 Task: Look for space in Beloit, United States from 8th August, 2023 to 15th August, 2023 for 9 adults in price range Rs.10000 to Rs.14000. Place can be shared room with 5 bedrooms having 9 beds and 5 bathrooms. Property type can be house, flat, guest house. Amenities needed are: wifi, TV, free parkinig on premises, gym, breakfast. Booking option can be shelf check-in. Required host language is English.
Action: Mouse moved to (445, 89)
Screenshot: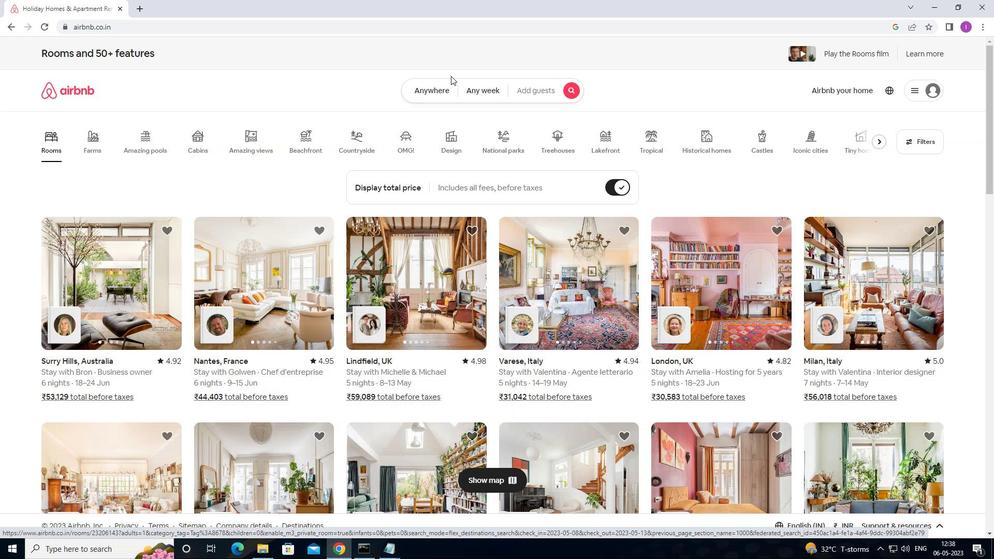 
Action: Mouse pressed left at (445, 89)
Screenshot: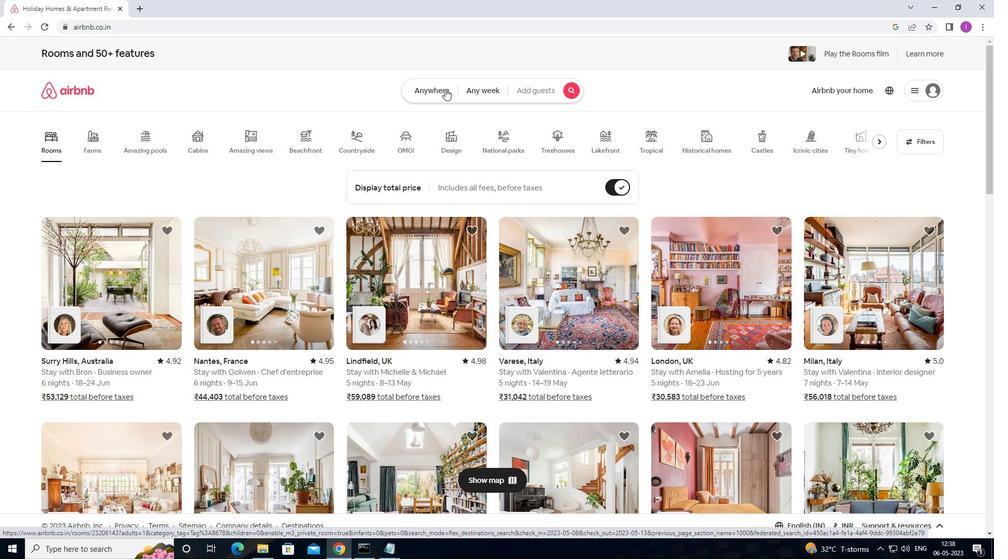 
Action: Mouse moved to (336, 127)
Screenshot: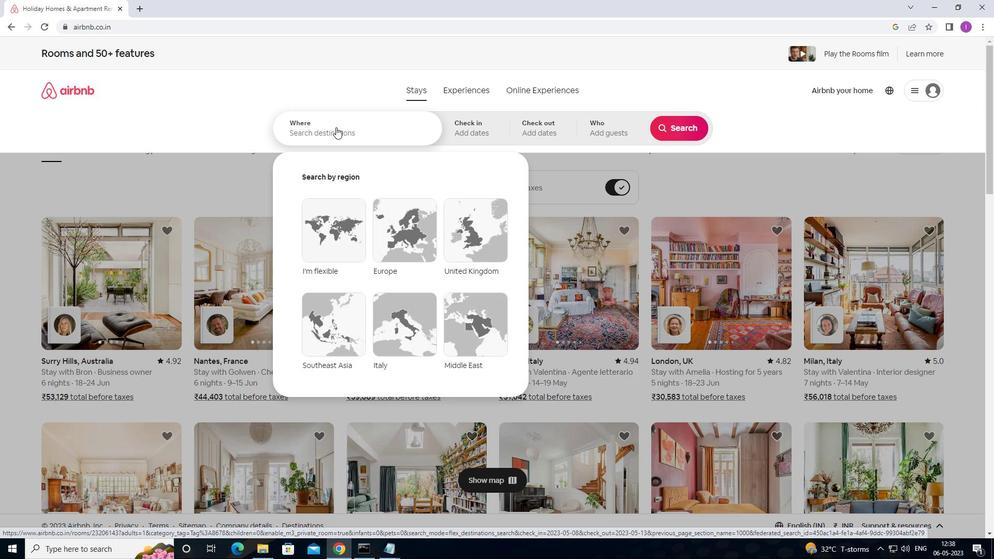 
Action: Mouse pressed left at (336, 127)
Screenshot: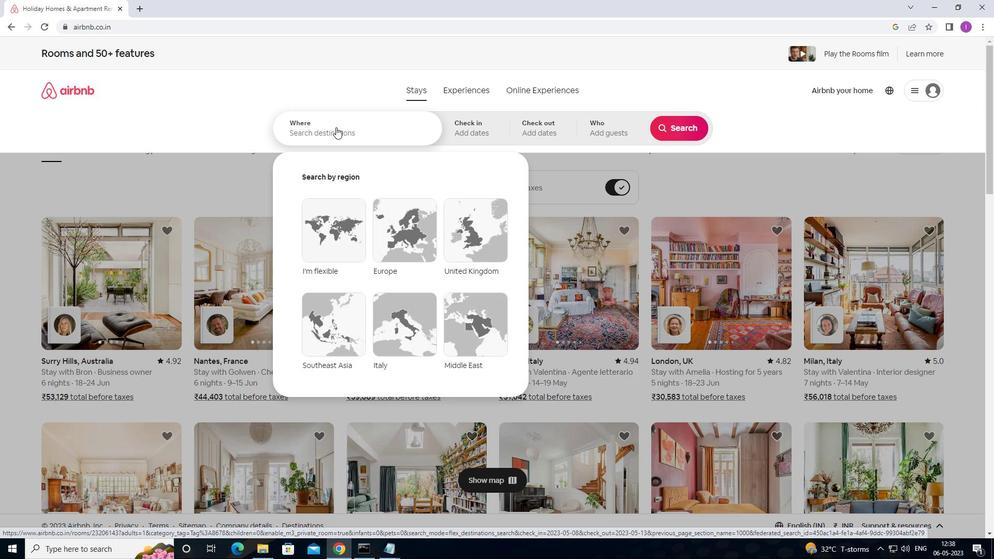 
Action: Mouse moved to (363, 124)
Screenshot: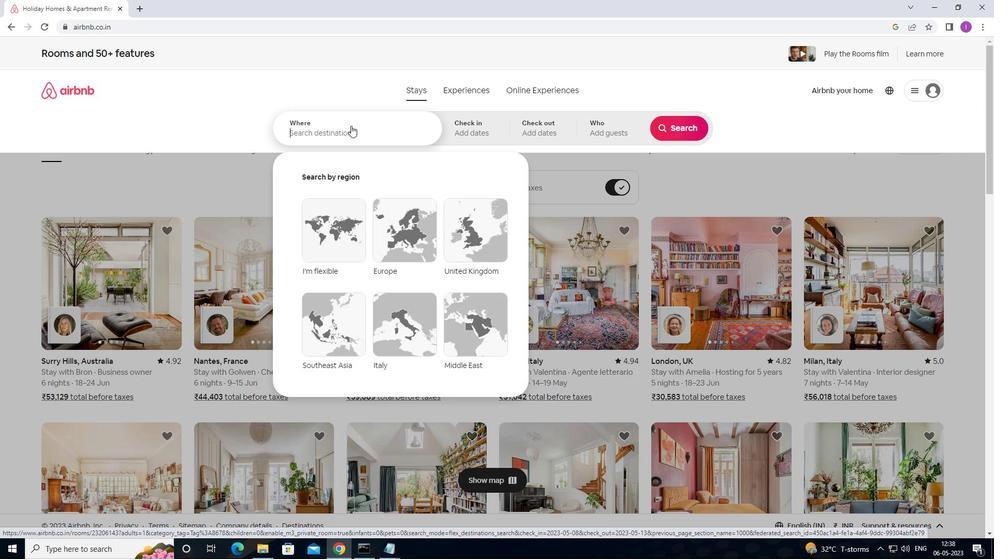
Action: Key pressed <Key.shift>BELOIT,<Key.shift>UNITED<Key.space>STATES
Screenshot: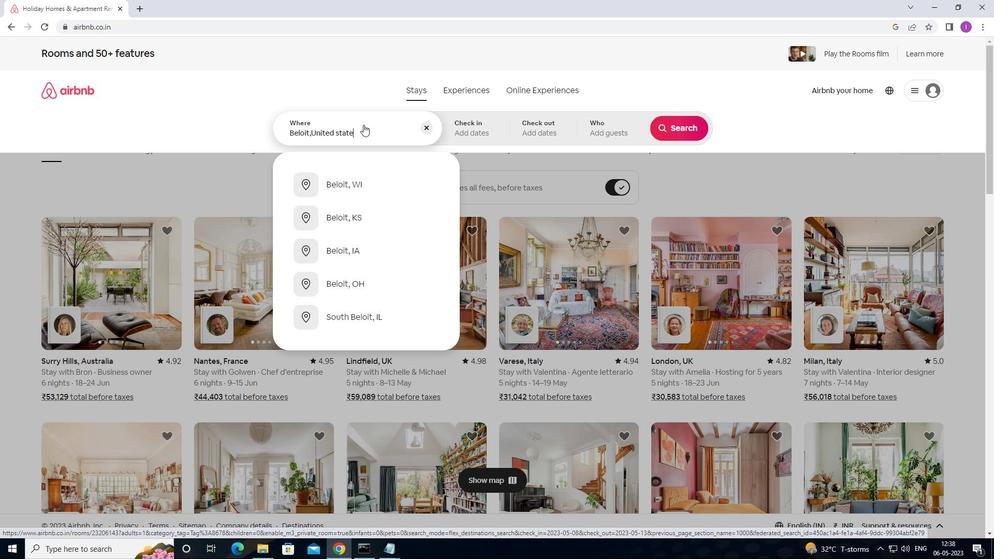 
Action: Mouse moved to (484, 129)
Screenshot: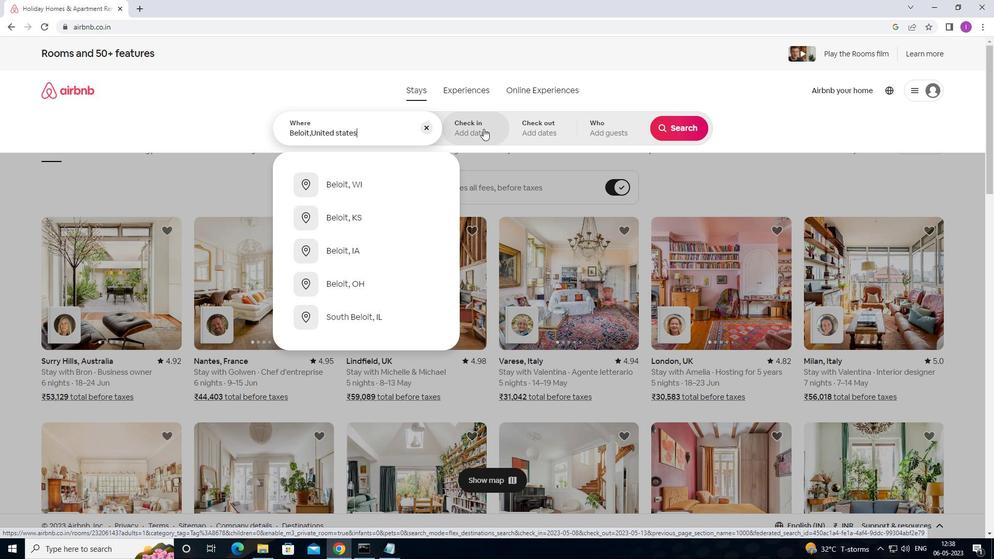 
Action: Mouse pressed left at (484, 129)
Screenshot: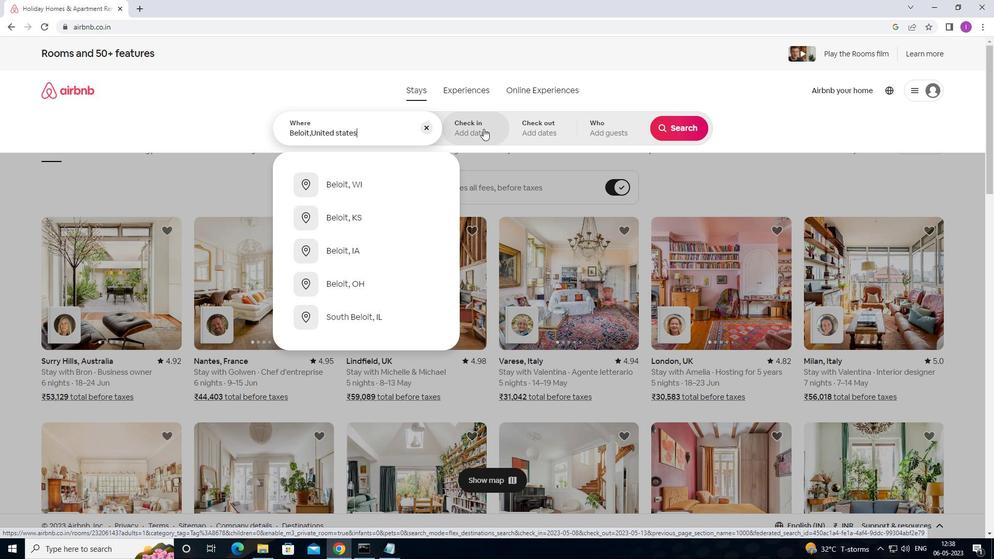 
Action: Mouse moved to (676, 210)
Screenshot: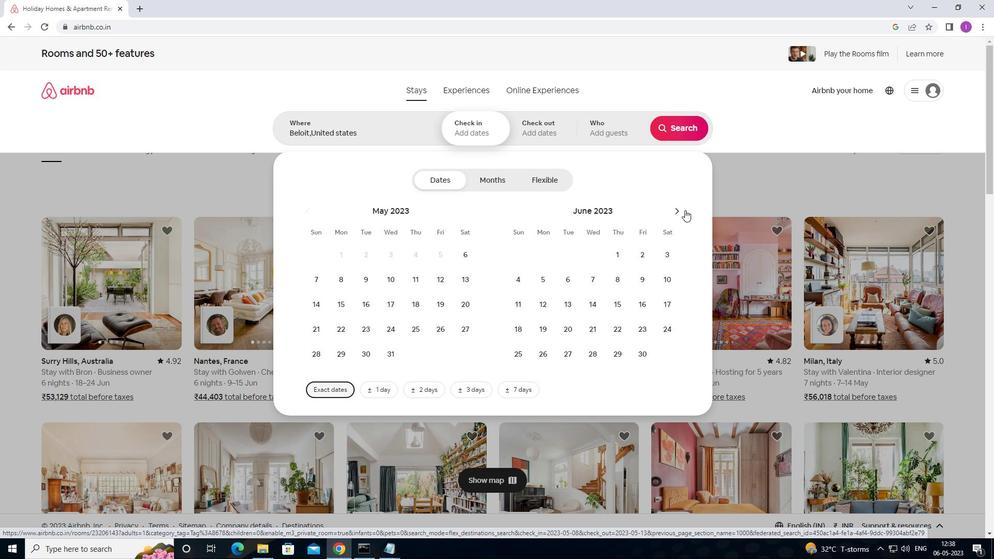 
Action: Mouse pressed left at (676, 210)
Screenshot: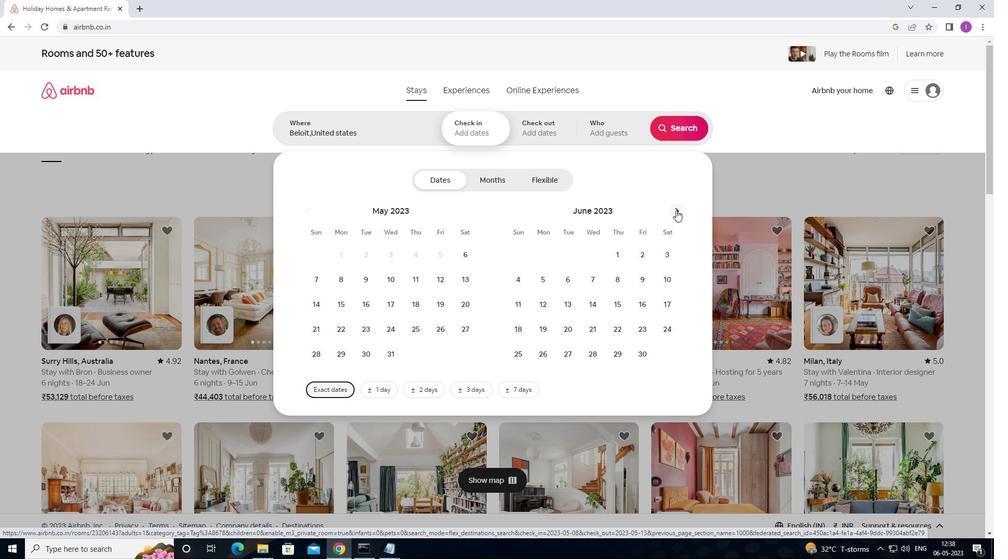
Action: Mouse moved to (673, 208)
Screenshot: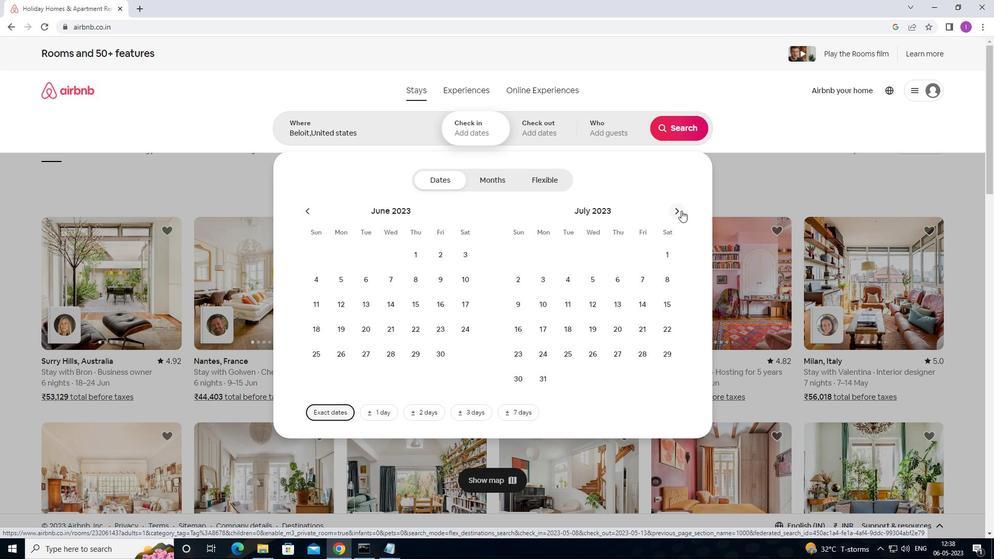 
Action: Mouse pressed left at (673, 208)
Screenshot: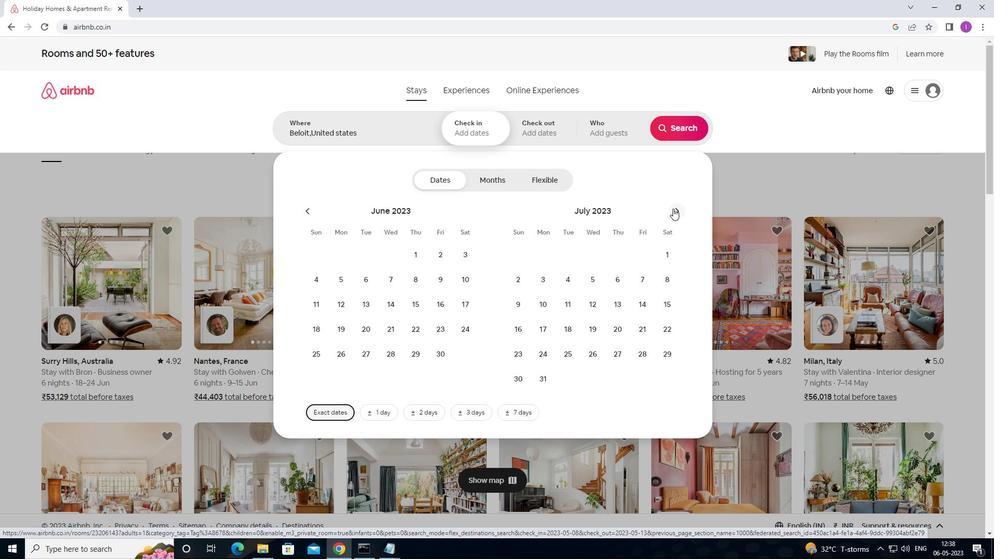 
Action: Mouse moved to (571, 280)
Screenshot: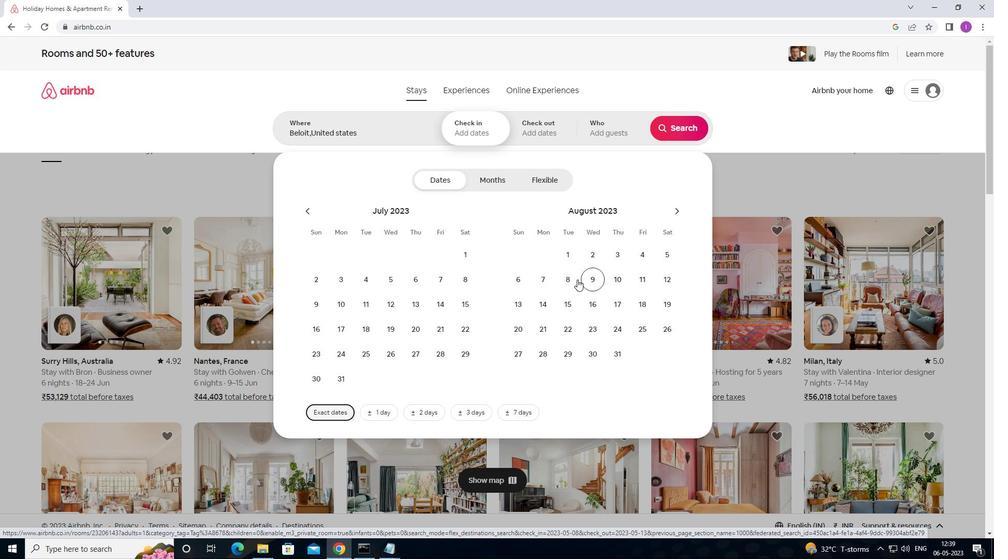 
Action: Mouse pressed left at (571, 280)
Screenshot: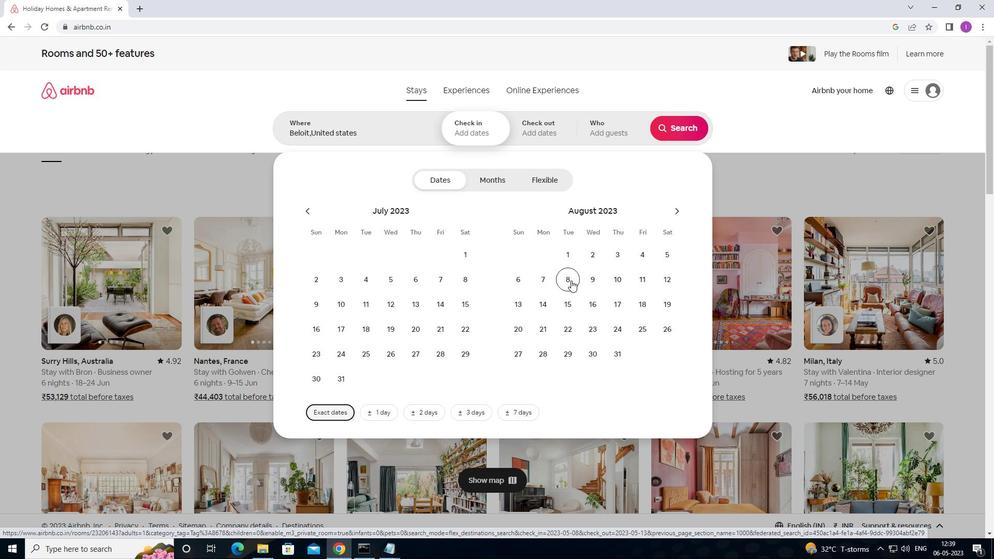 
Action: Mouse moved to (568, 302)
Screenshot: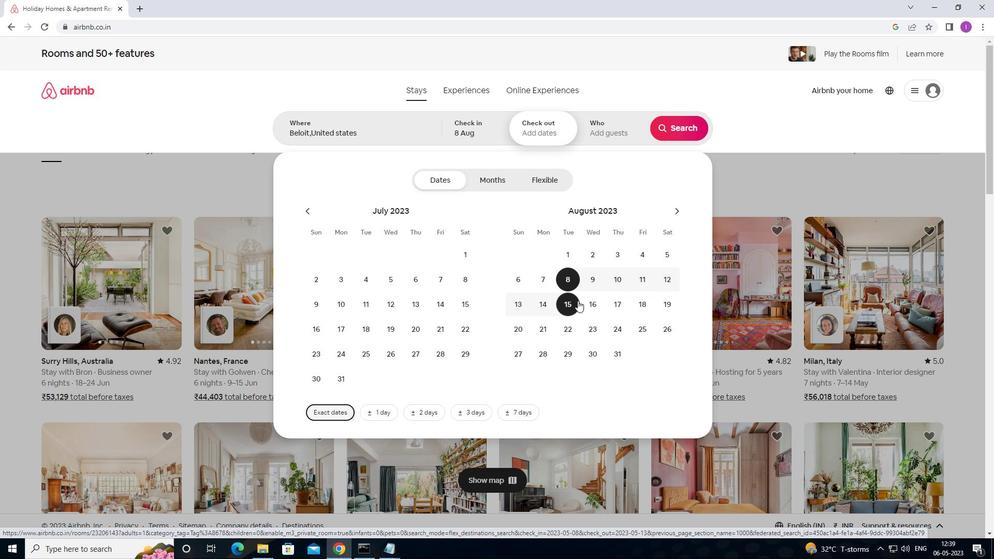 
Action: Mouse pressed left at (568, 302)
Screenshot: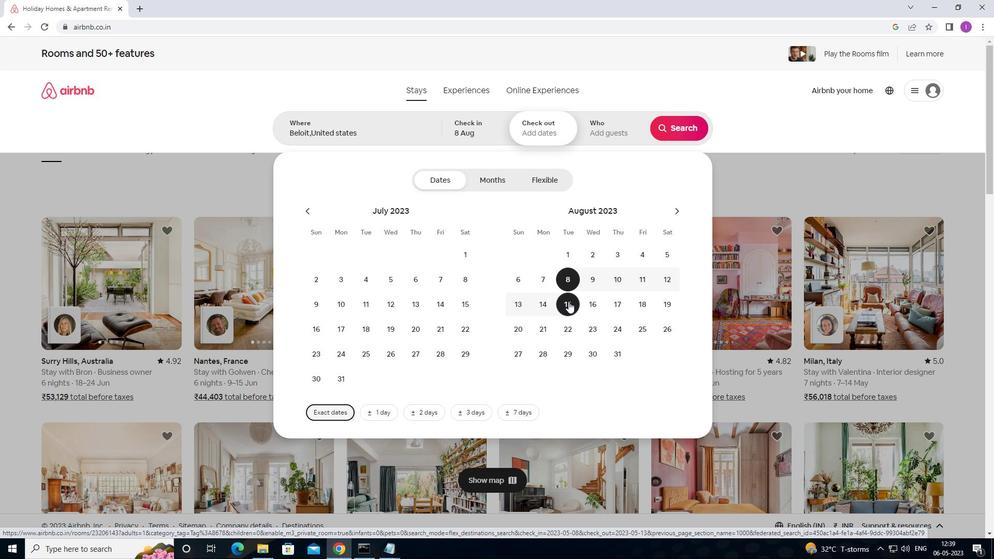 
Action: Mouse moved to (619, 136)
Screenshot: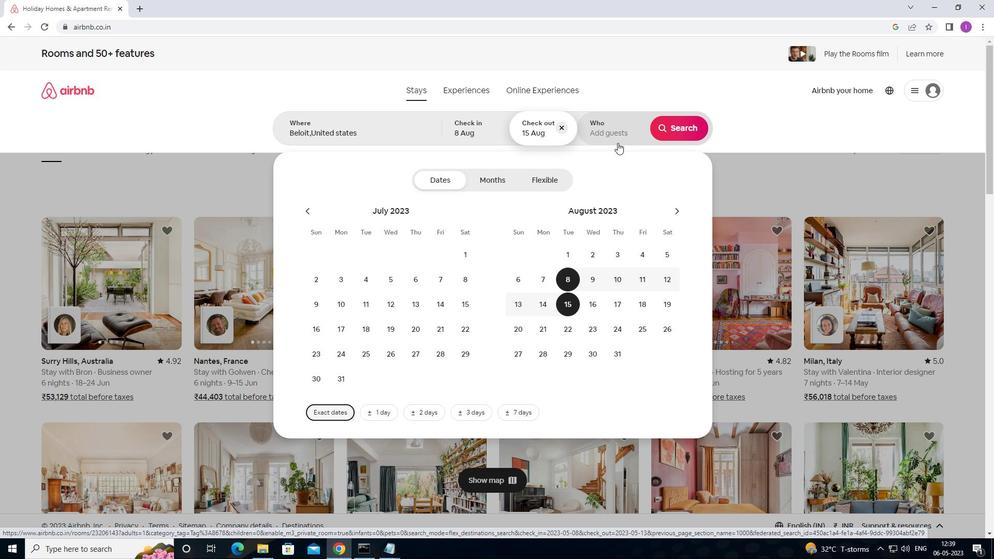 
Action: Mouse pressed left at (619, 136)
Screenshot: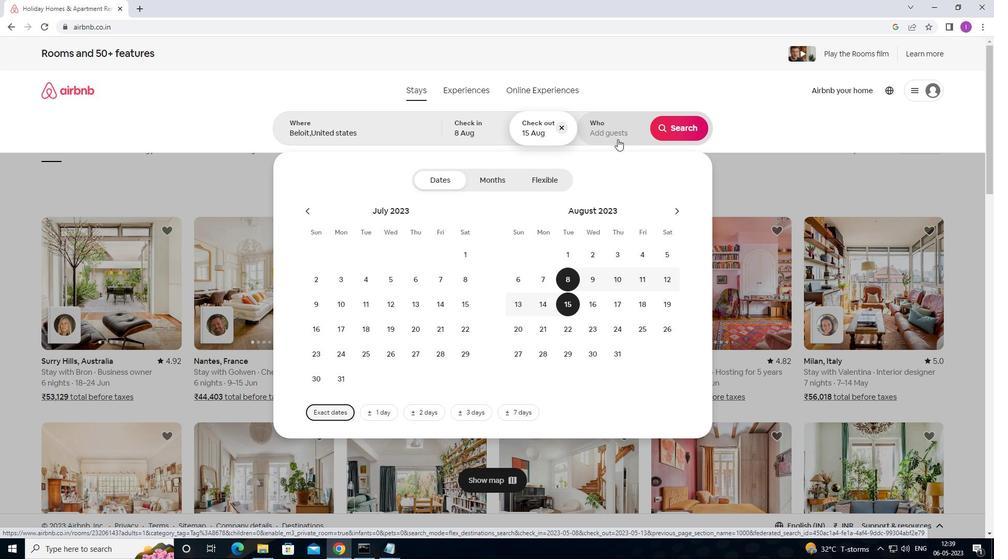 
Action: Mouse moved to (674, 183)
Screenshot: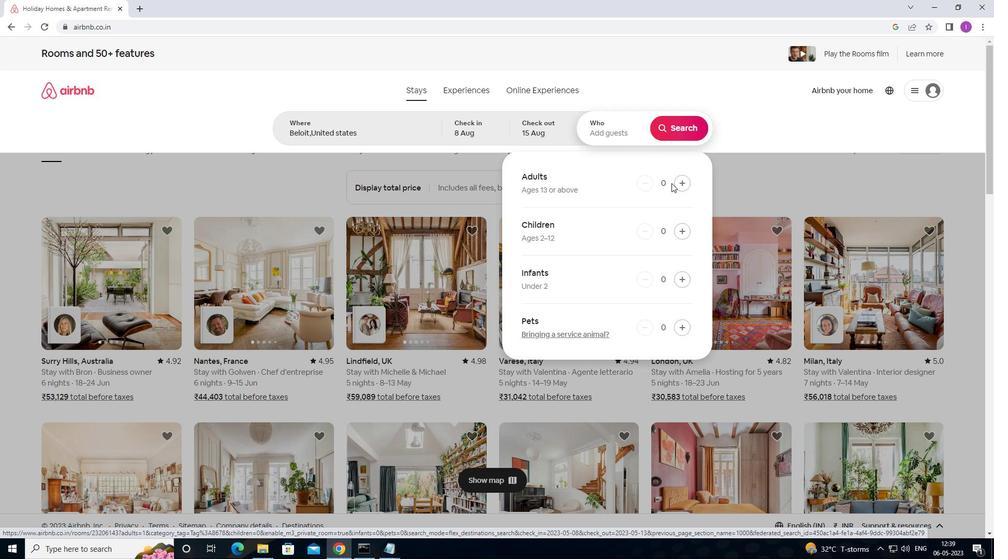 
Action: Mouse pressed left at (674, 183)
Screenshot: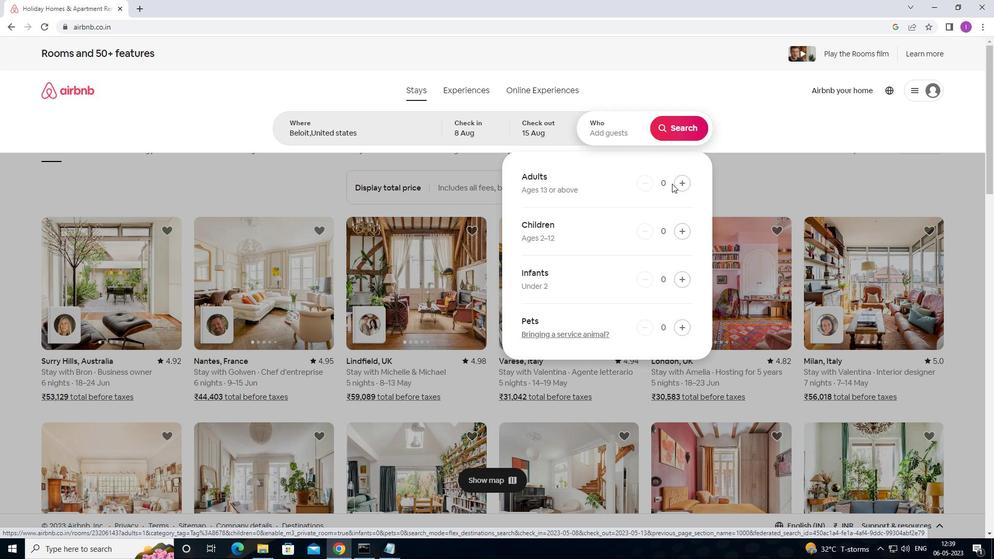 
Action: Mouse moved to (679, 181)
Screenshot: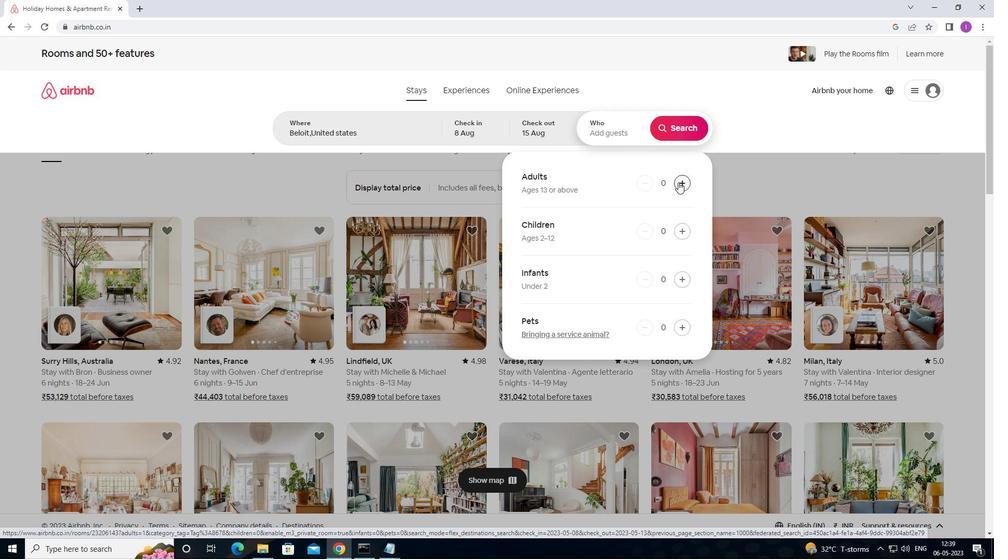 
Action: Mouse pressed left at (679, 181)
Screenshot: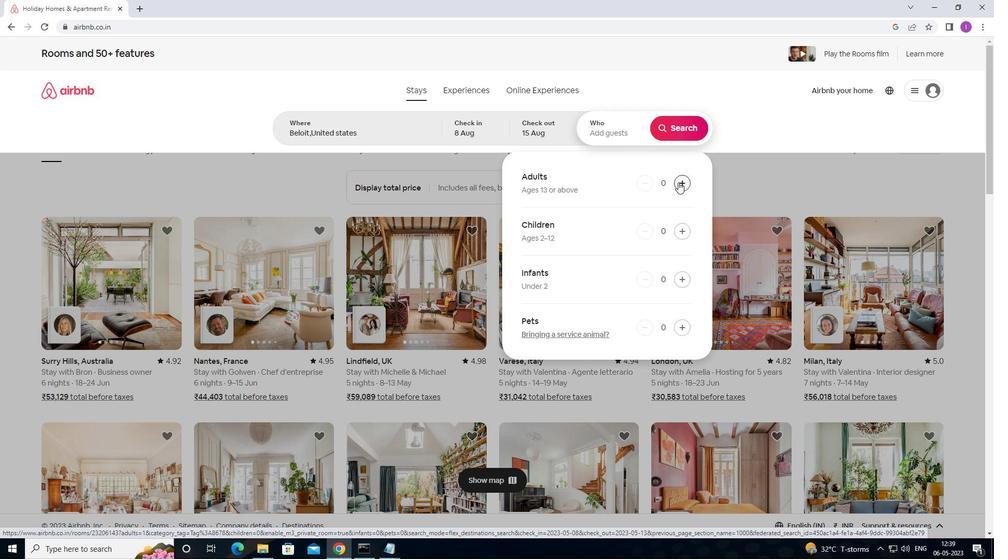 
Action: Mouse moved to (679, 181)
Screenshot: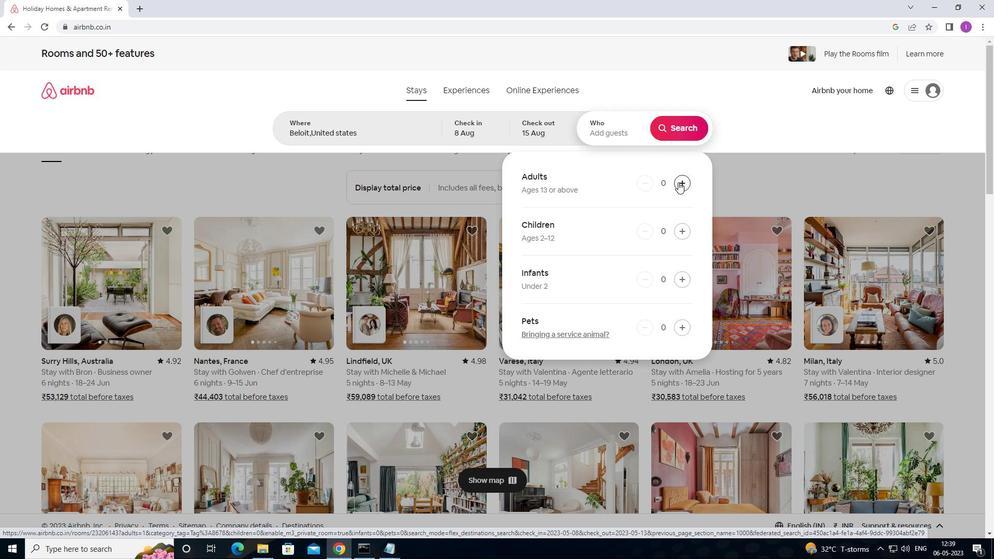 
Action: Mouse pressed left at (679, 181)
Screenshot: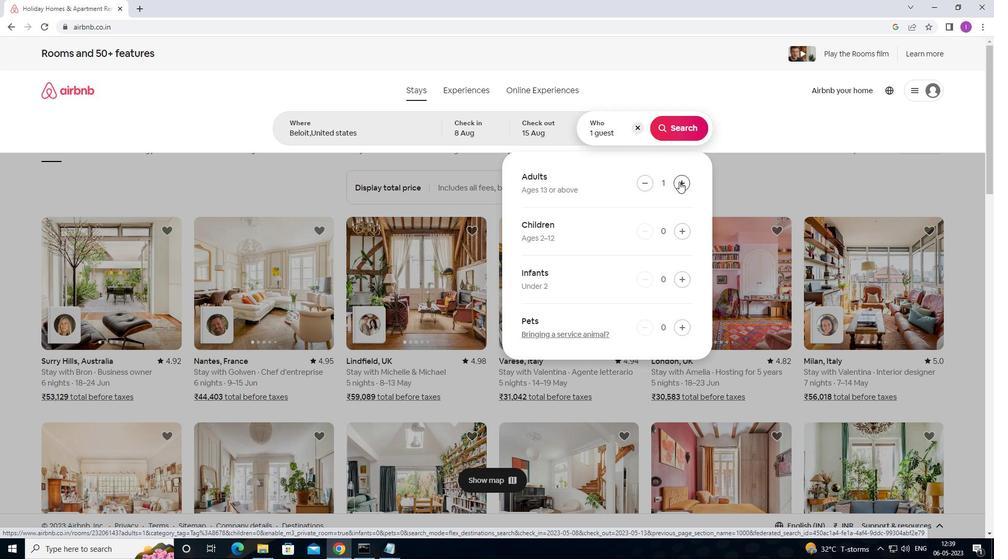 
Action: Mouse pressed left at (679, 181)
Screenshot: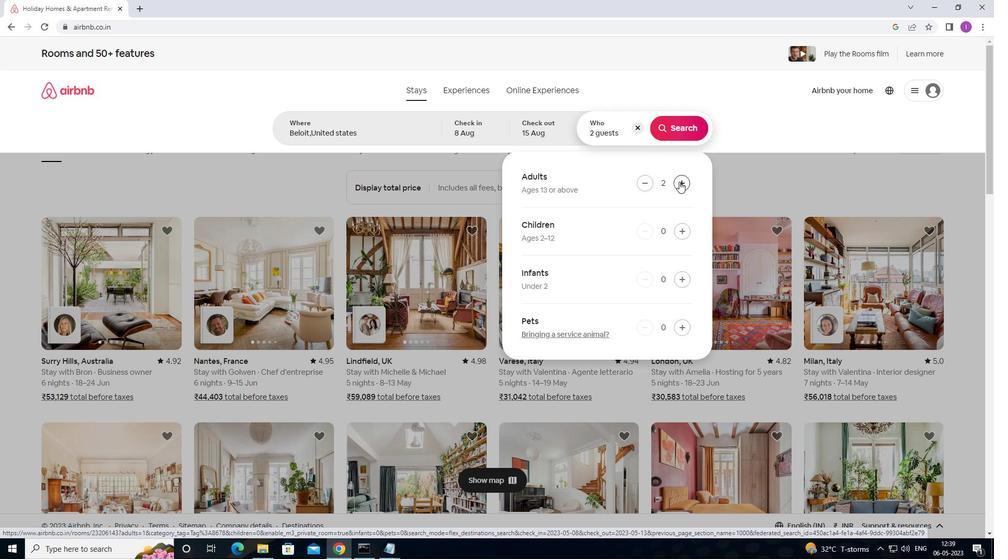 
Action: Mouse pressed left at (679, 181)
Screenshot: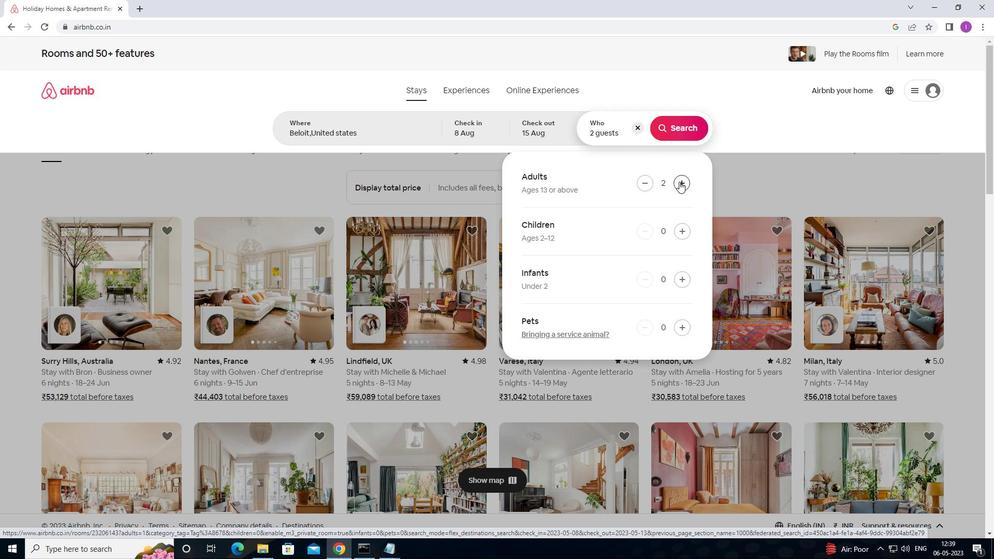 
Action: Mouse pressed left at (679, 181)
Screenshot: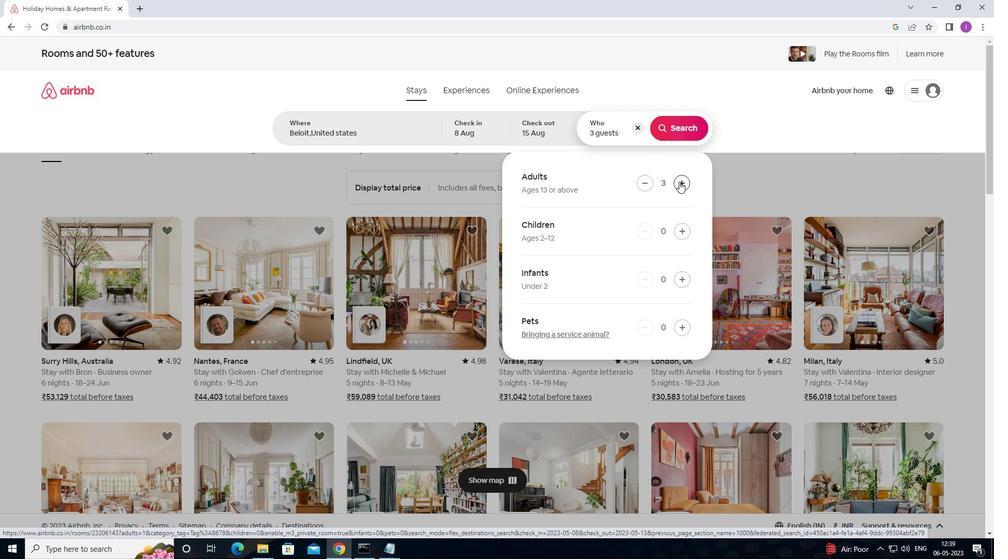 
Action: Mouse pressed left at (679, 181)
Screenshot: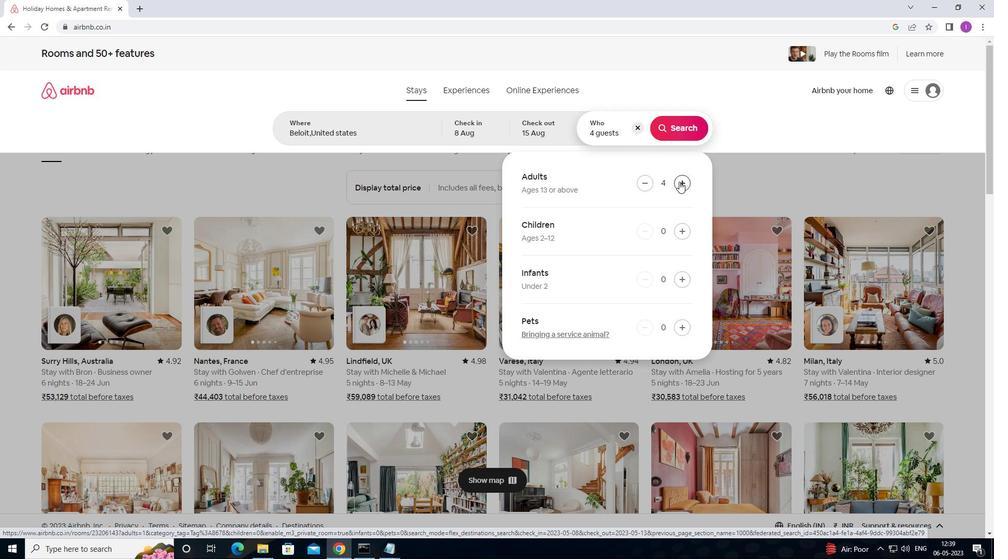
Action: Mouse pressed left at (679, 181)
Screenshot: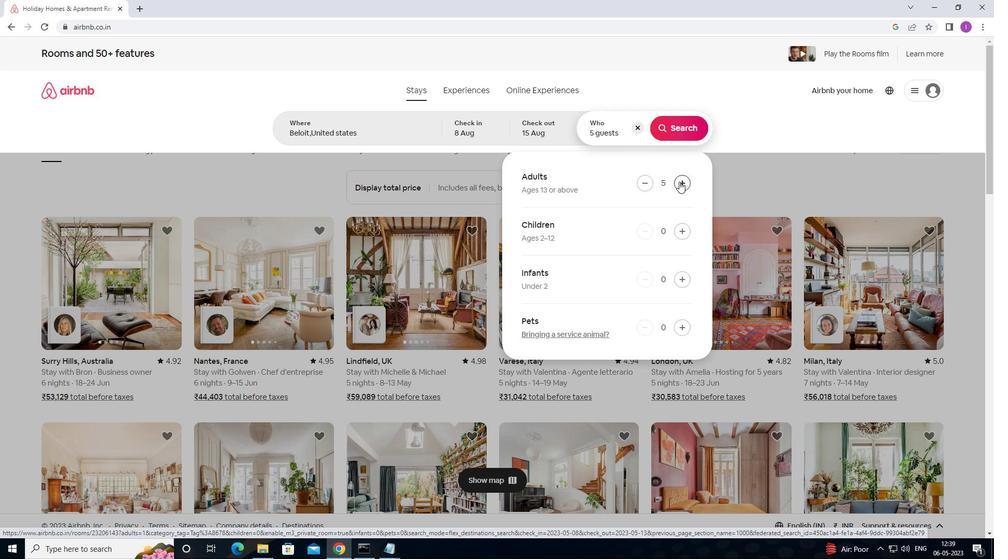 
Action: Mouse pressed left at (679, 181)
Screenshot: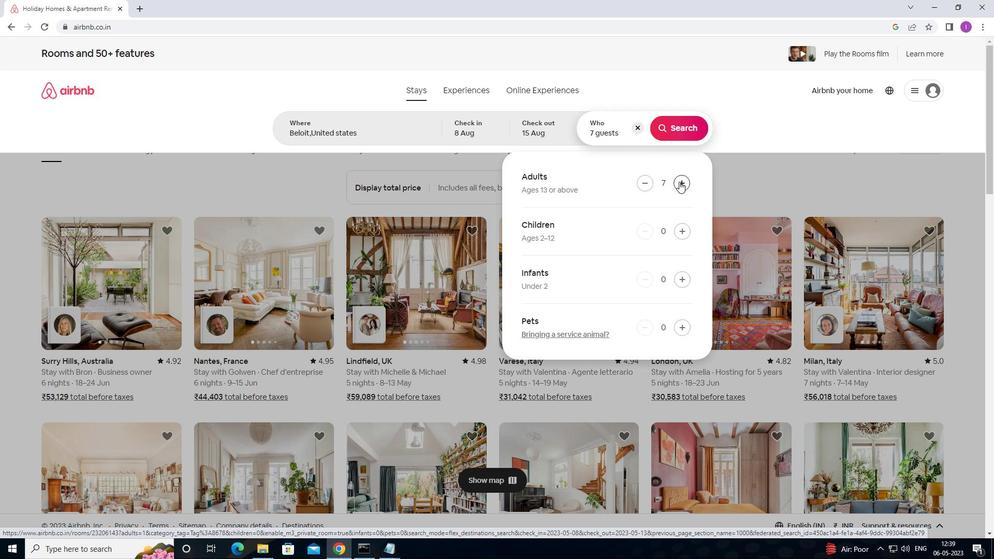 
Action: Mouse pressed left at (679, 181)
Screenshot: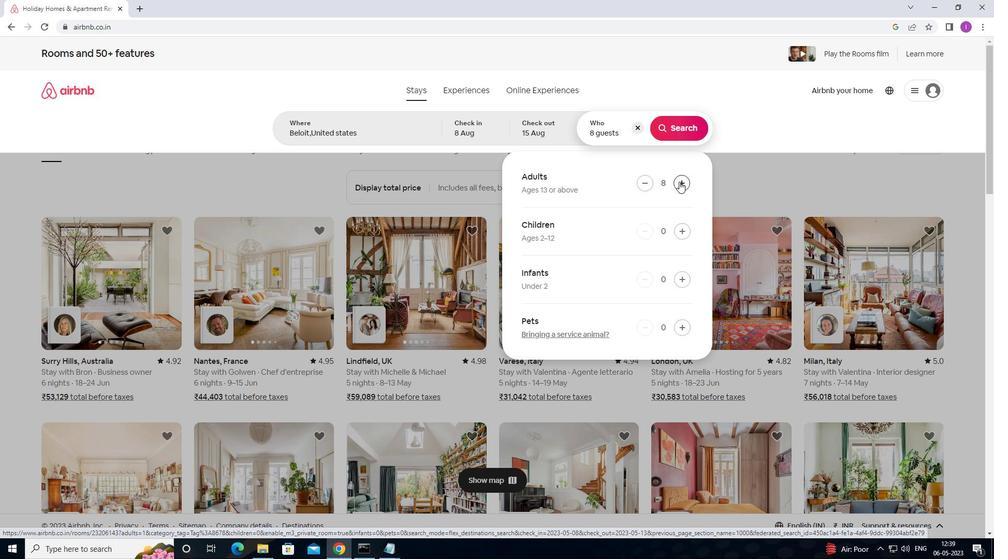 
Action: Mouse moved to (691, 136)
Screenshot: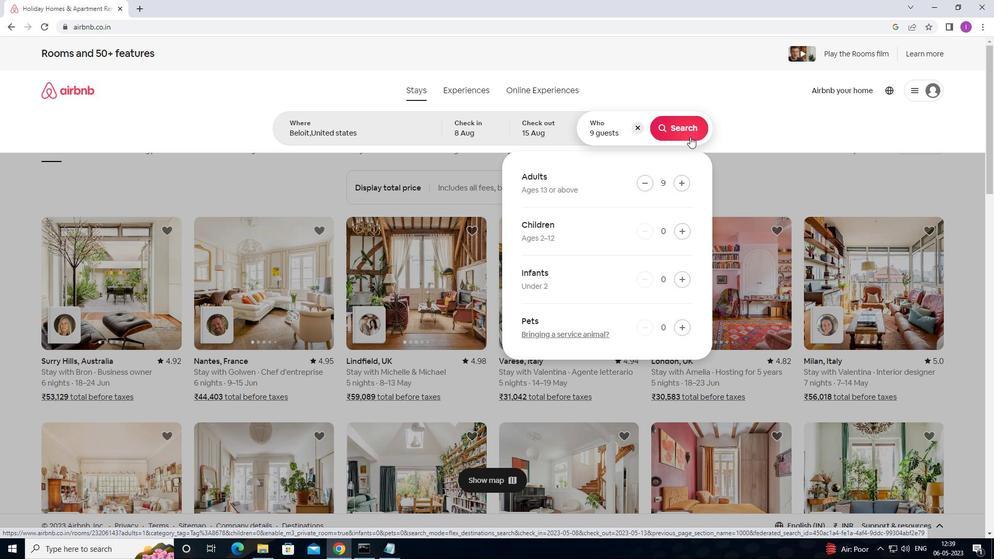 
Action: Mouse pressed left at (691, 136)
Screenshot: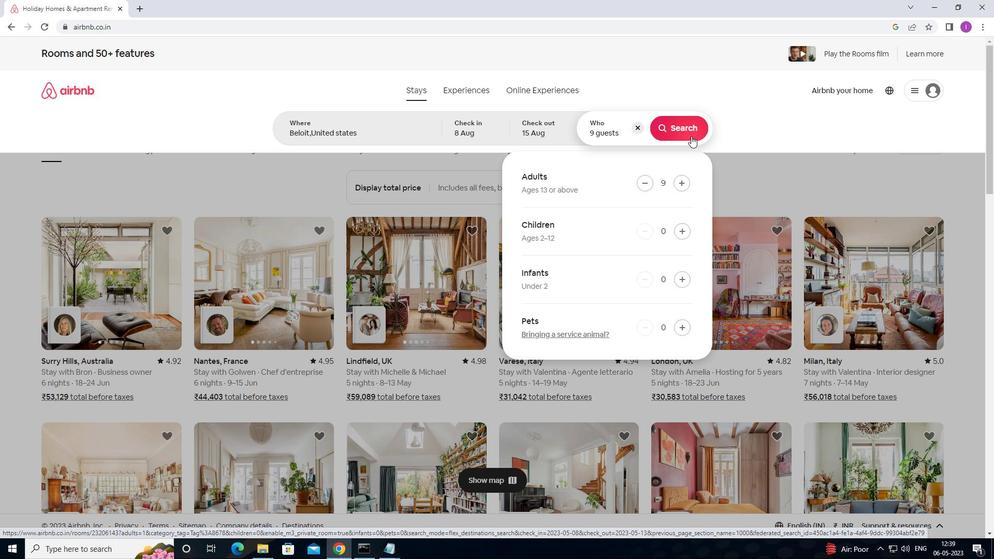 
Action: Mouse moved to (946, 96)
Screenshot: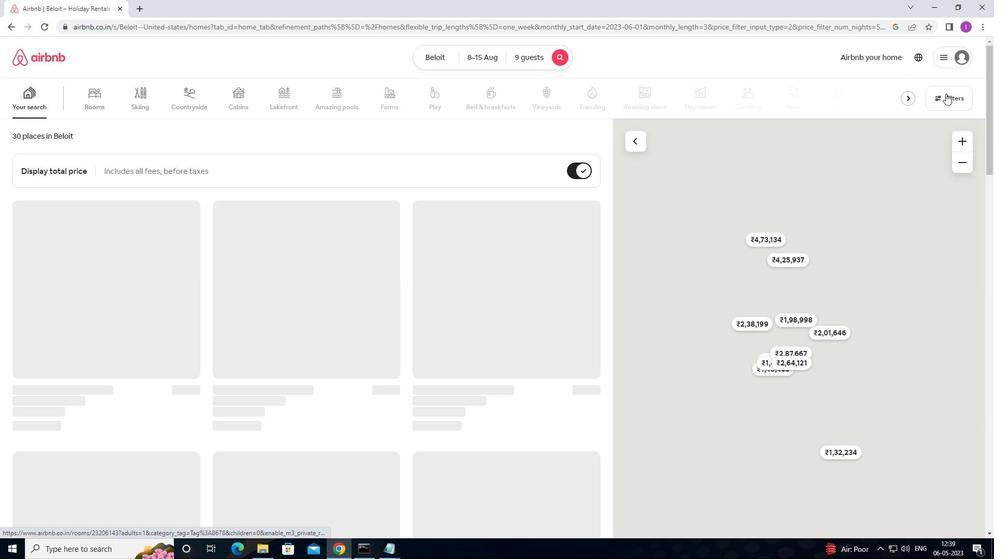
Action: Mouse pressed left at (946, 96)
Screenshot: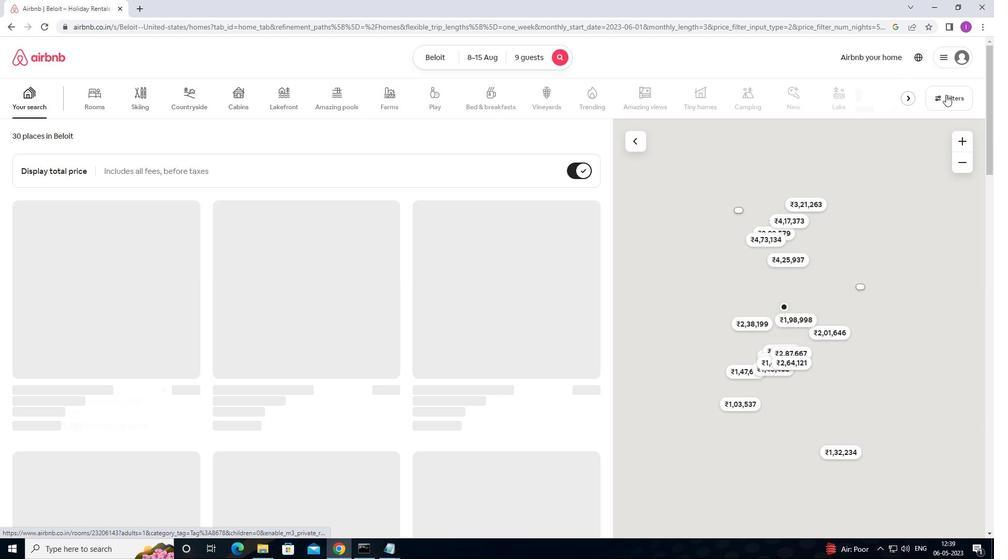 
Action: Mouse moved to (381, 349)
Screenshot: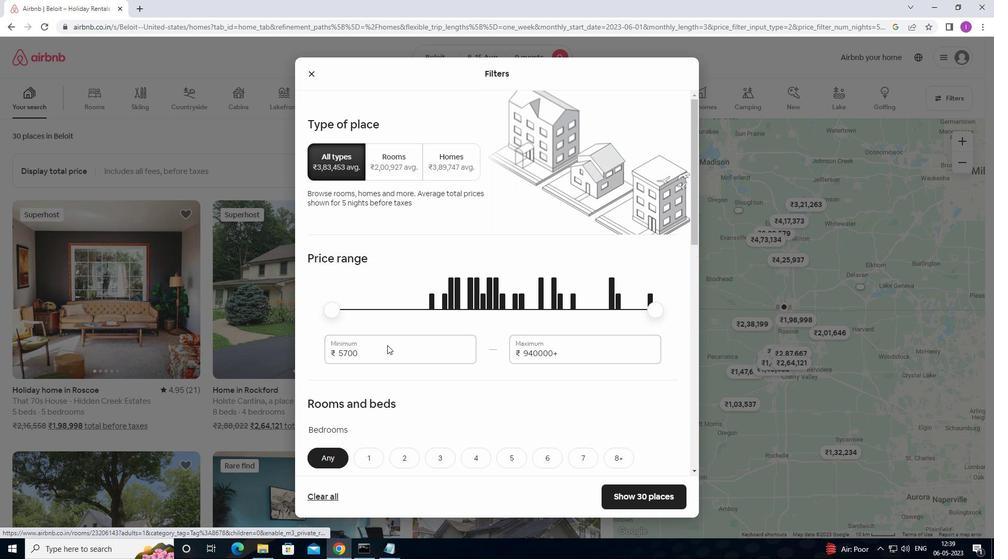 
Action: Mouse pressed left at (381, 349)
Screenshot: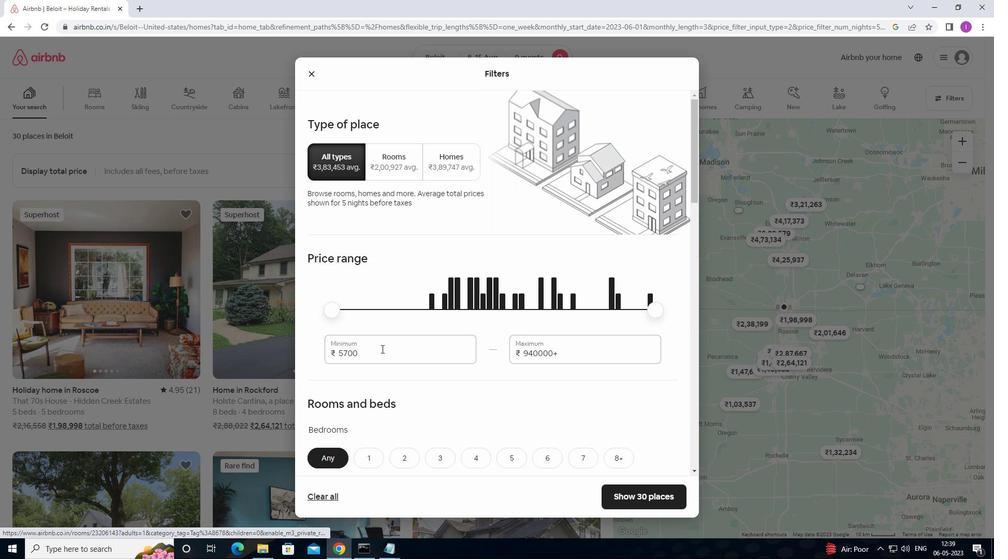 
Action: Mouse moved to (552, 295)
Screenshot: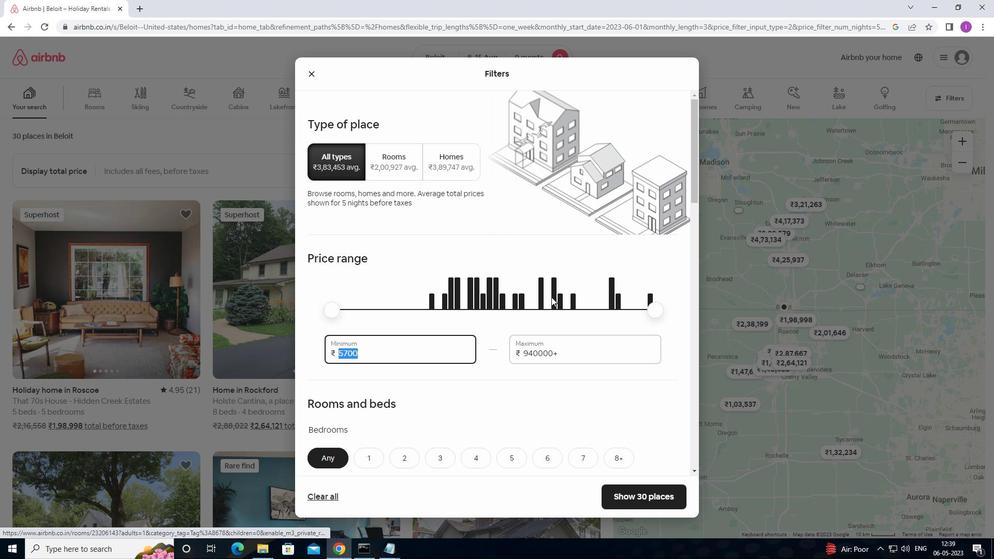
Action: Key pressed 1
Screenshot: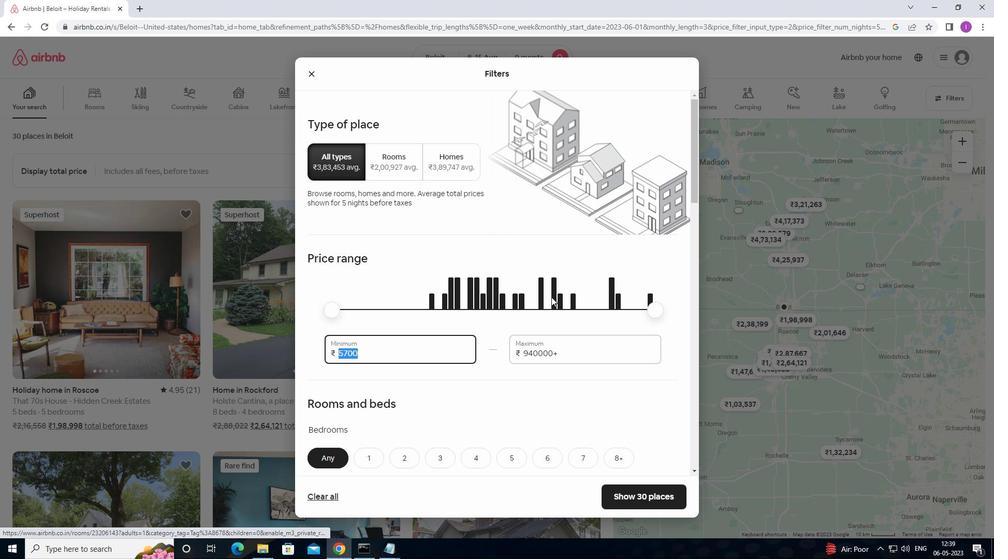 
Action: Mouse moved to (554, 292)
Screenshot: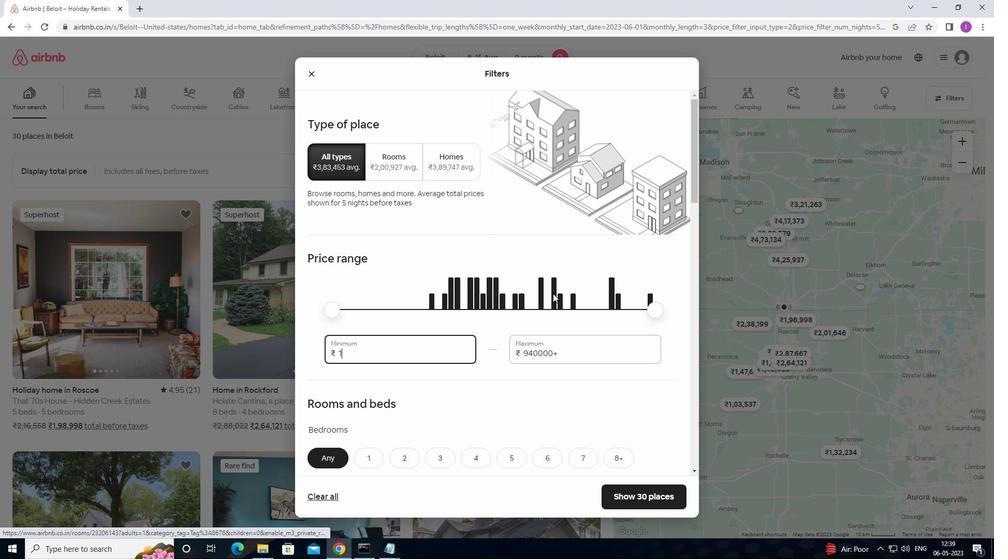 
Action: Key pressed 0
Screenshot: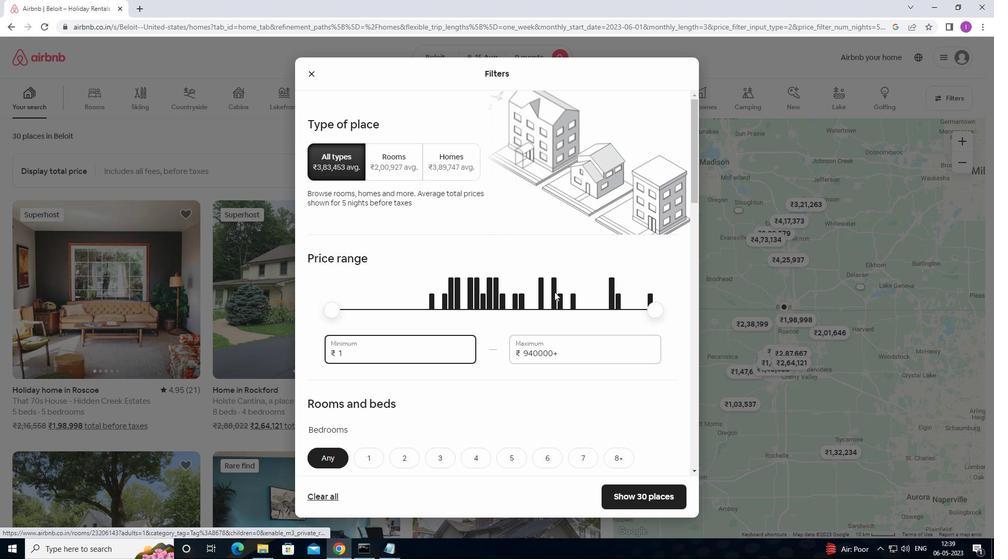 
Action: Mouse moved to (554, 291)
Screenshot: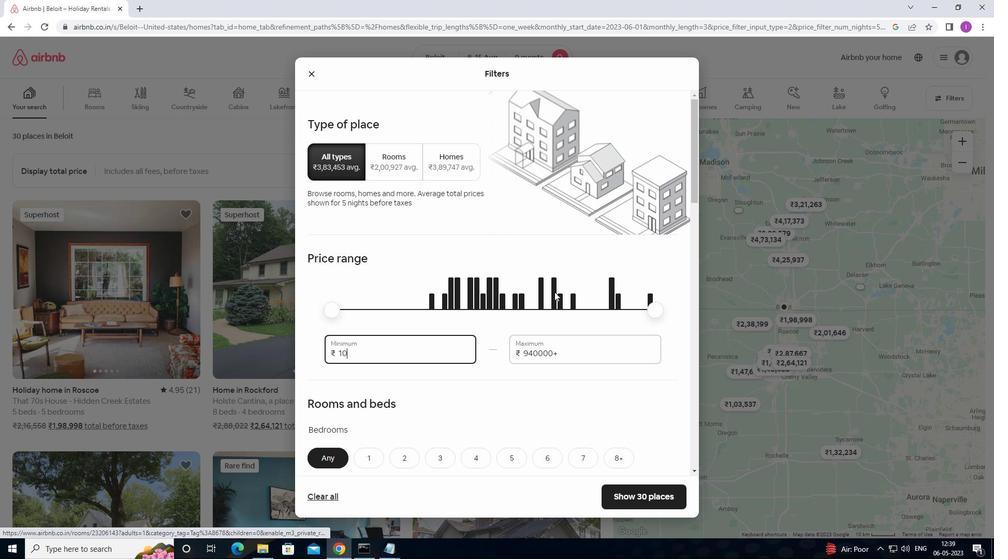 
Action: Key pressed 0
Screenshot: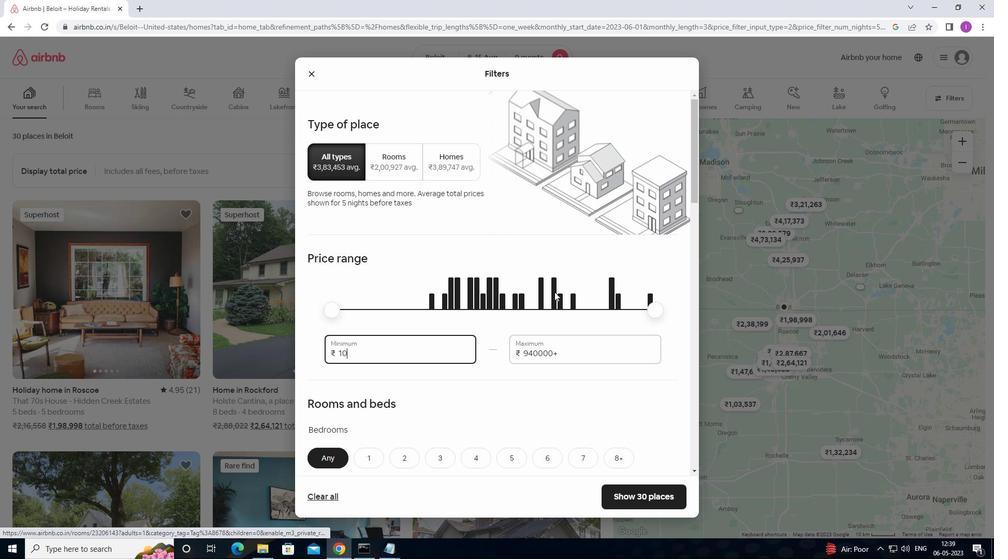 
Action: Mouse moved to (555, 291)
Screenshot: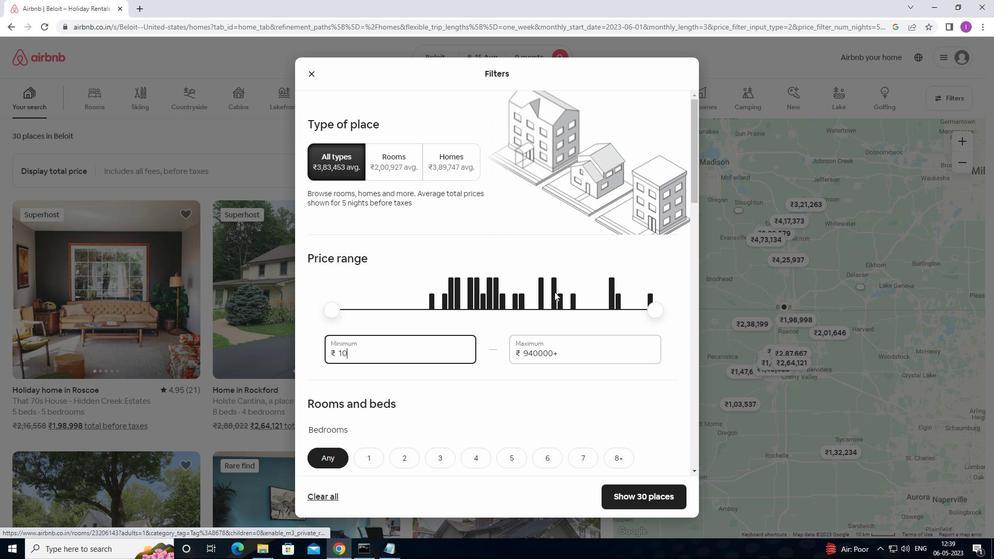 
Action: Key pressed 0
Screenshot: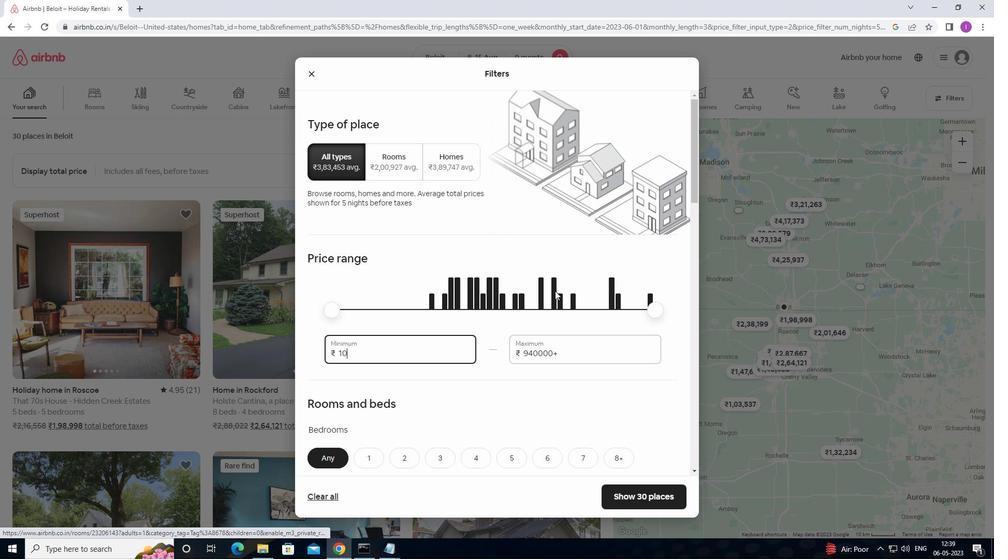 
Action: Mouse moved to (590, 285)
Screenshot: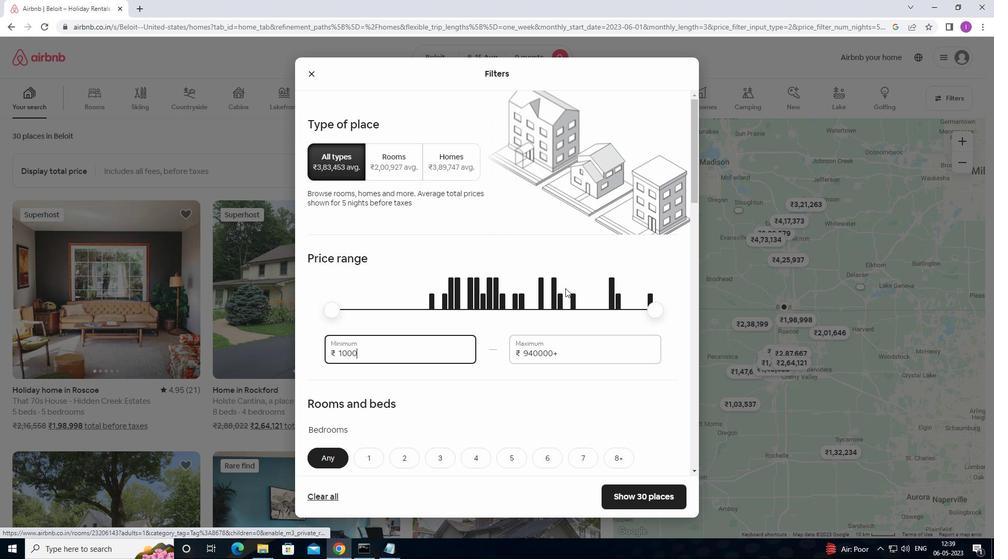 
Action: Key pressed 0
Screenshot: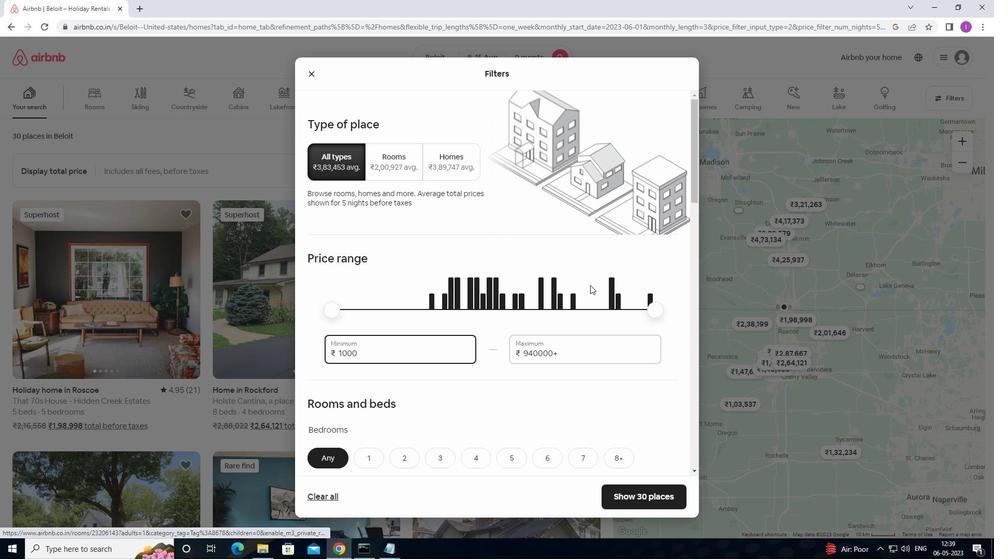 
Action: Mouse moved to (567, 354)
Screenshot: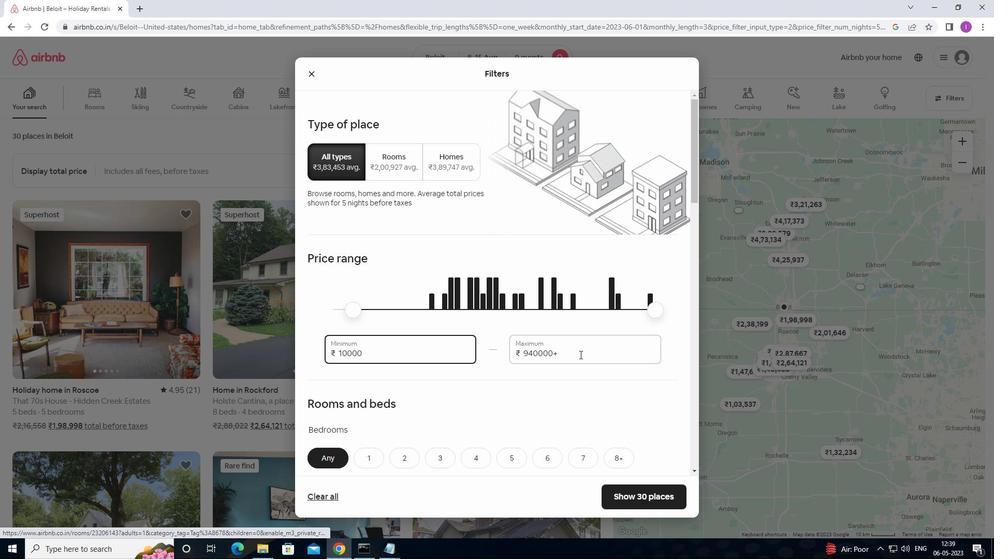 
Action: Mouse pressed left at (567, 354)
Screenshot: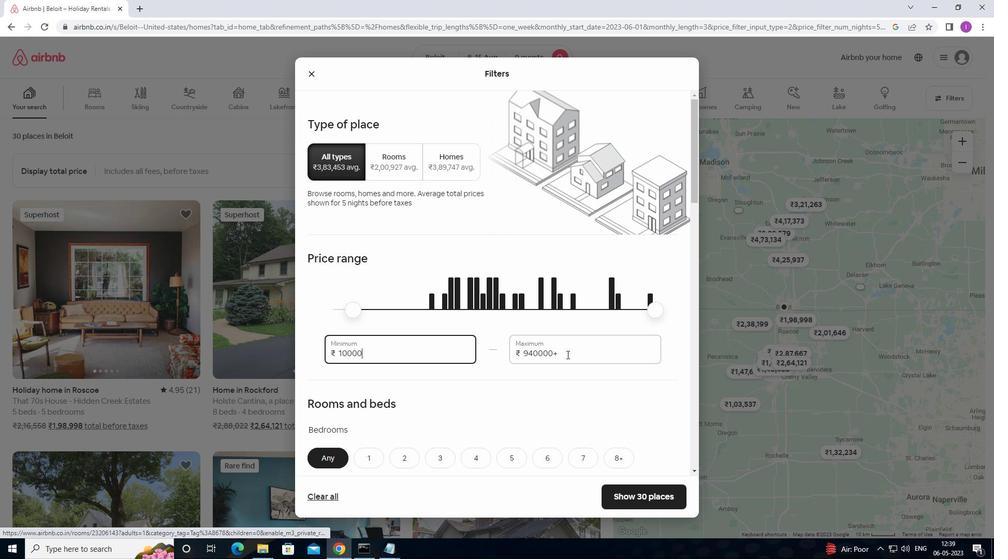 
Action: Mouse moved to (514, 357)
Screenshot: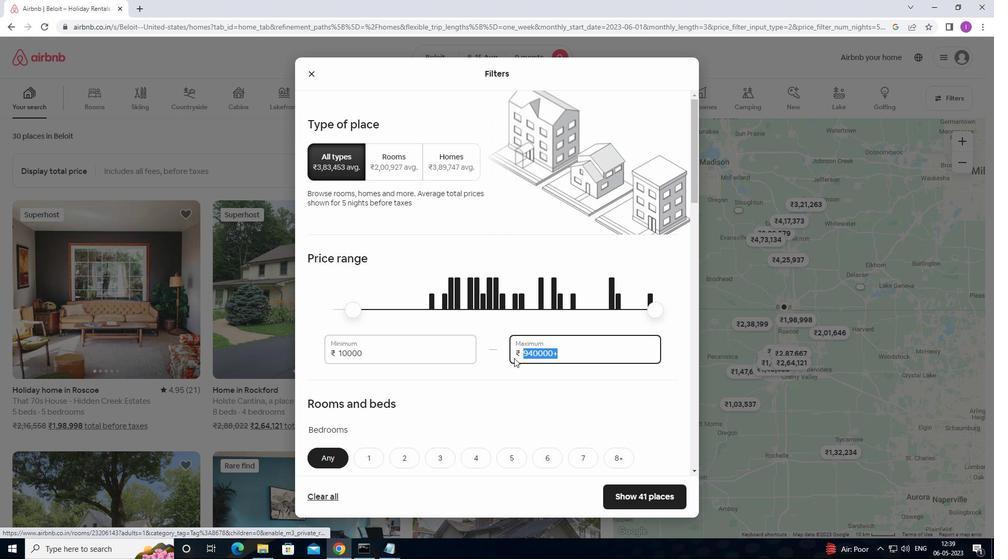 
Action: Key pressed 1
Screenshot: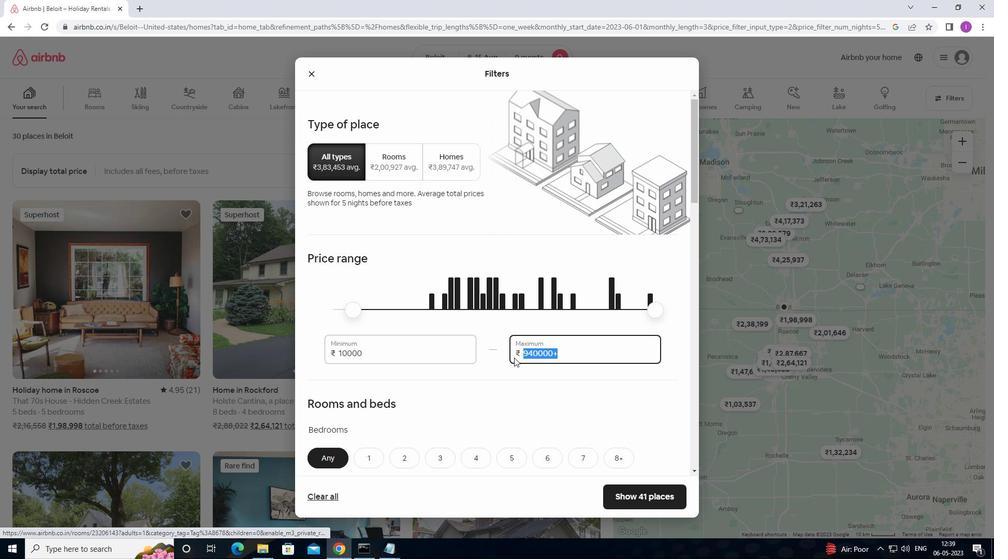 
Action: Mouse moved to (514, 354)
Screenshot: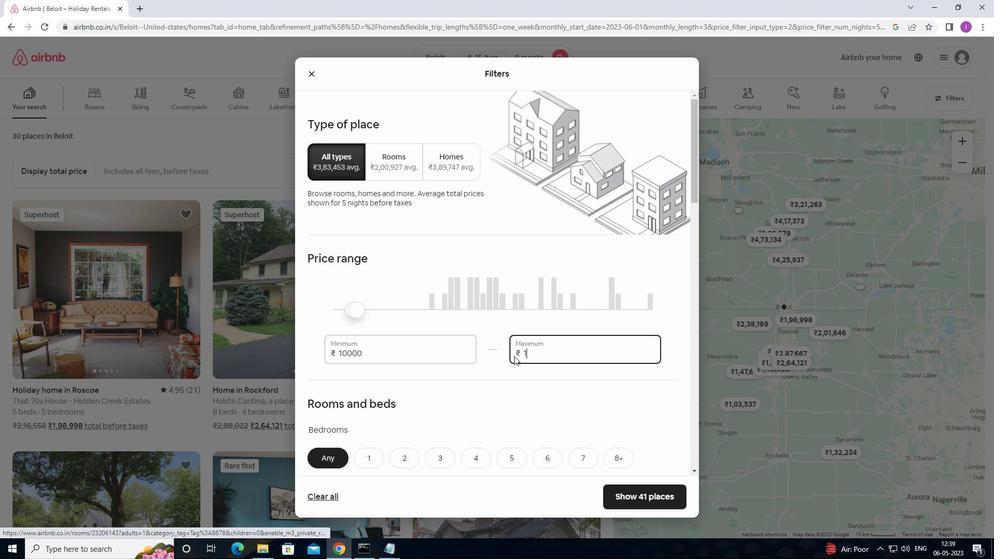 
Action: Key pressed 4
Screenshot: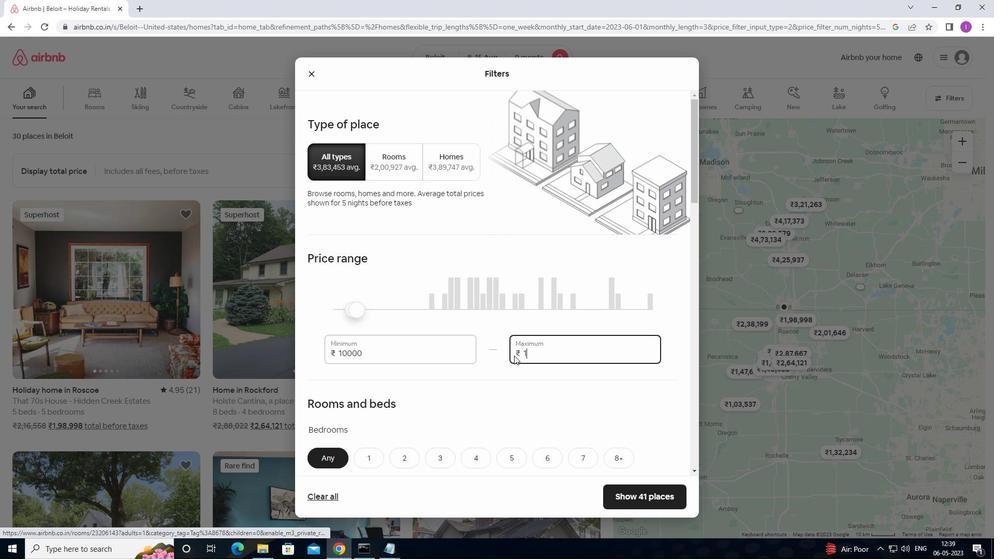 
Action: Mouse moved to (516, 352)
Screenshot: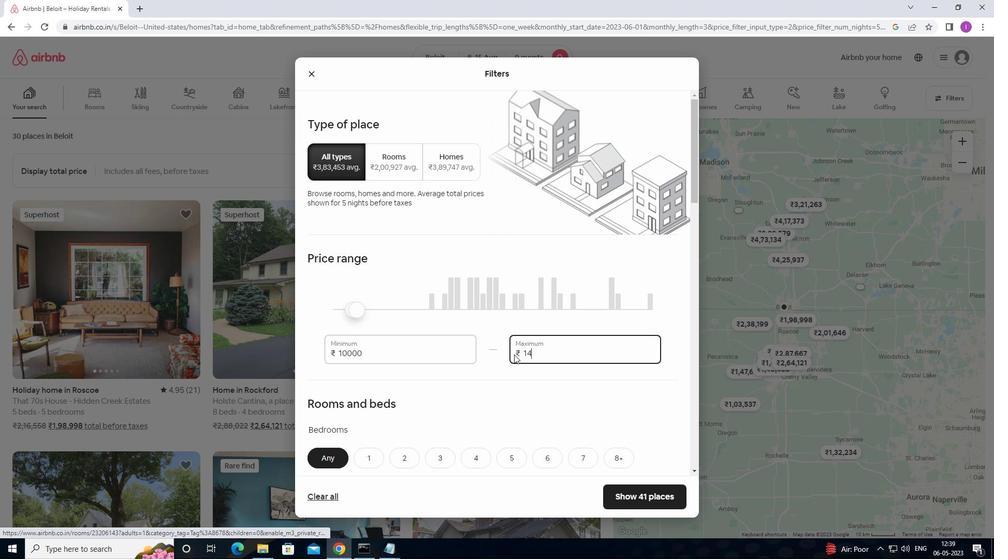 
Action: Key pressed 0
Screenshot: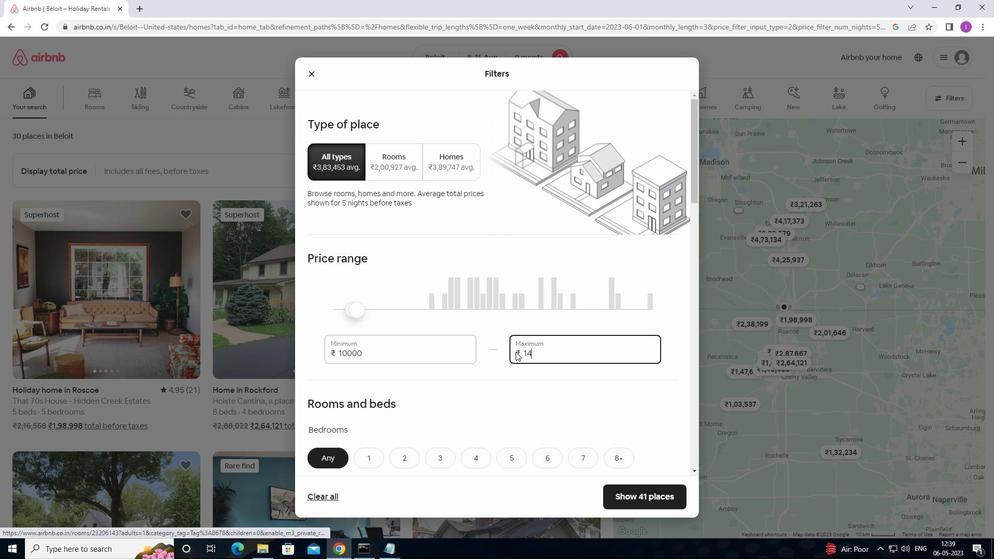 
Action: Mouse moved to (517, 351)
Screenshot: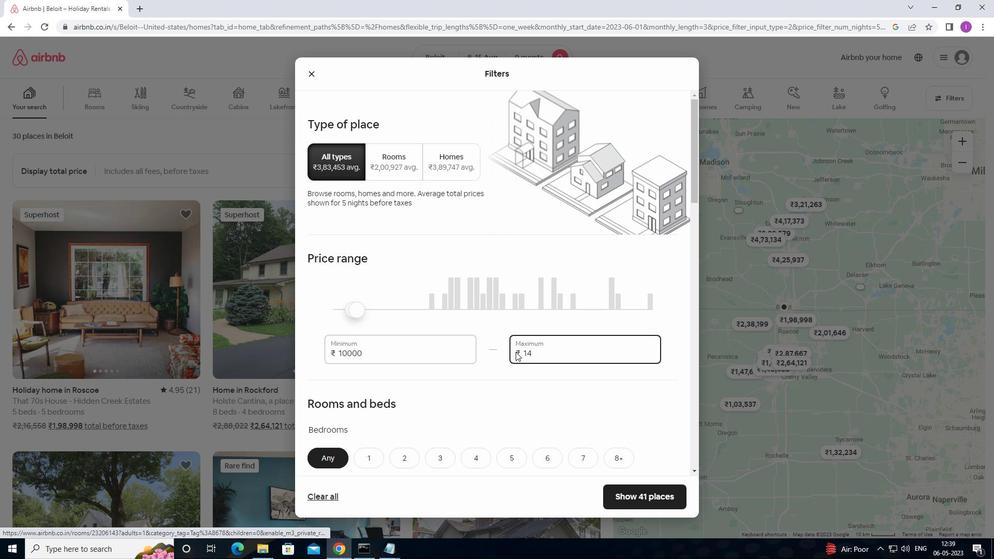 
Action: Key pressed 0
Screenshot: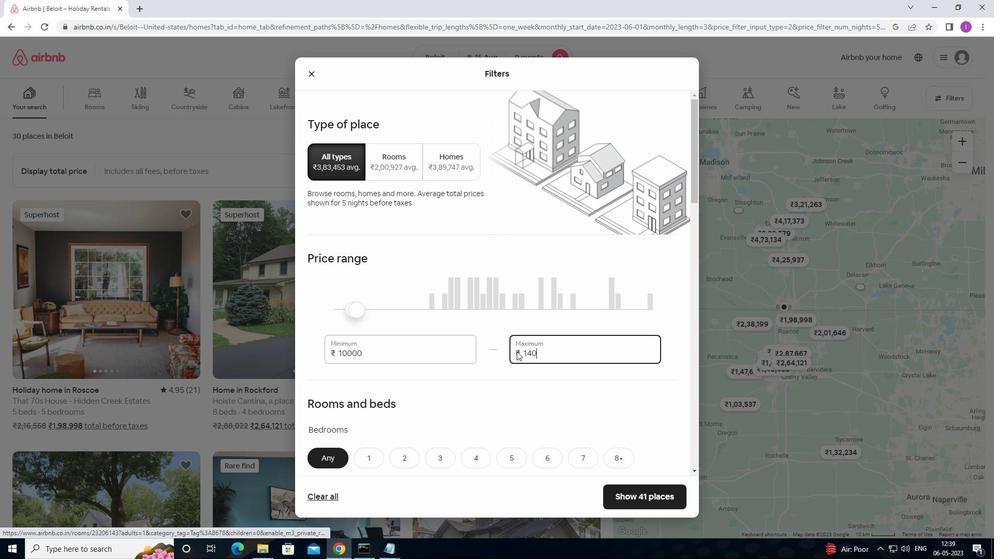 
Action: Mouse moved to (519, 350)
Screenshot: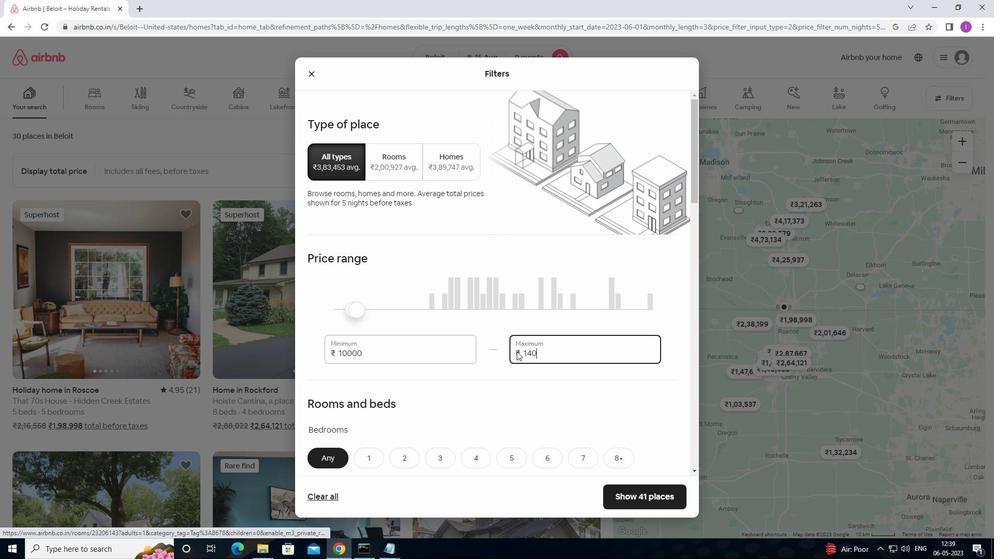 
Action: Key pressed 0
Screenshot: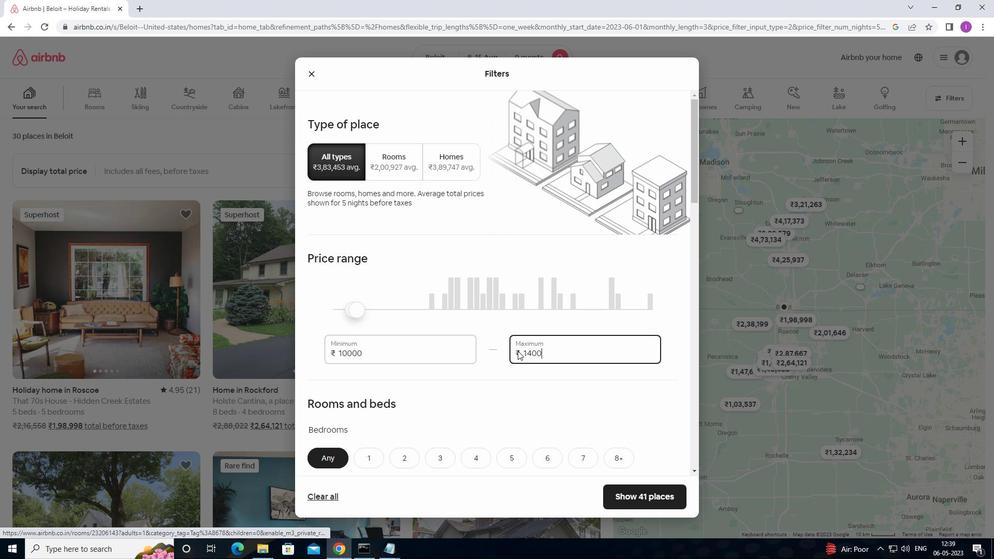 
Action: Mouse moved to (533, 348)
Screenshot: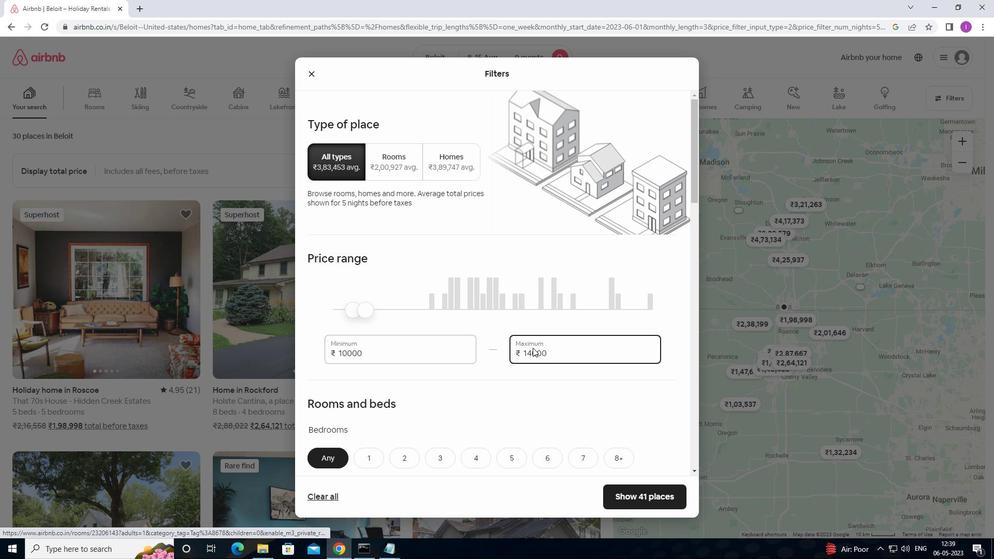 
Action: Mouse scrolled (533, 347) with delta (0, 0)
Screenshot: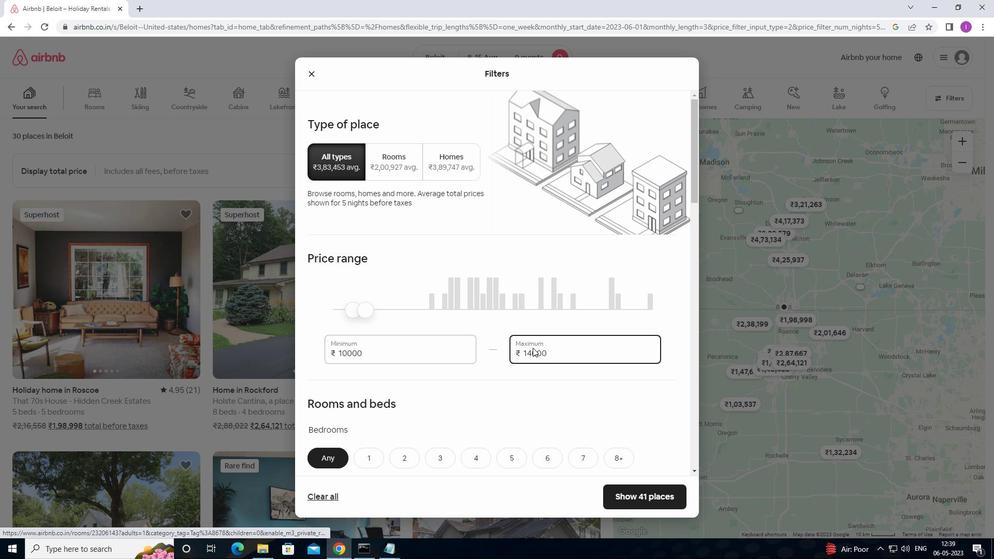 
Action: Mouse scrolled (533, 347) with delta (0, 0)
Screenshot: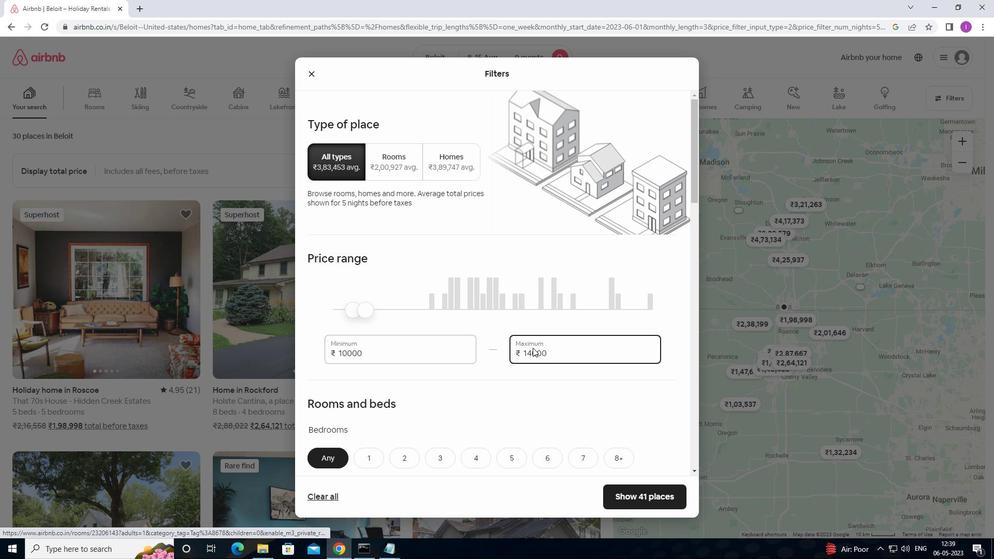 
Action: Mouse scrolled (533, 347) with delta (0, 0)
Screenshot: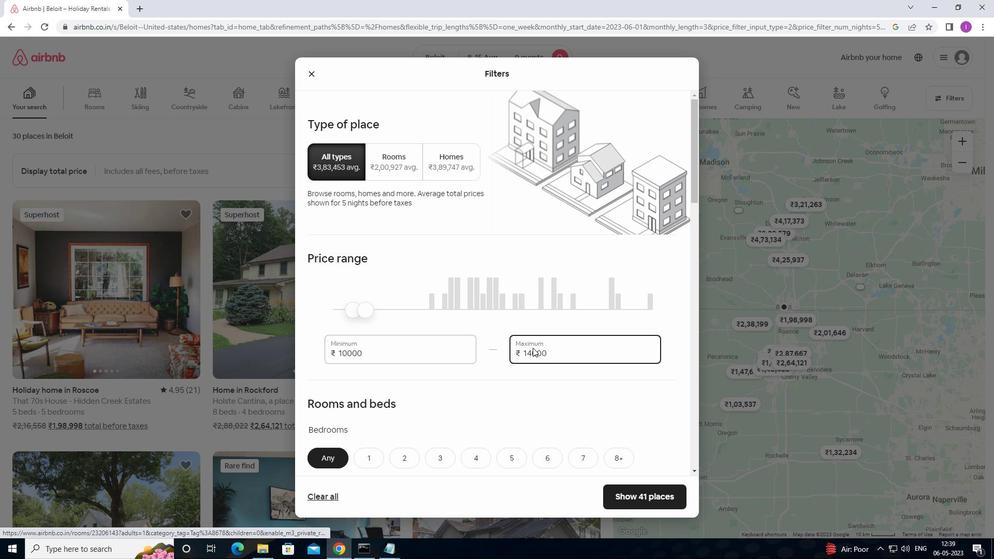 
Action: Mouse scrolled (533, 347) with delta (0, 0)
Screenshot: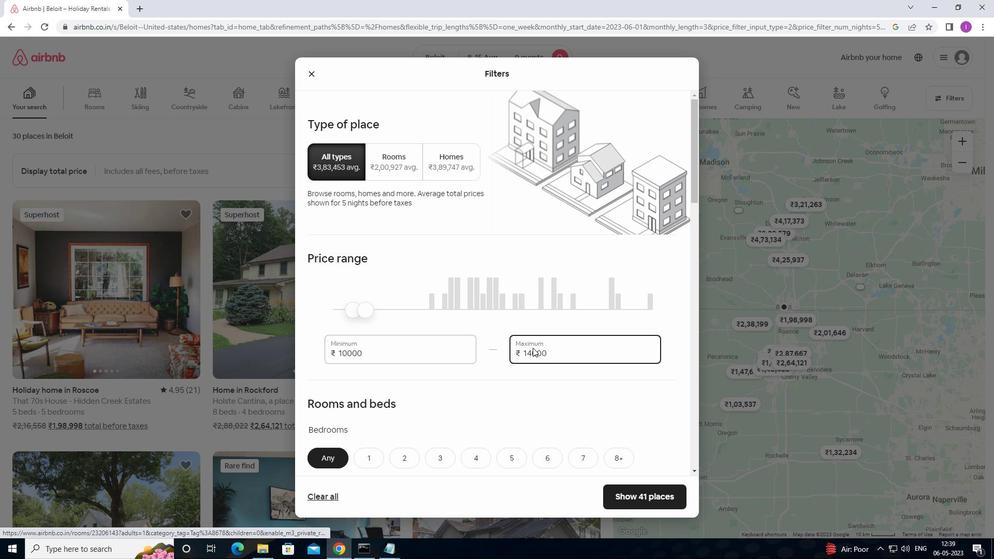 
Action: Mouse moved to (485, 350)
Screenshot: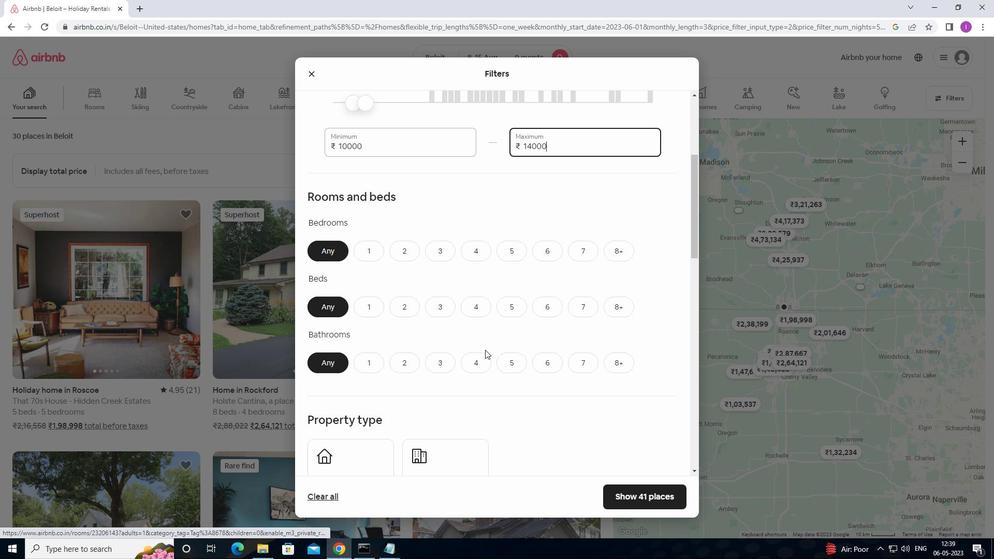
Action: Mouse scrolled (485, 349) with delta (0, 0)
Screenshot: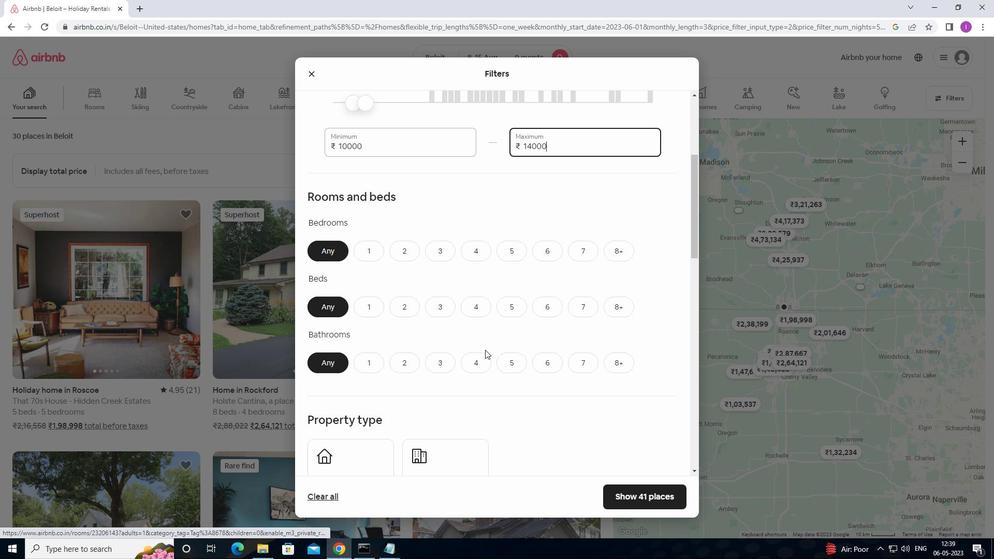 
Action: Mouse moved to (516, 195)
Screenshot: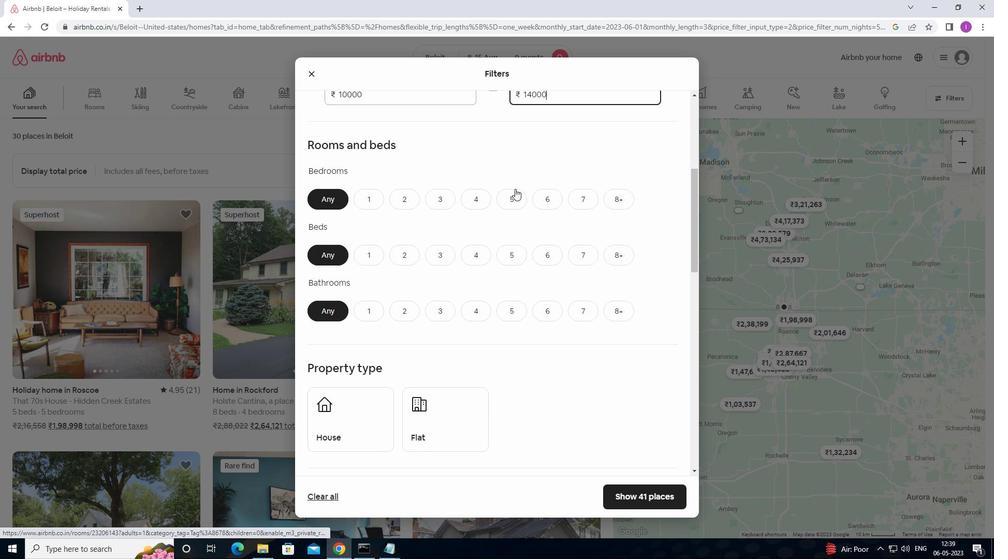 
Action: Mouse pressed left at (516, 195)
Screenshot: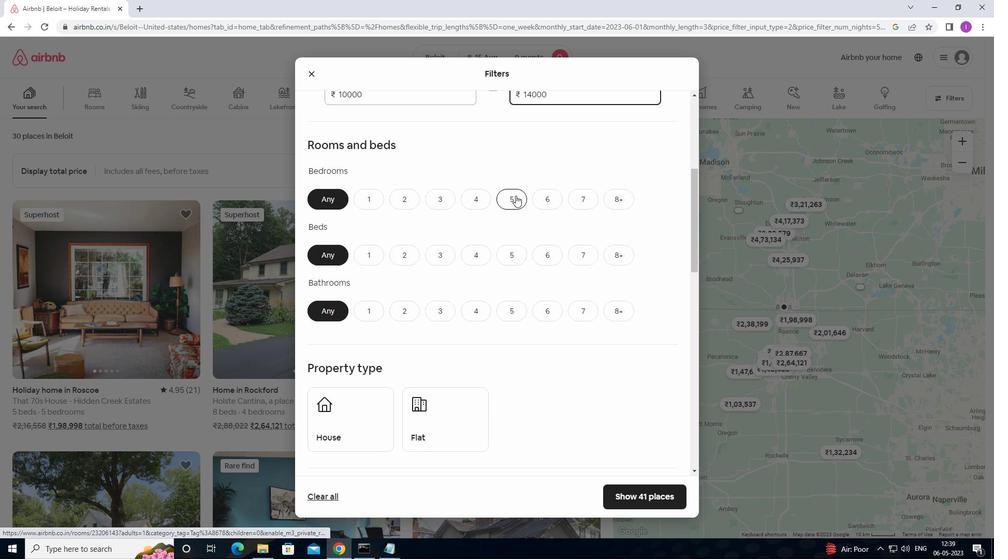 
Action: Mouse moved to (619, 258)
Screenshot: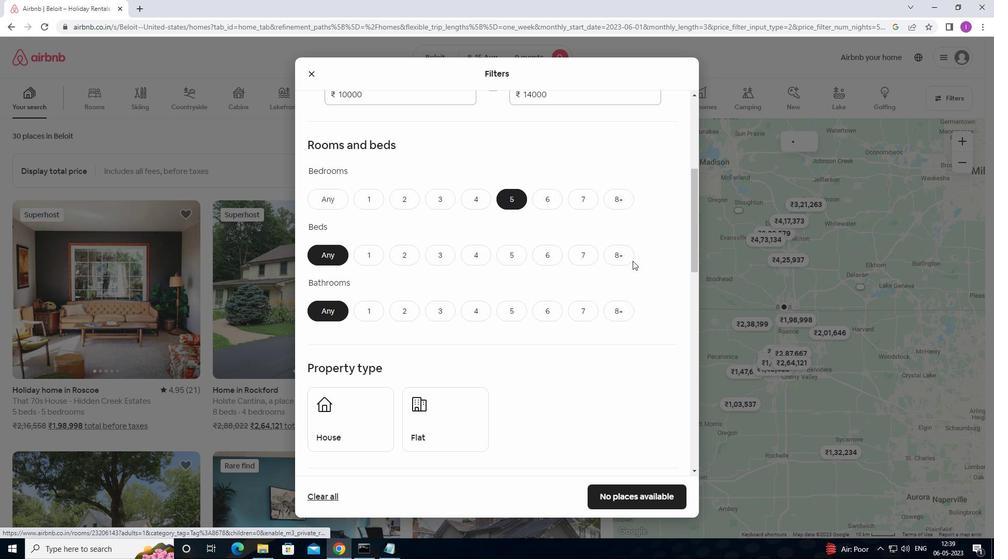 
Action: Mouse pressed left at (619, 258)
Screenshot: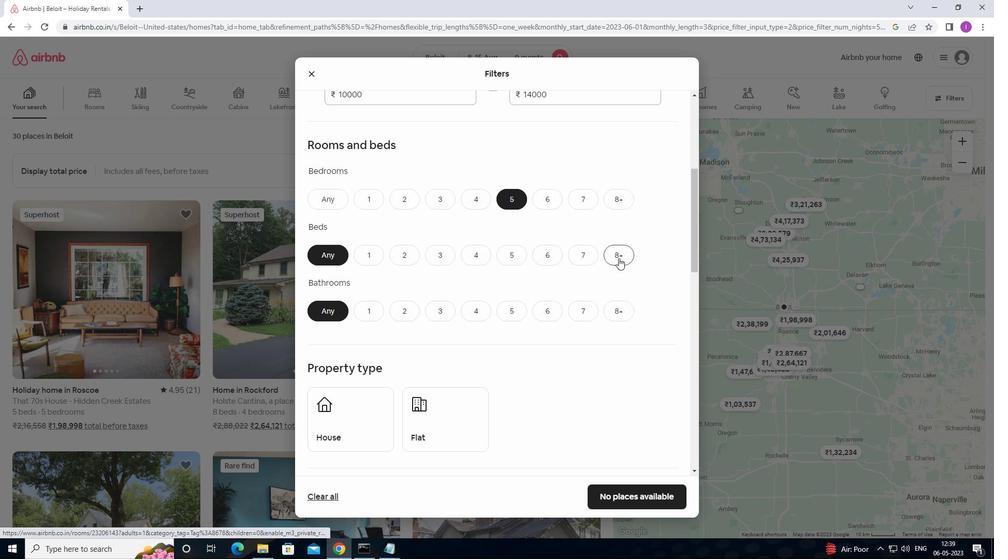 
Action: Mouse moved to (510, 317)
Screenshot: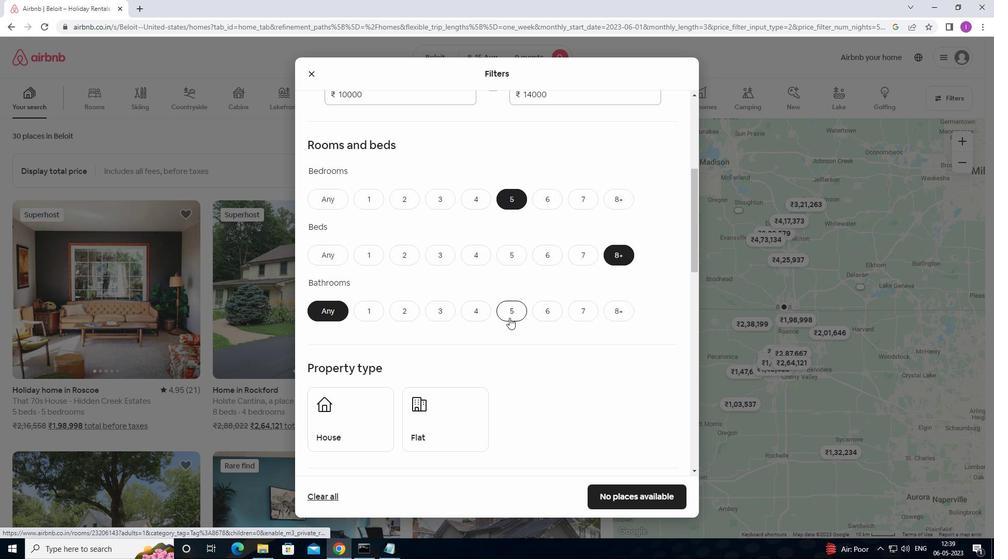 
Action: Mouse pressed left at (510, 317)
Screenshot: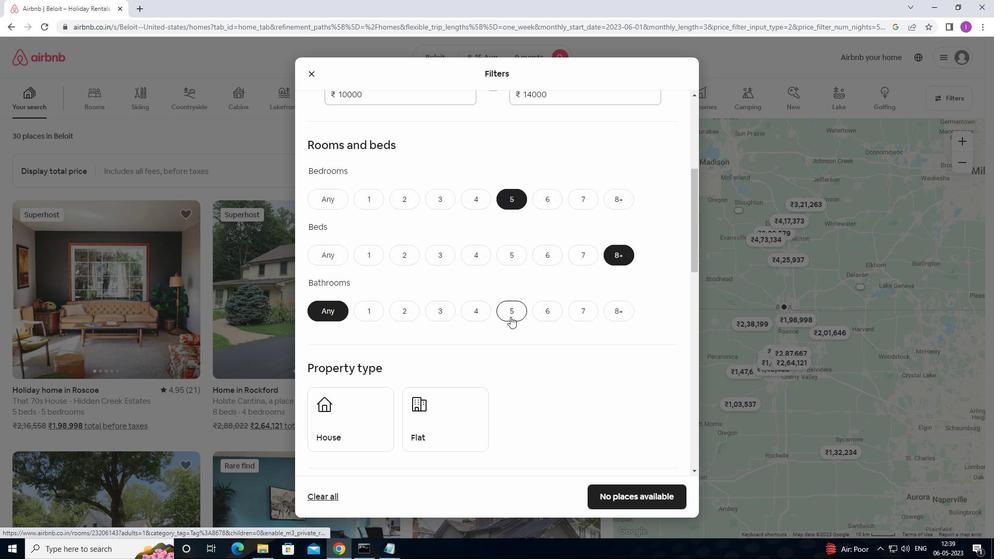 
Action: Mouse moved to (515, 332)
Screenshot: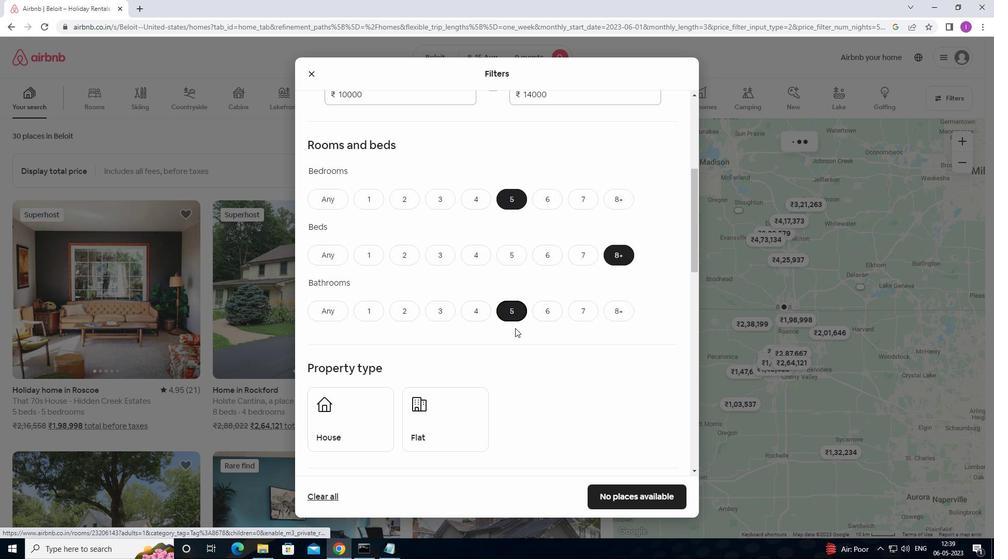 
Action: Mouse scrolled (515, 331) with delta (0, 0)
Screenshot: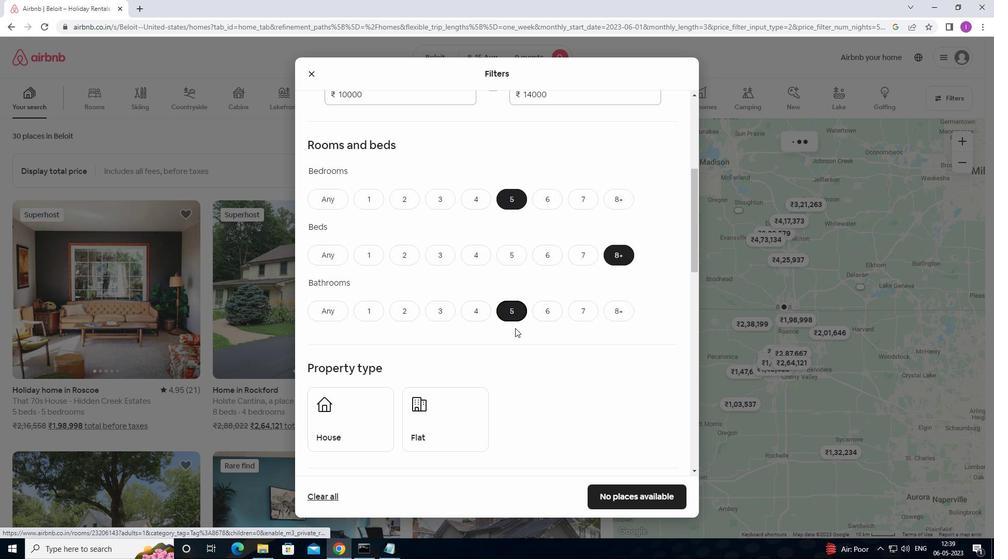 
Action: Mouse moved to (515, 333)
Screenshot: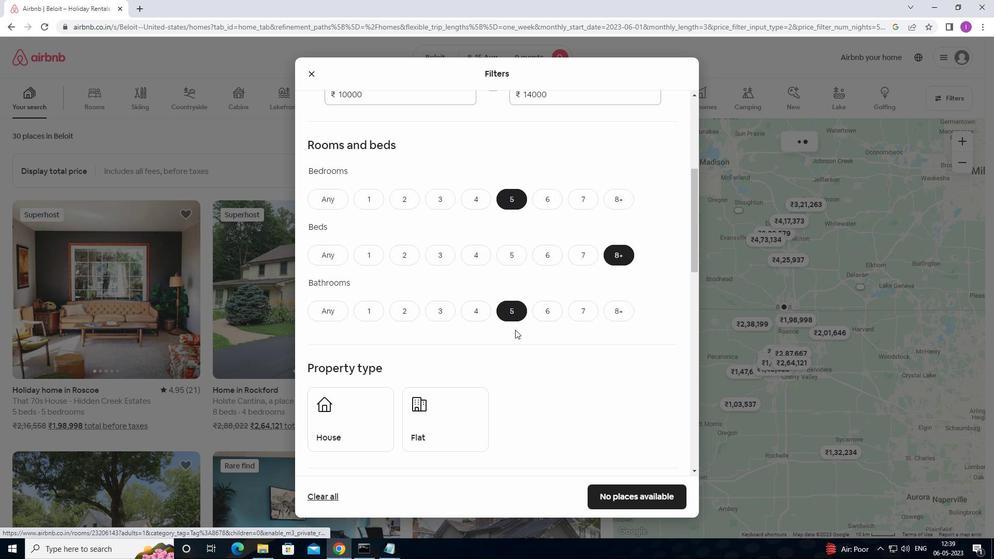 
Action: Mouse scrolled (515, 332) with delta (0, 0)
Screenshot: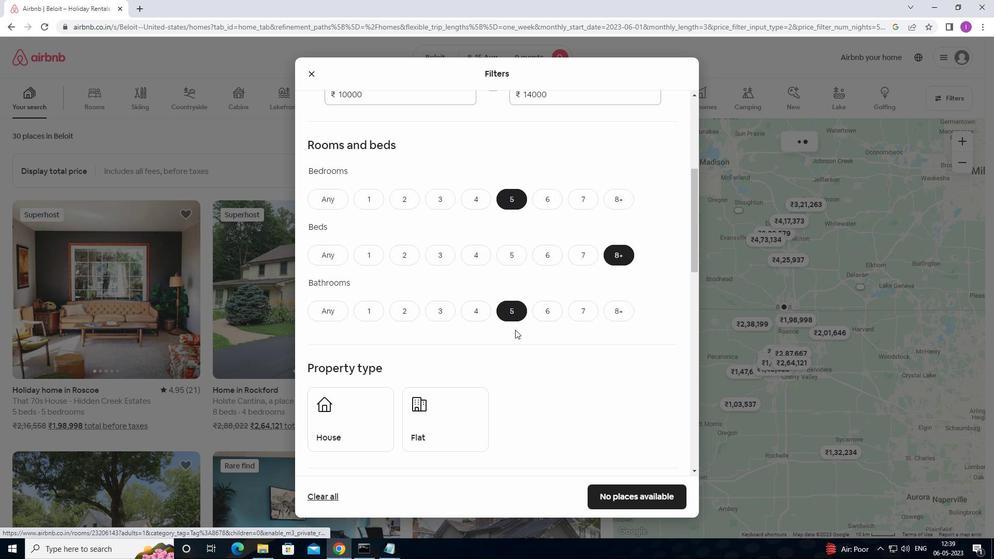 
Action: Mouse moved to (379, 331)
Screenshot: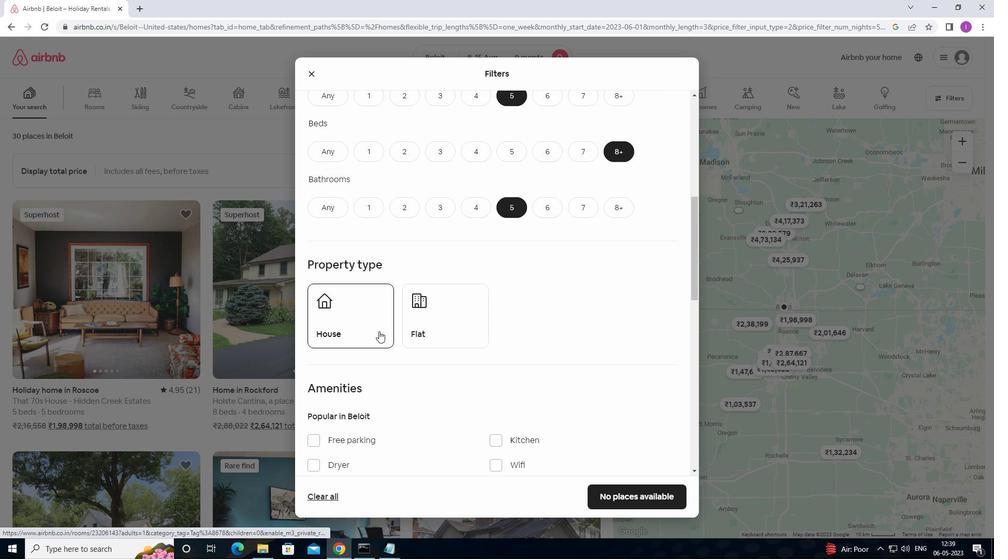 
Action: Mouse pressed left at (379, 331)
Screenshot: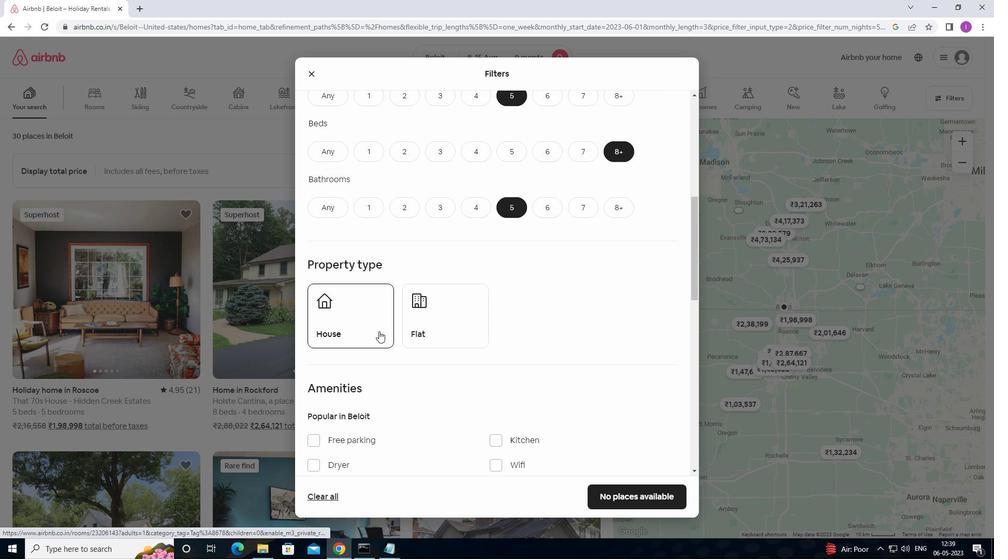 
Action: Mouse moved to (466, 326)
Screenshot: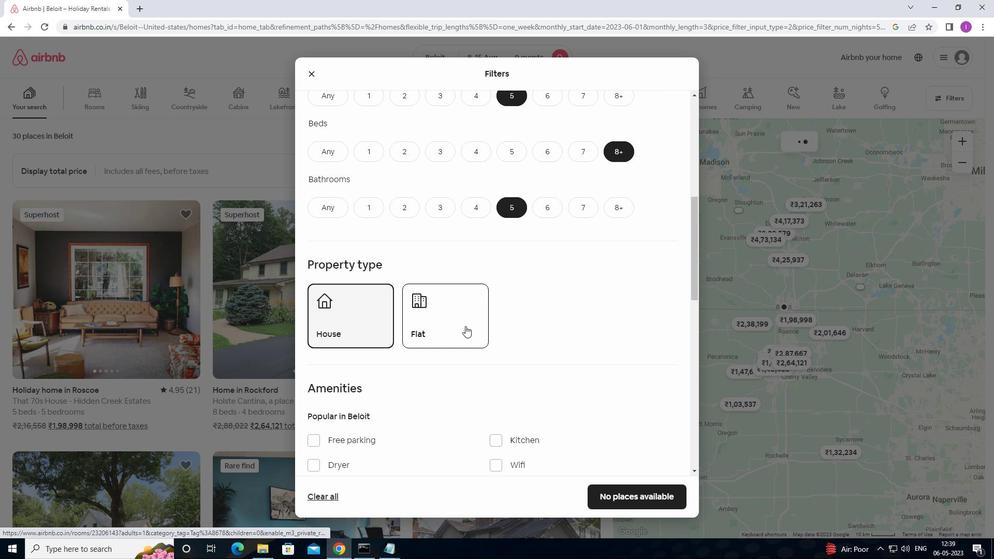 
Action: Mouse pressed left at (466, 326)
Screenshot: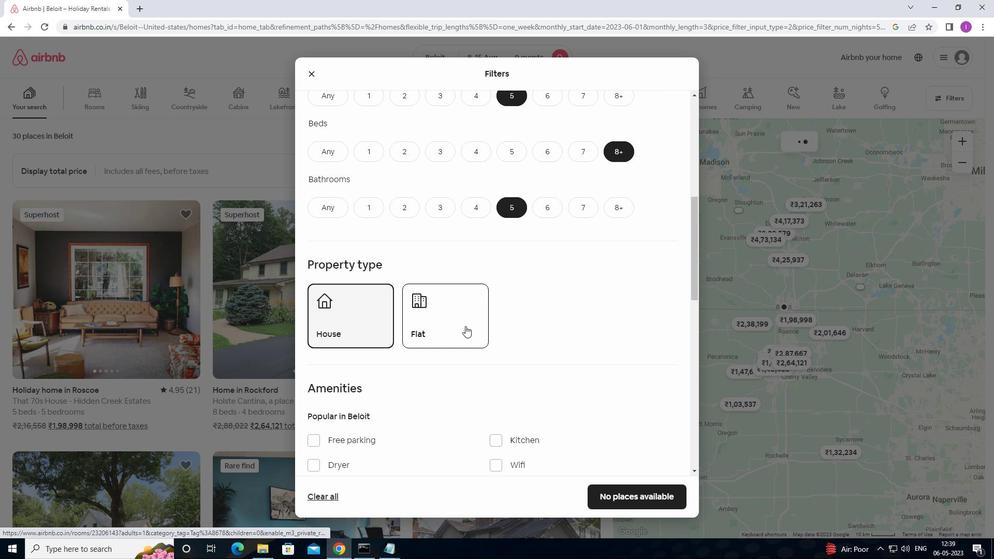 
Action: Mouse moved to (483, 321)
Screenshot: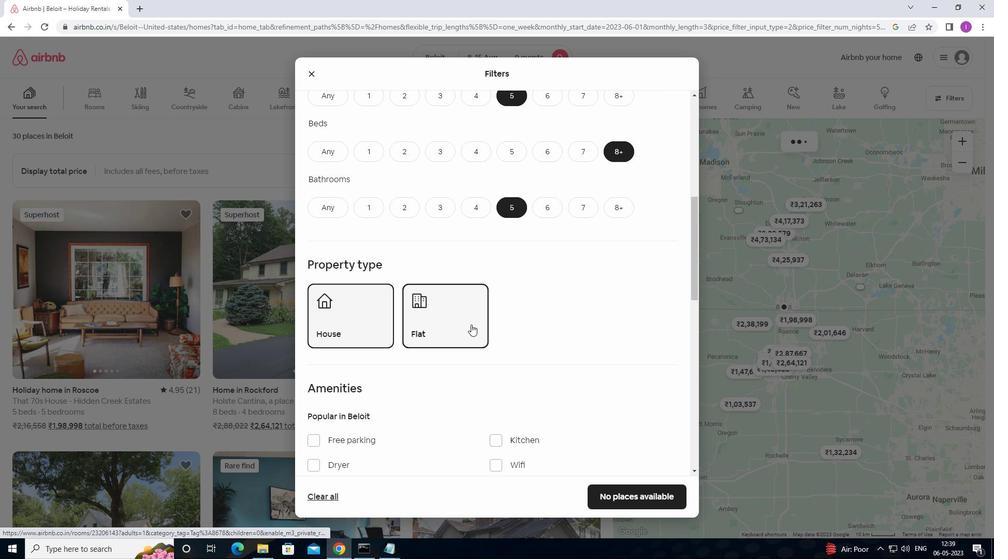 
Action: Mouse scrolled (483, 321) with delta (0, 0)
Screenshot: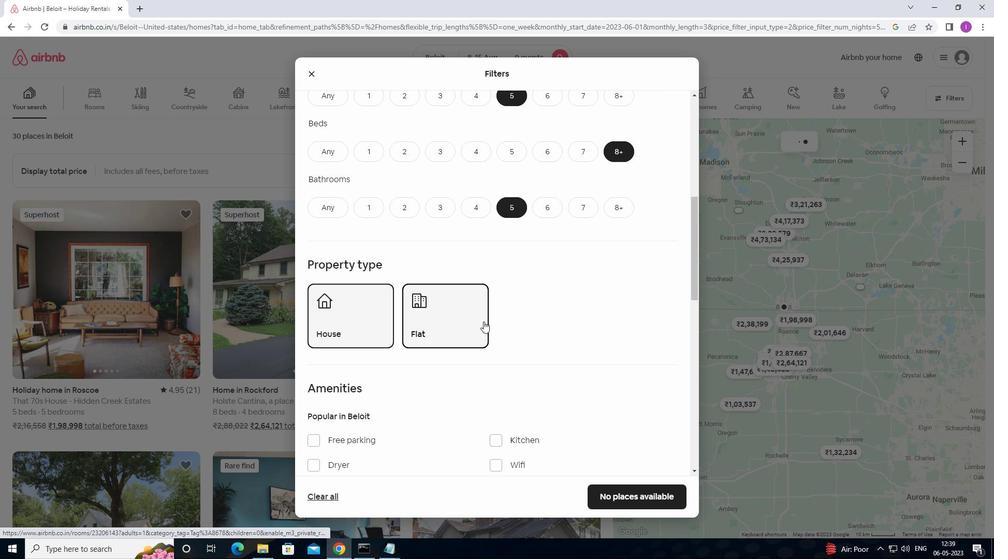 
Action: Mouse moved to (485, 323)
Screenshot: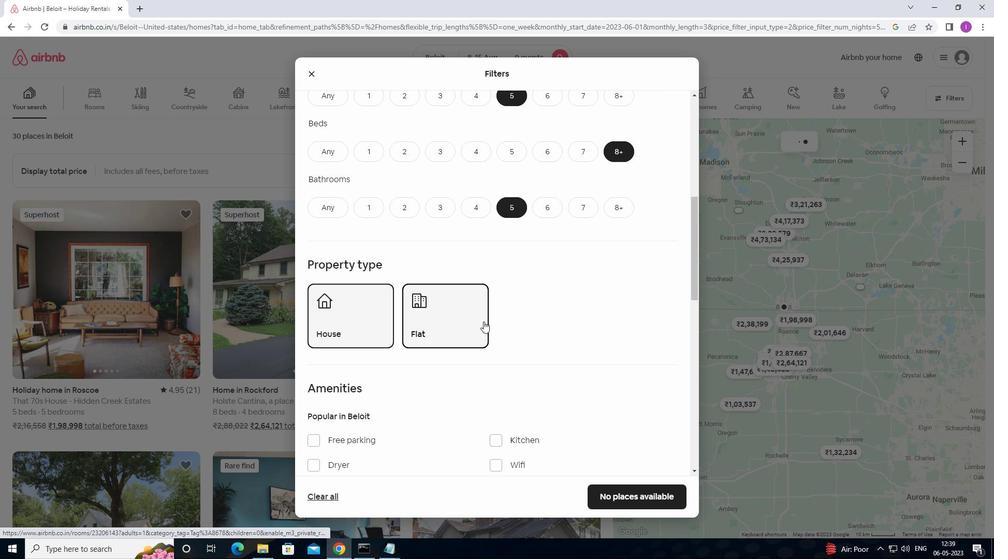 
Action: Mouse scrolled (485, 322) with delta (0, 0)
Screenshot: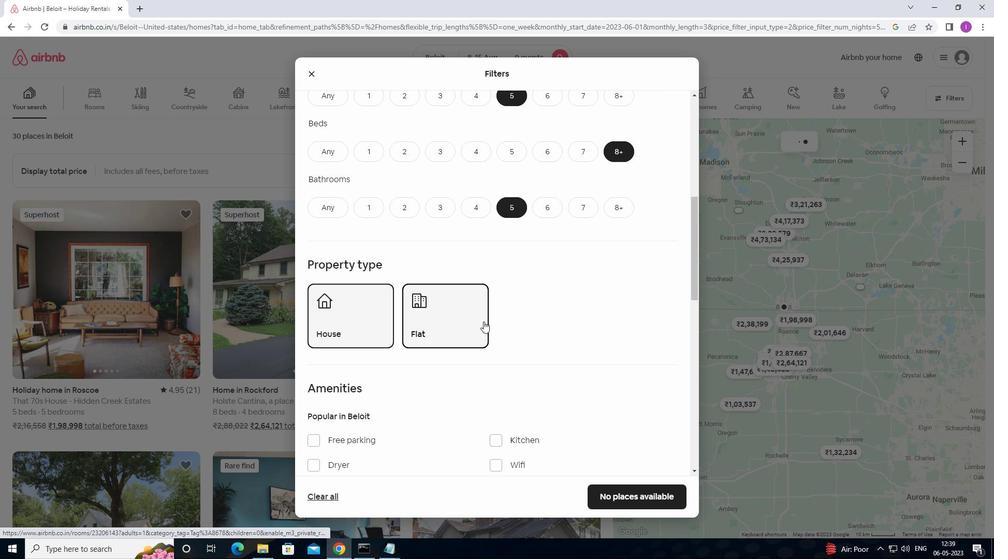 
Action: Mouse scrolled (485, 322) with delta (0, 0)
Screenshot: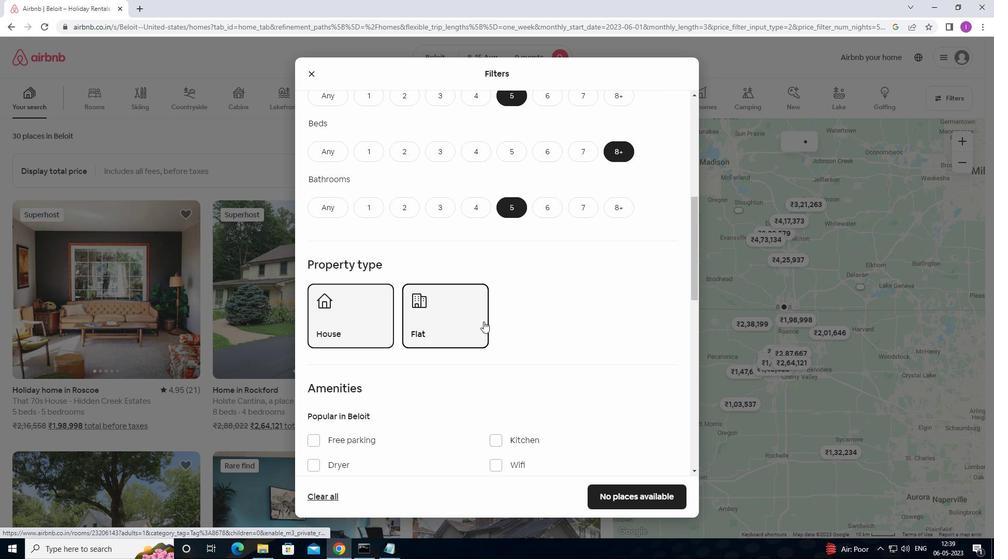 
Action: Mouse scrolled (485, 322) with delta (0, 0)
Screenshot: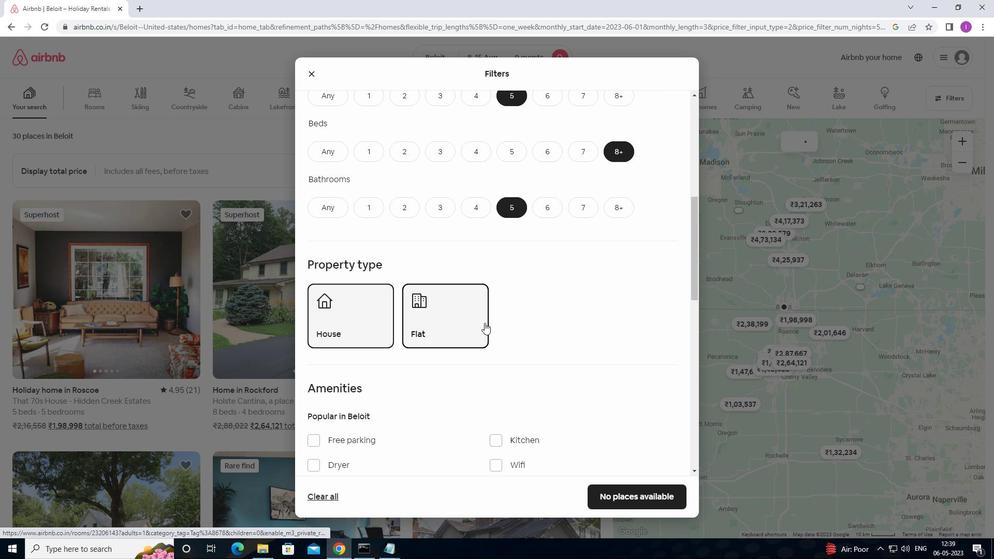 
Action: Mouse moved to (312, 231)
Screenshot: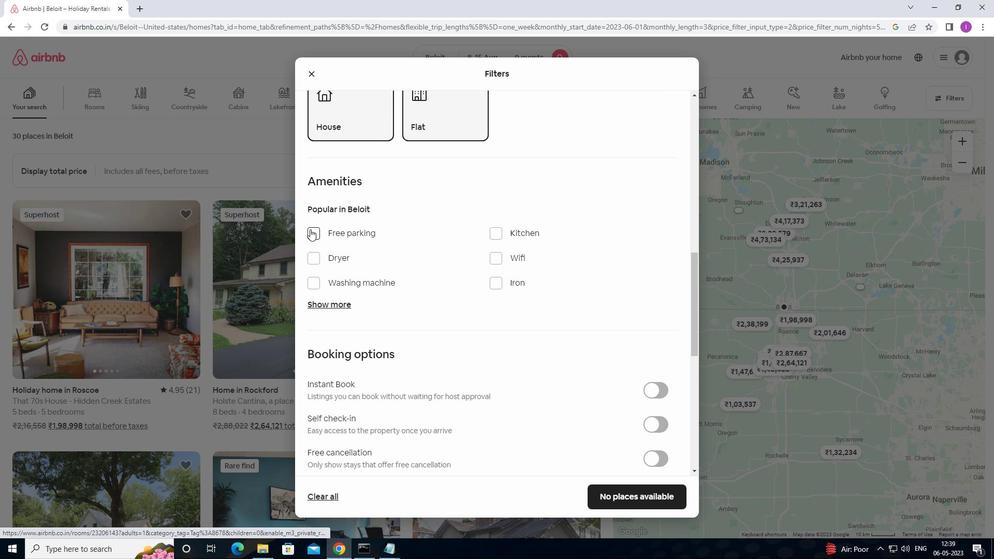 
Action: Mouse pressed left at (312, 231)
Screenshot: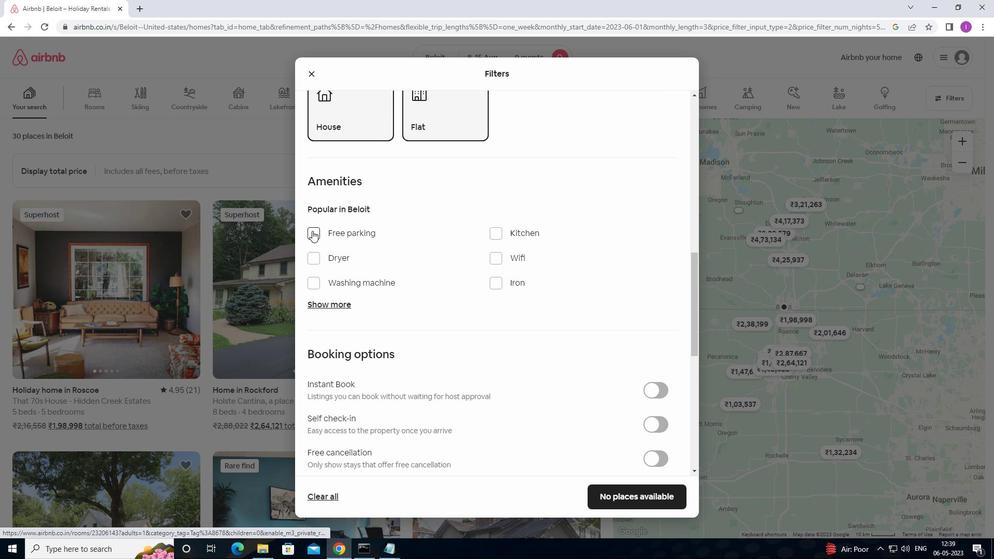 
Action: Mouse moved to (498, 261)
Screenshot: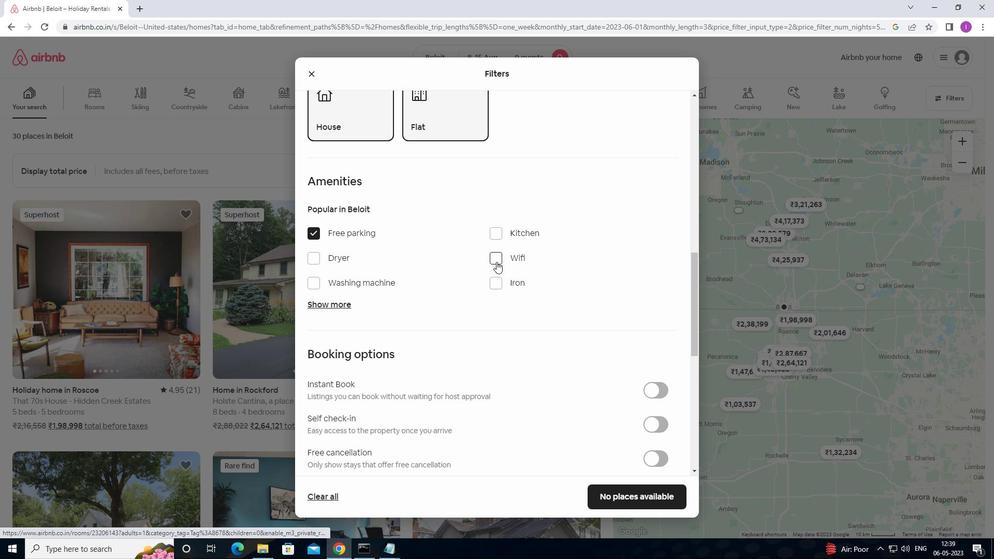 
Action: Mouse pressed left at (498, 261)
Screenshot: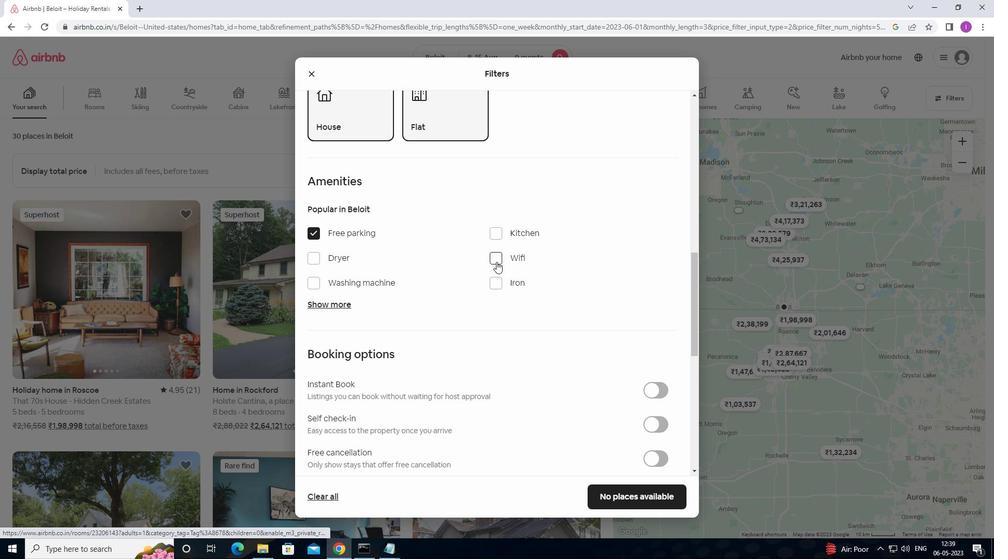 
Action: Mouse moved to (347, 305)
Screenshot: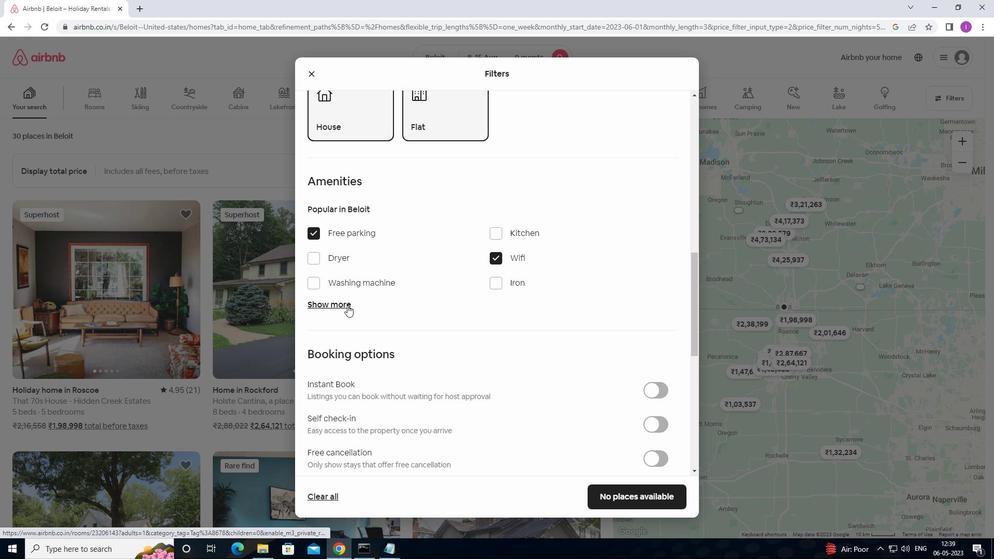 
Action: Mouse pressed left at (347, 305)
Screenshot: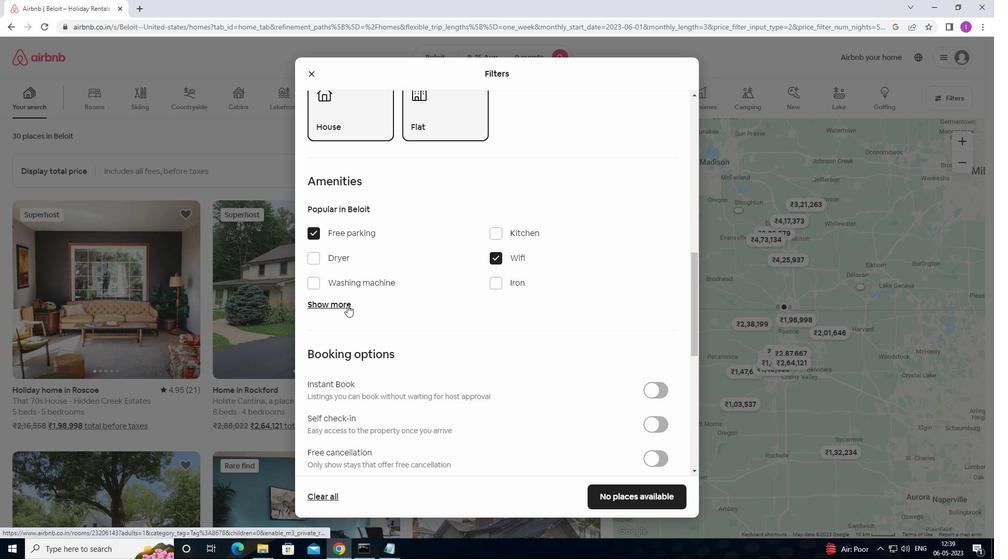 
Action: Mouse moved to (404, 308)
Screenshot: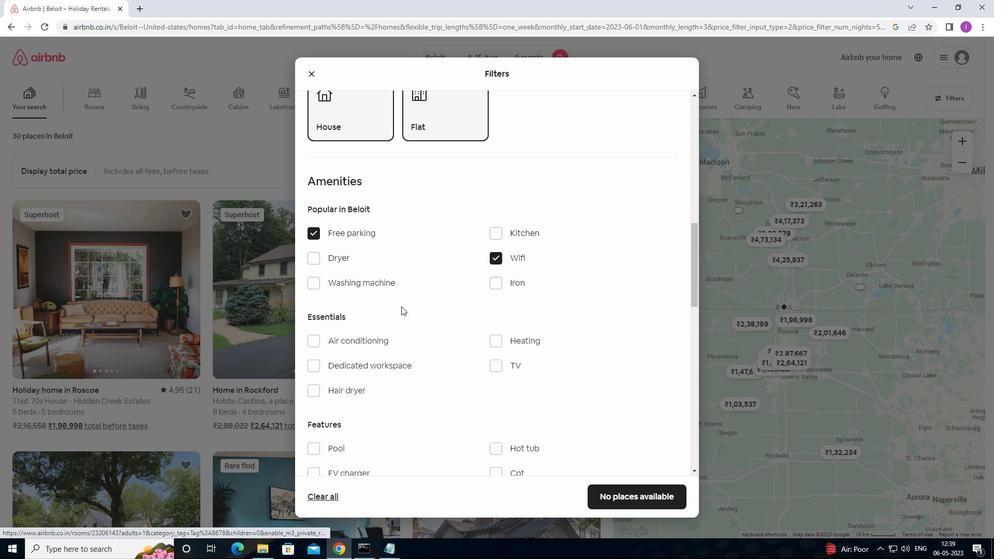 
Action: Mouse scrolled (404, 308) with delta (0, 0)
Screenshot: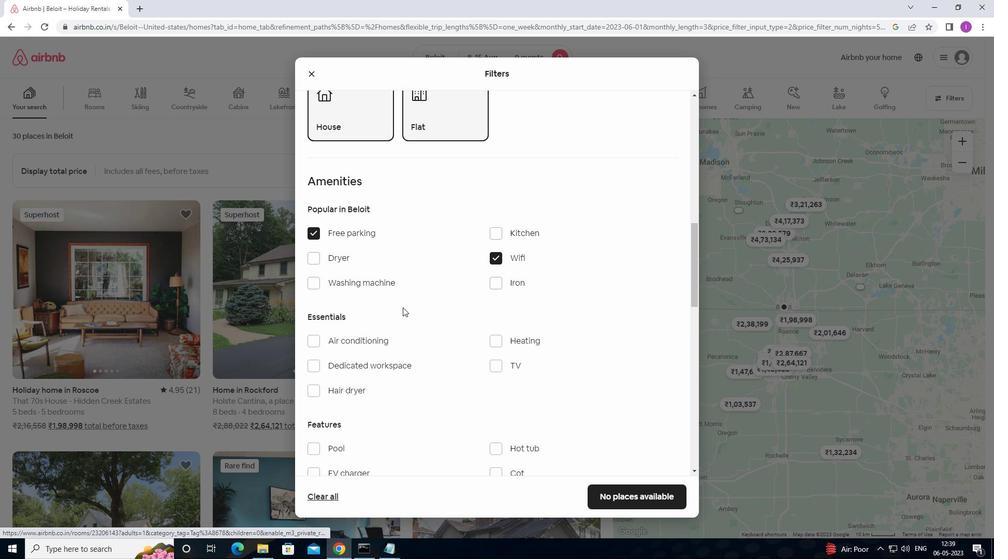 
Action: Mouse moved to (415, 312)
Screenshot: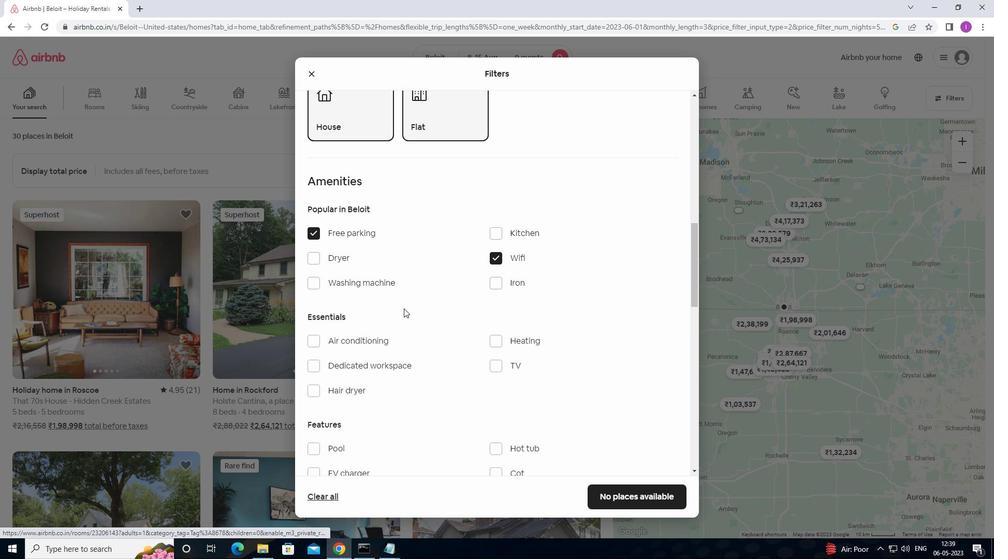 
Action: Mouse scrolled (415, 312) with delta (0, 0)
Screenshot: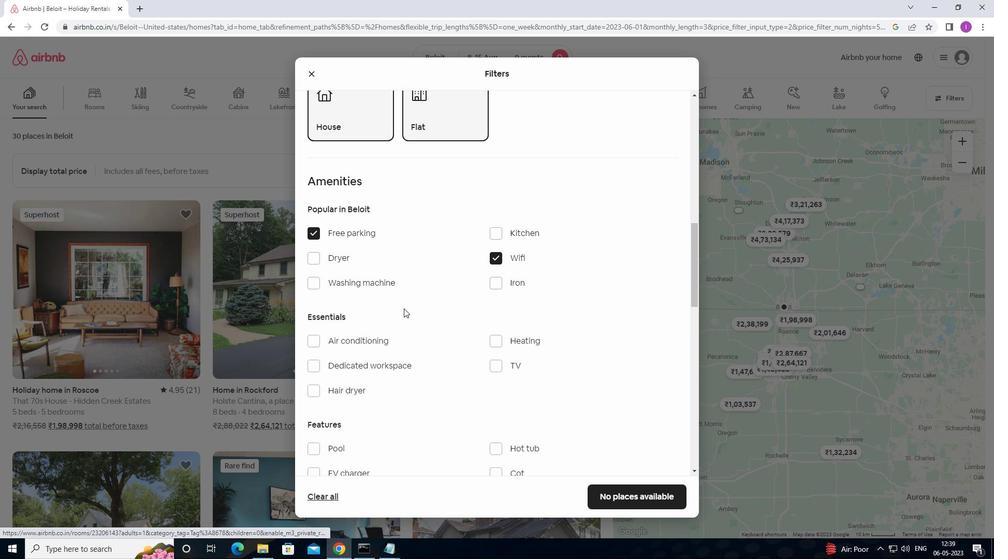 
Action: Mouse moved to (496, 264)
Screenshot: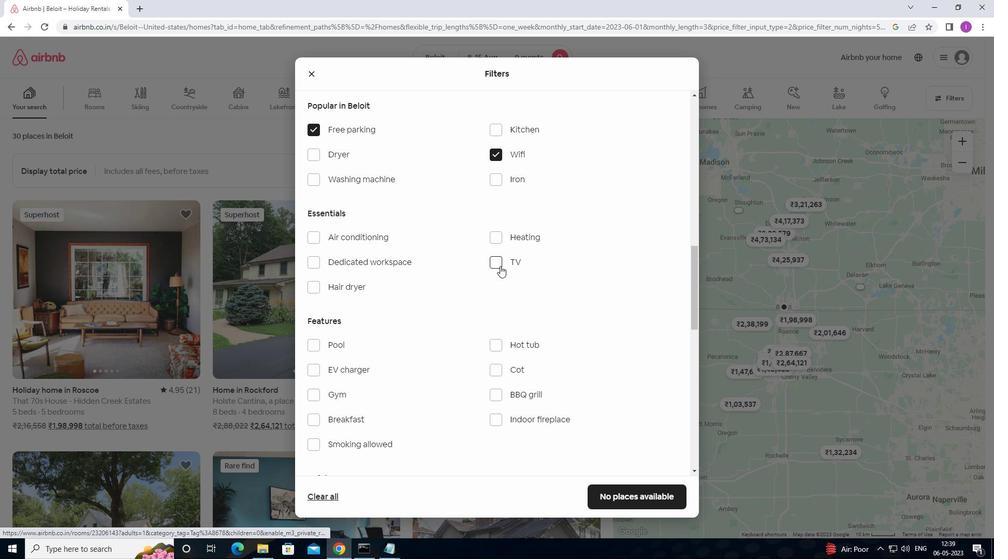 
Action: Mouse pressed left at (496, 264)
Screenshot: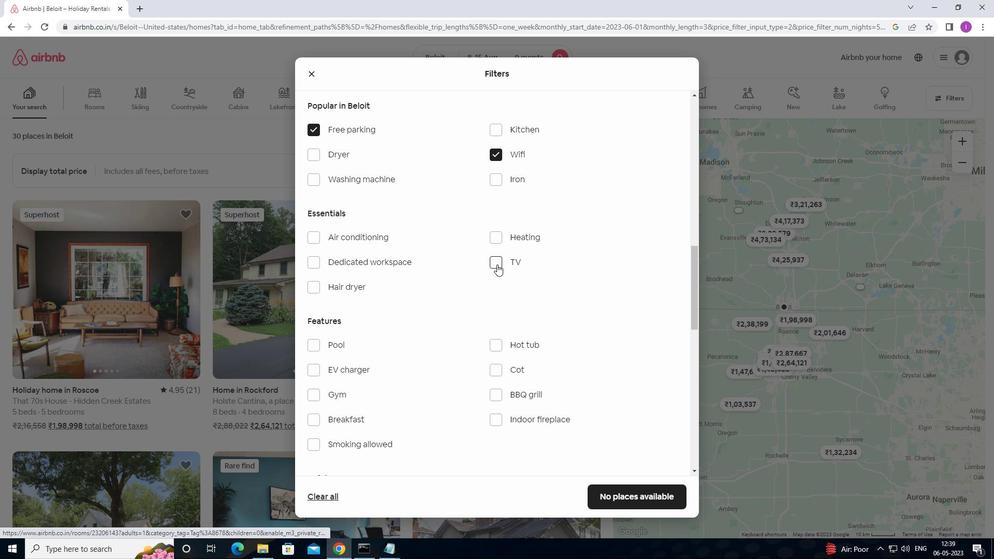 
Action: Mouse moved to (308, 394)
Screenshot: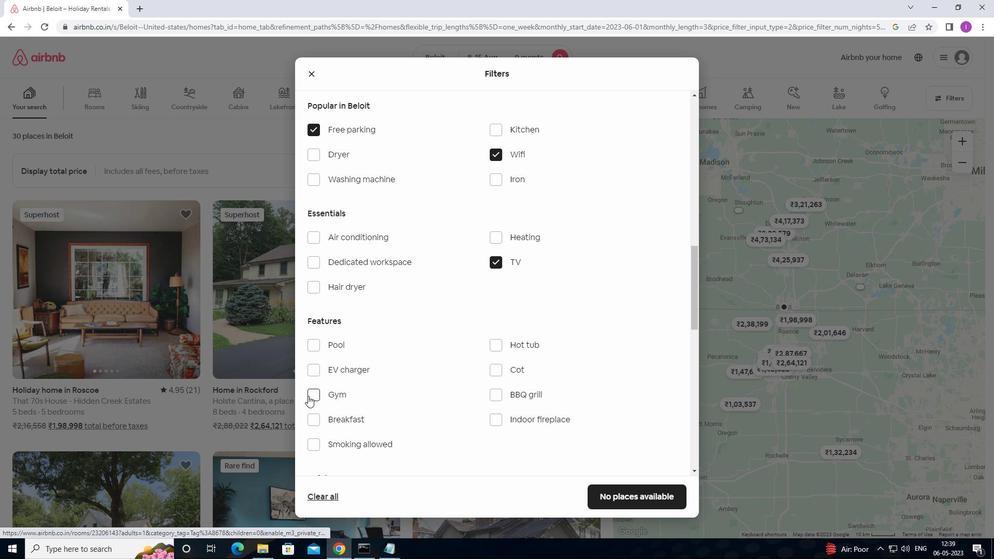 
Action: Mouse pressed left at (308, 394)
Screenshot: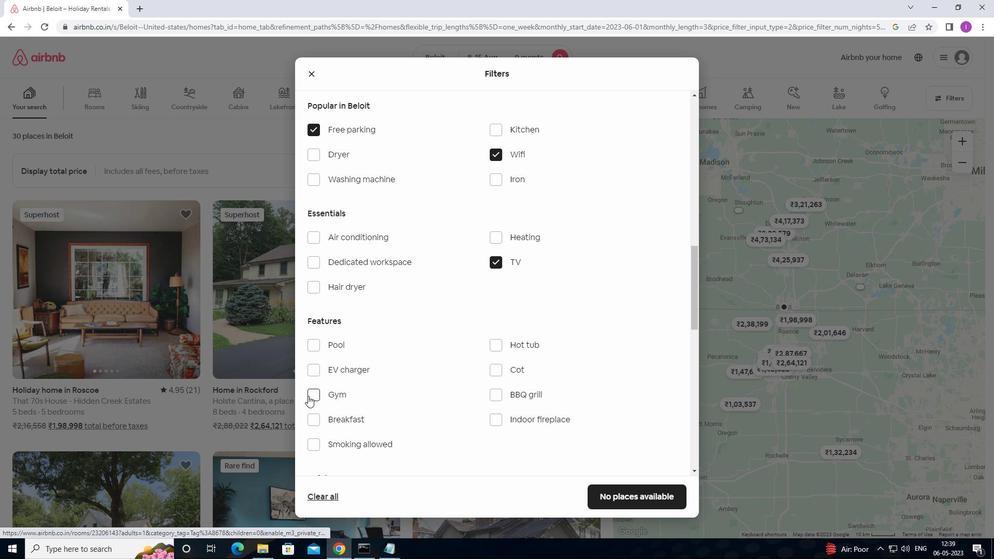 
Action: Mouse moved to (316, 418)
Screenshot: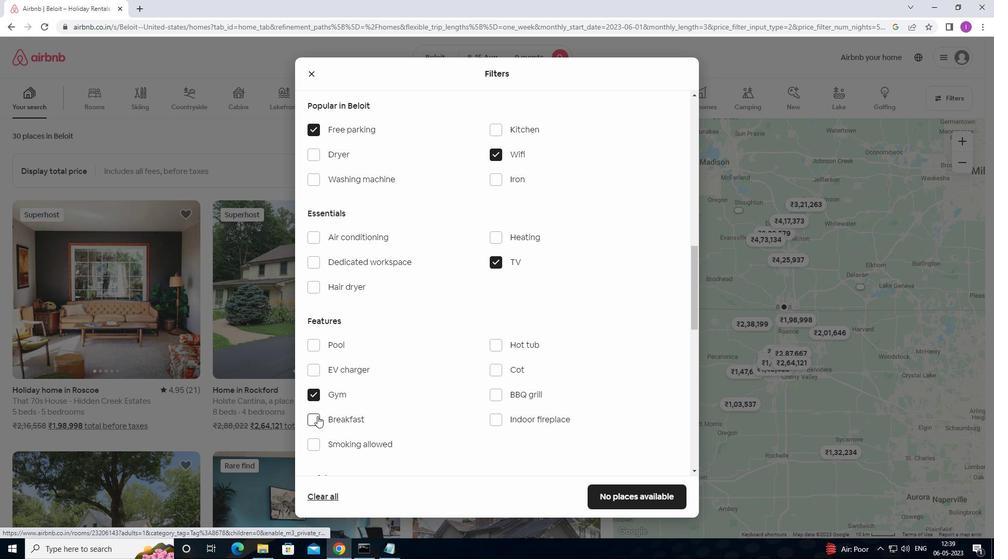 
Action: Mouse pressed left at (316, 418)
Screenshot: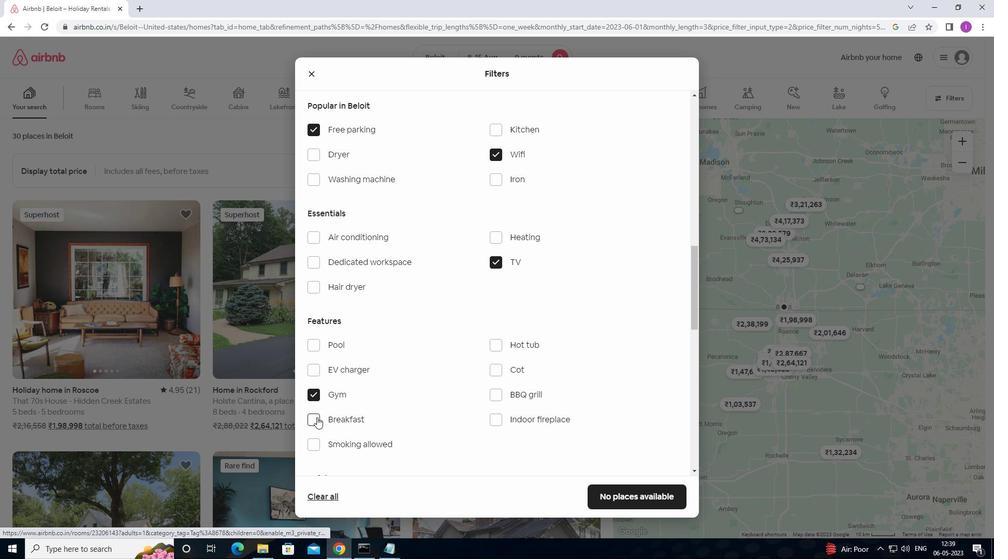 
Action: Mouse moved to (465, 351)
Screenshot: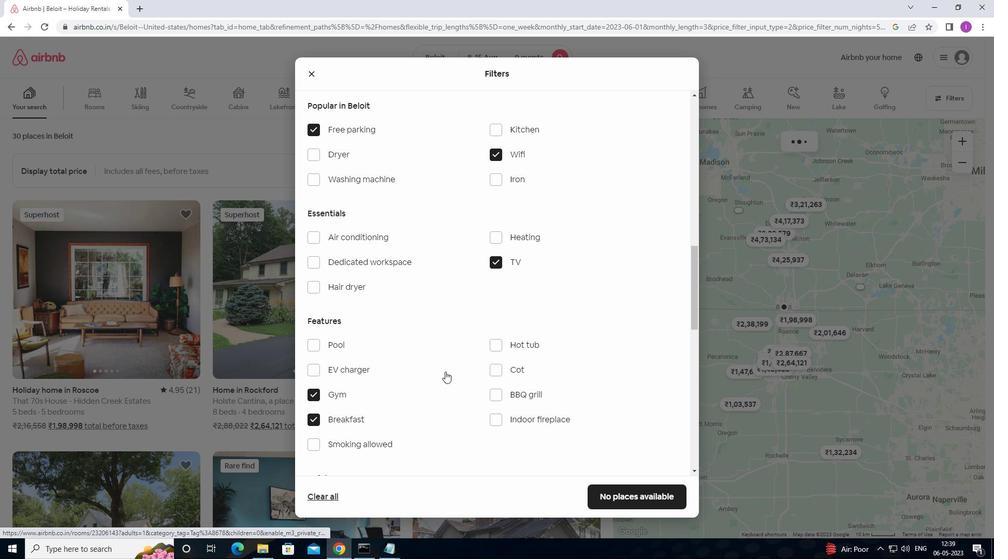 
Action: Mouse scrolled (465, 350) with delta (0, 0)
Screenshot: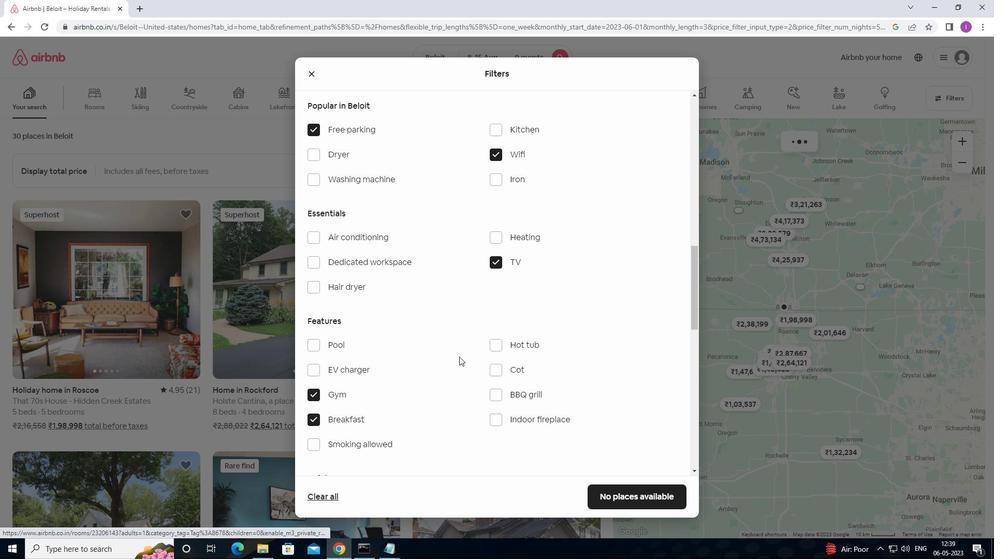 
Action: Mouse scrolled (465, 350) with delta (0, 0)
Screenshot: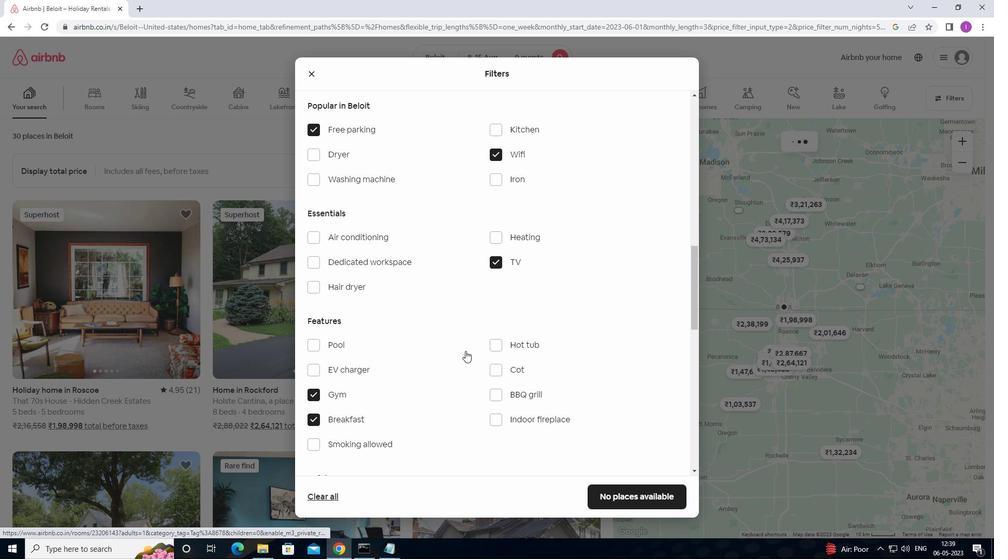 
Action: Mouse moved to (466, 351)
Screenshot: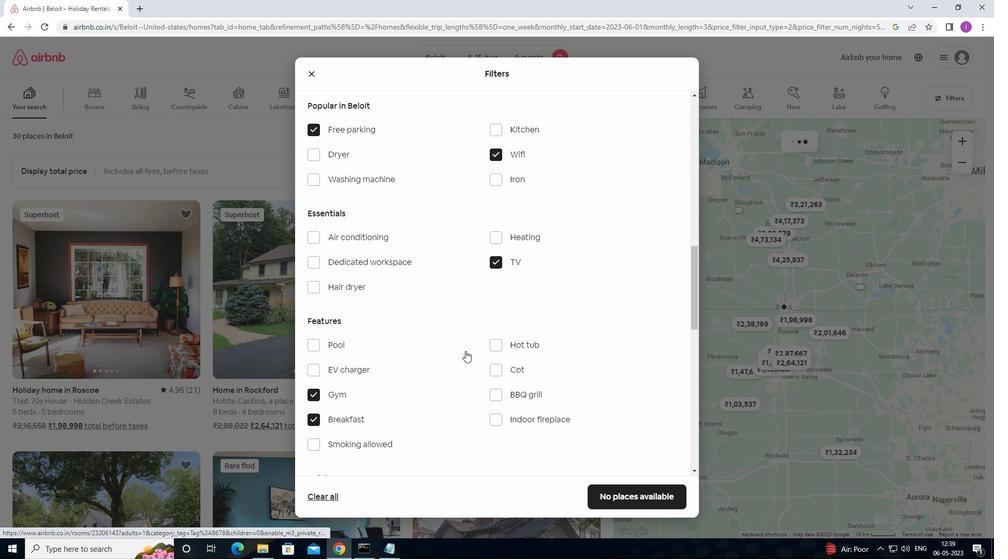 
Action: Mouse scrolled (466, 350) with delta (0, 0)
Screenshot: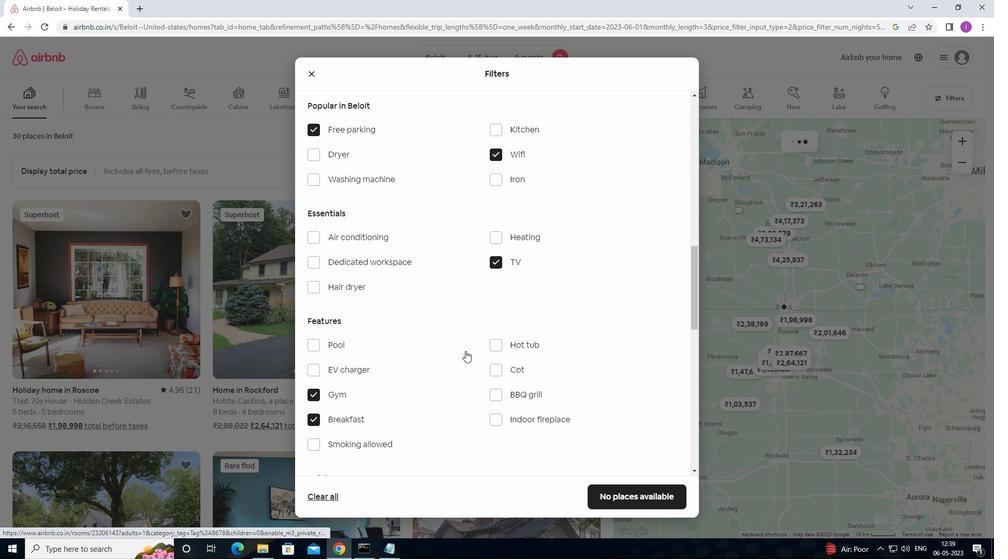 
Action: Mouse scrolled (466, 350) with delta (0, 0)
Screenshot: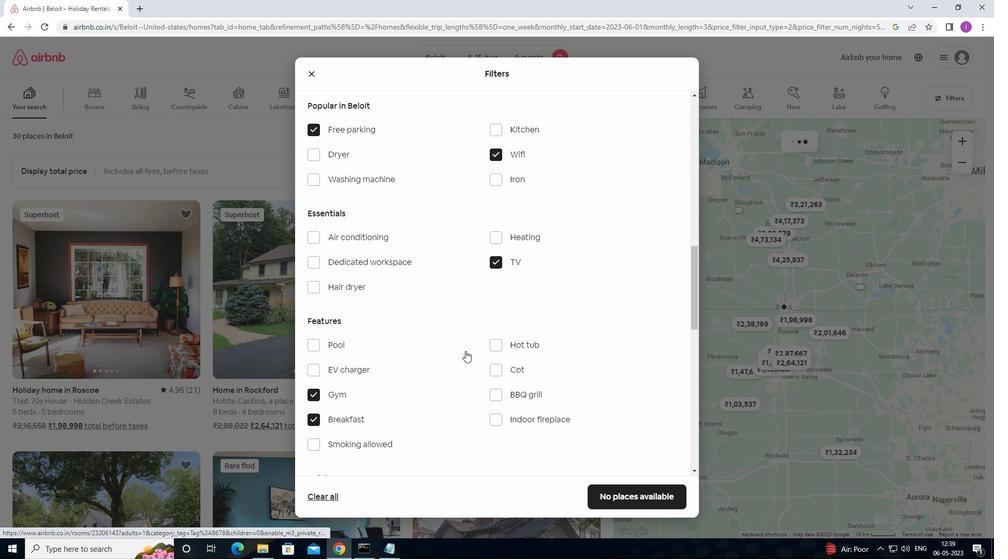 
Action: Mouse scrolled (466, 350) with delta (0, 0)
Screenshot: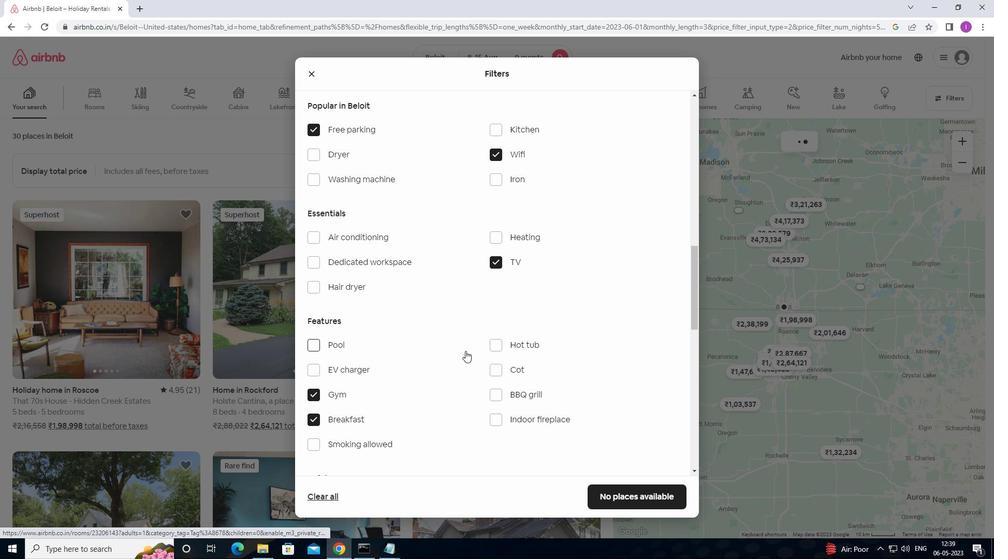 
Action: Mouse moved to (655, 342)
Screenshot: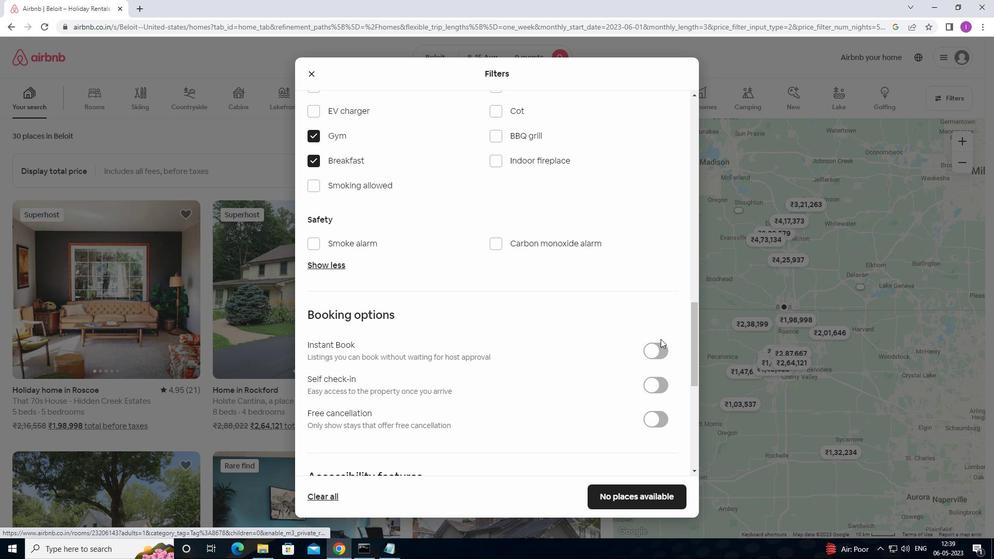 
Action: Mouse scrolled (655, 341) with delta (0, 0)
Screenshot: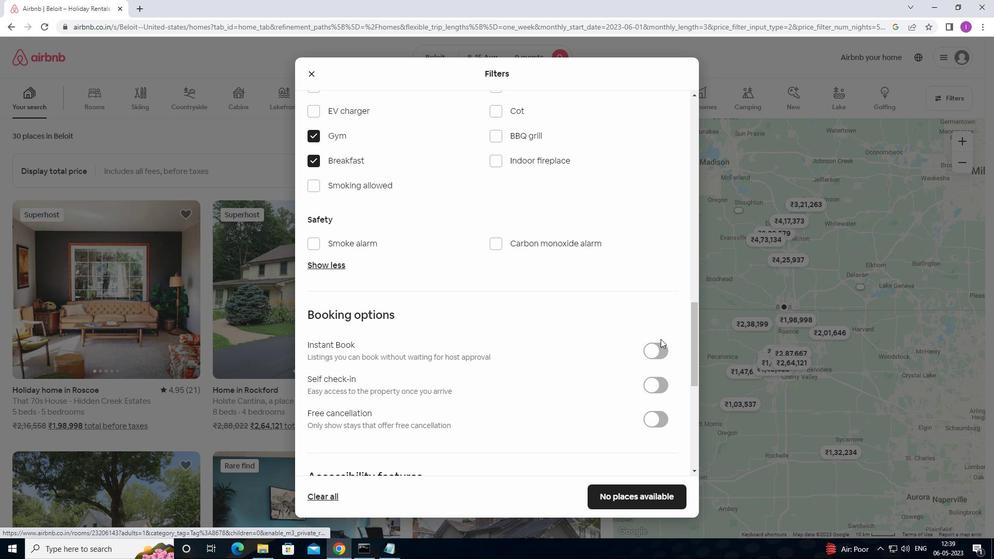 
Action: Mouse moved to (663, 338)
Screenshot: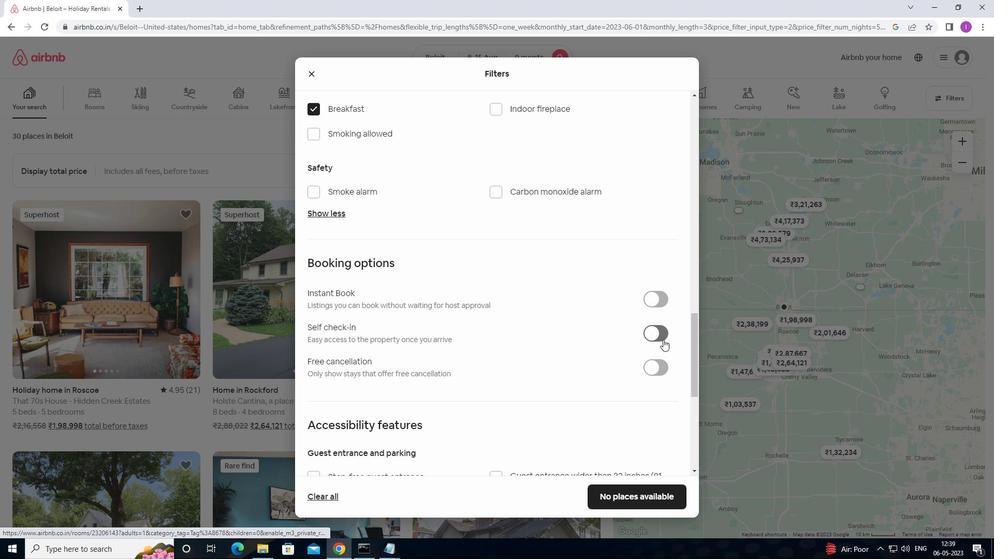
Action: Mouse pressed left at (663, 338)
Screenshot: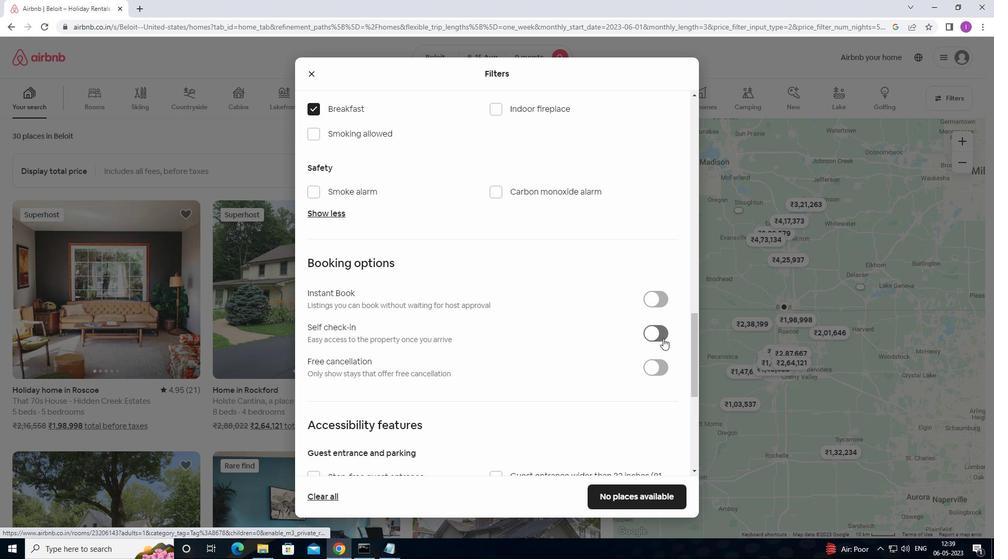 
Action: Mouse moved to (524, 356)
Screenshot: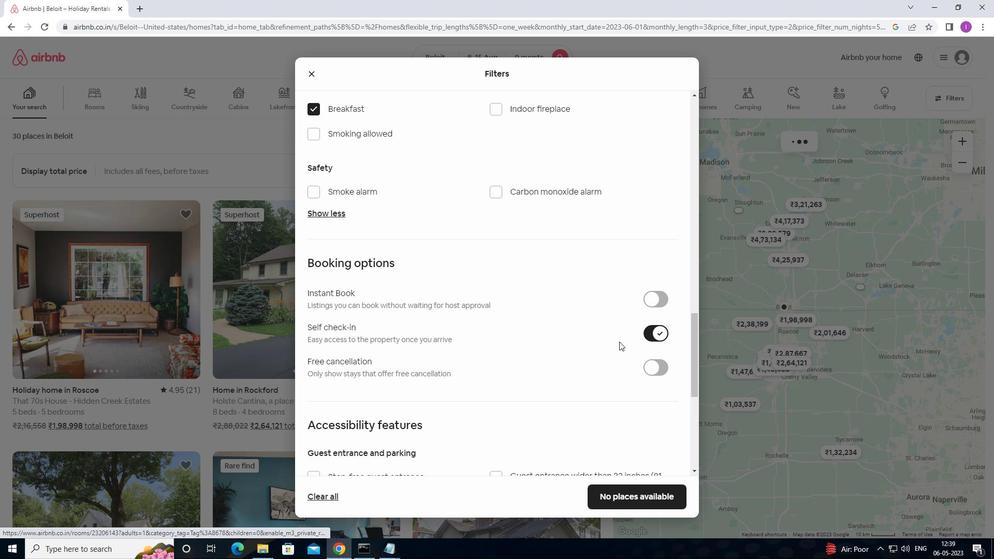 
Action: Mouse scrolled (524, 355) with delta (0, 0)
Screenshot: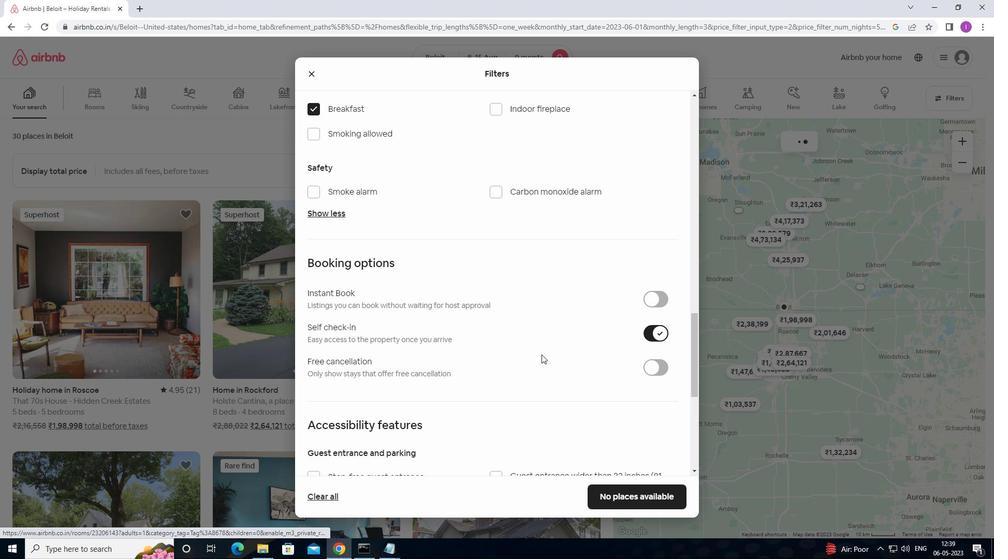 
Action: Mouse scrolled (524, 355) with delta (0, 0)
Screenshot: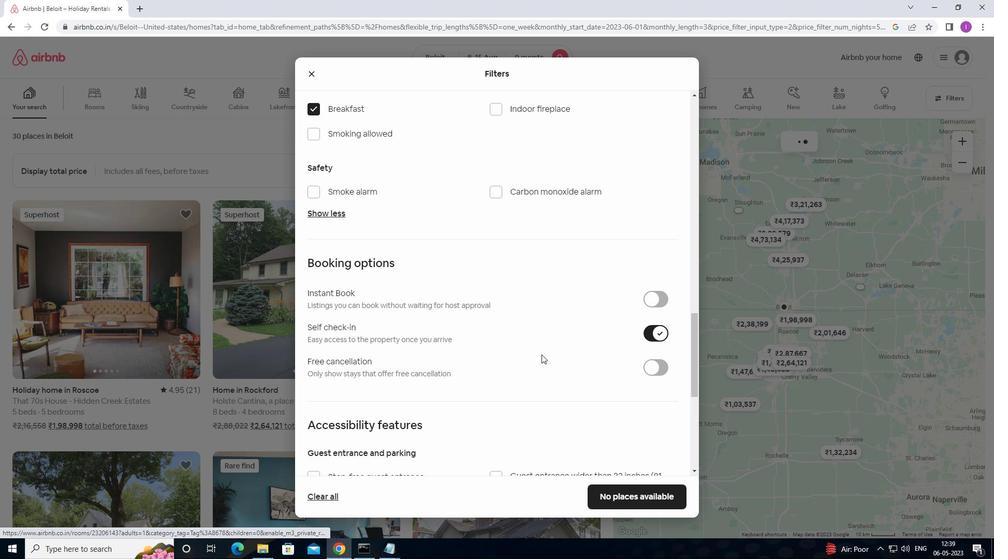 
Action: Mouse scrolled (524, 355) with delta (0, 0)
Screenshot: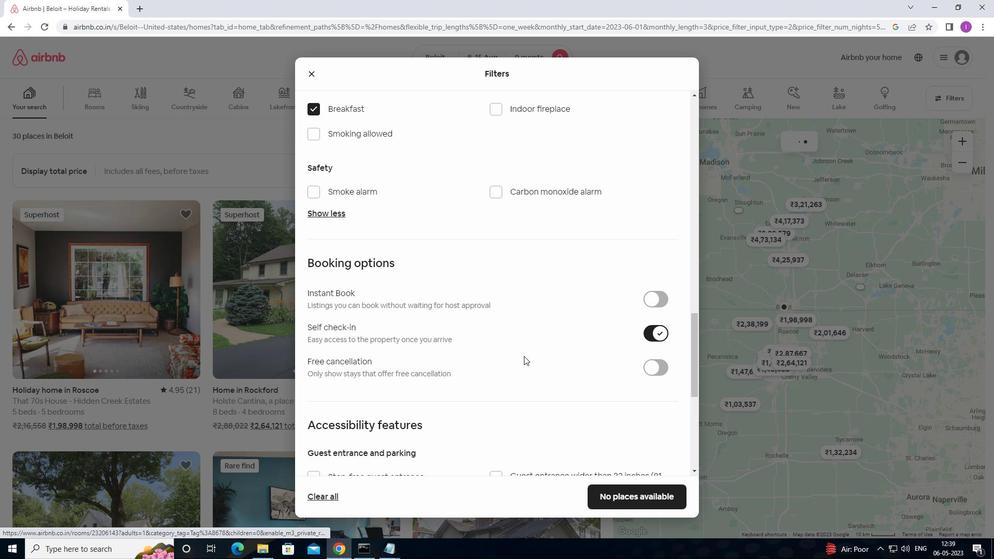 
Action: Mouse scrolled (524, 355) with delta (0, 0)
Screenshot: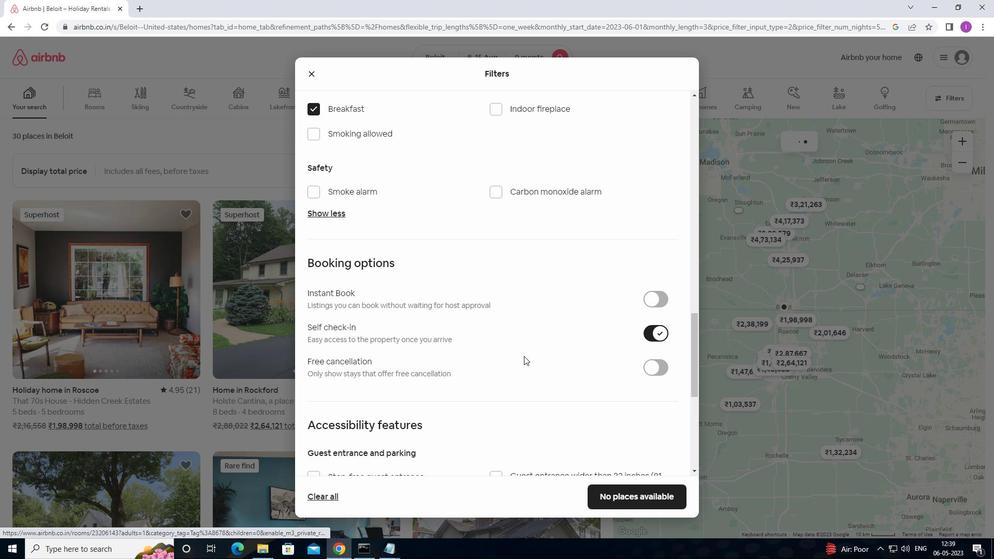 
Action: Mouse scrolled (524, 355) with delta (0, 0)
Screenshot: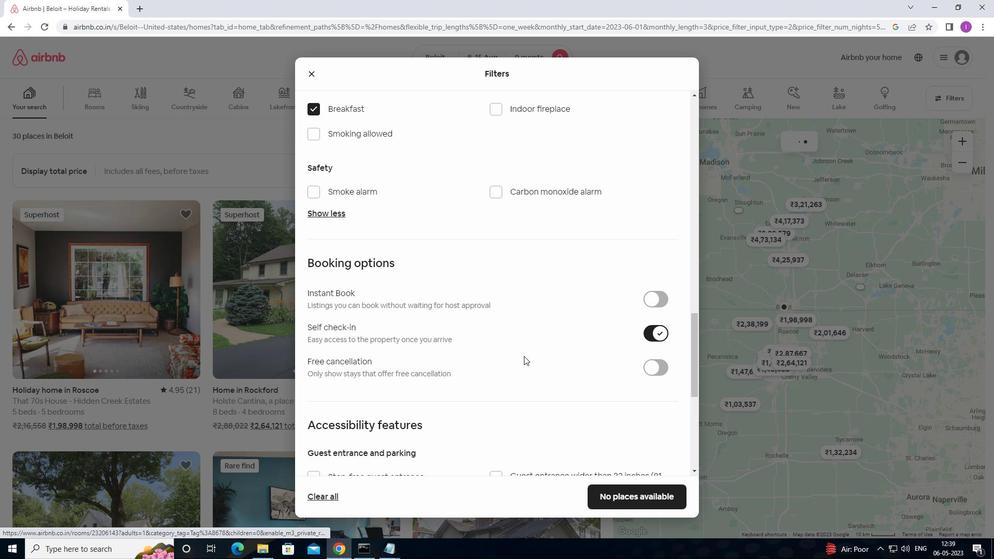 
Action: Mouse moved to (540, 351)
Screenshot: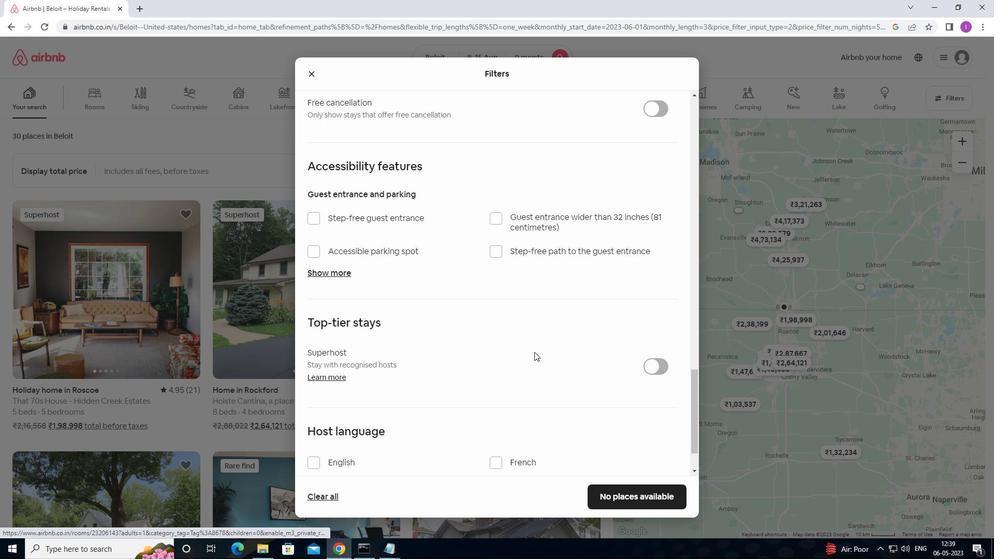 
Action: Mouse scrolled (540, 350) with delta (0, 0)
Screenshot: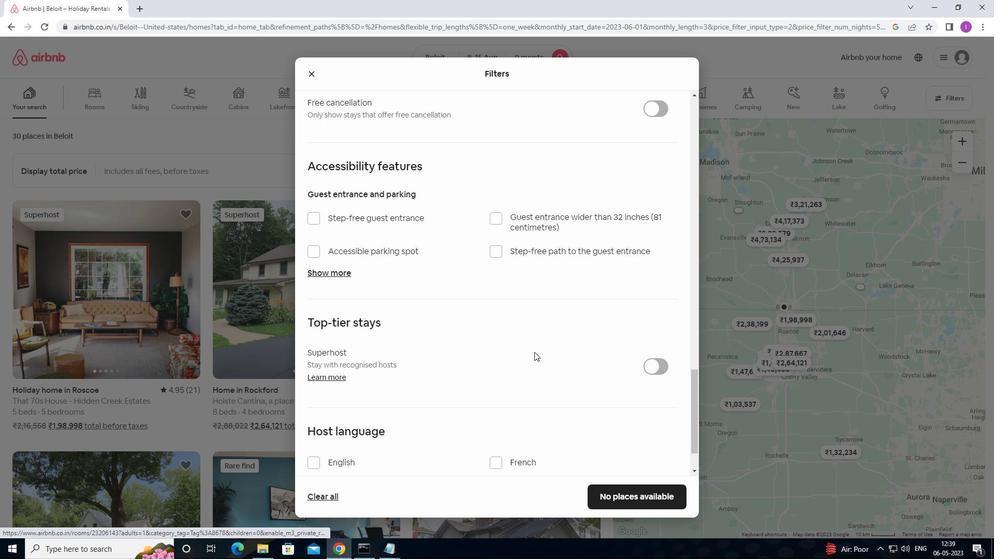 
Action: Mouse scrolled (540, 350) with delta (0, 0)
Screenshot: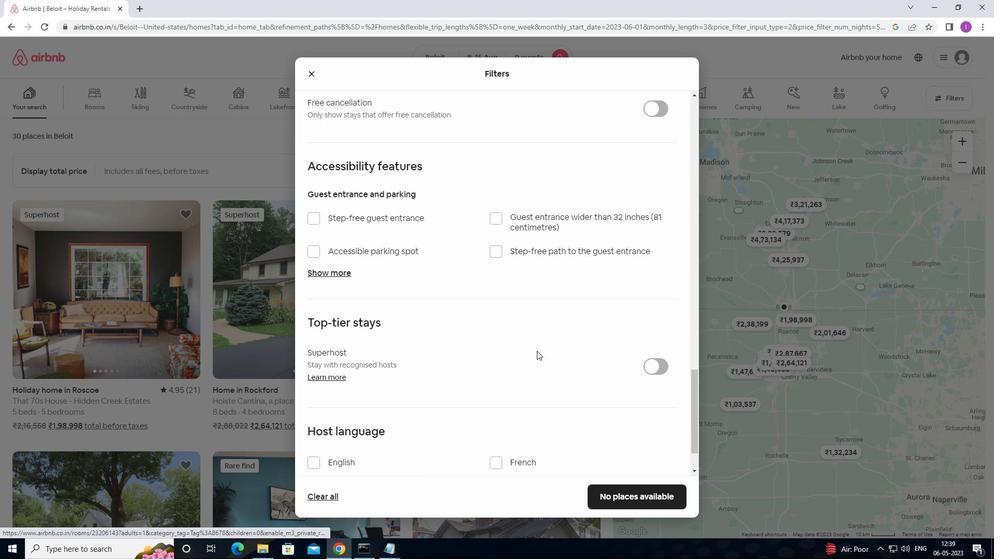 
Action: Mouse scrolled (540, 350) with delta (0, 0)
Screenshot: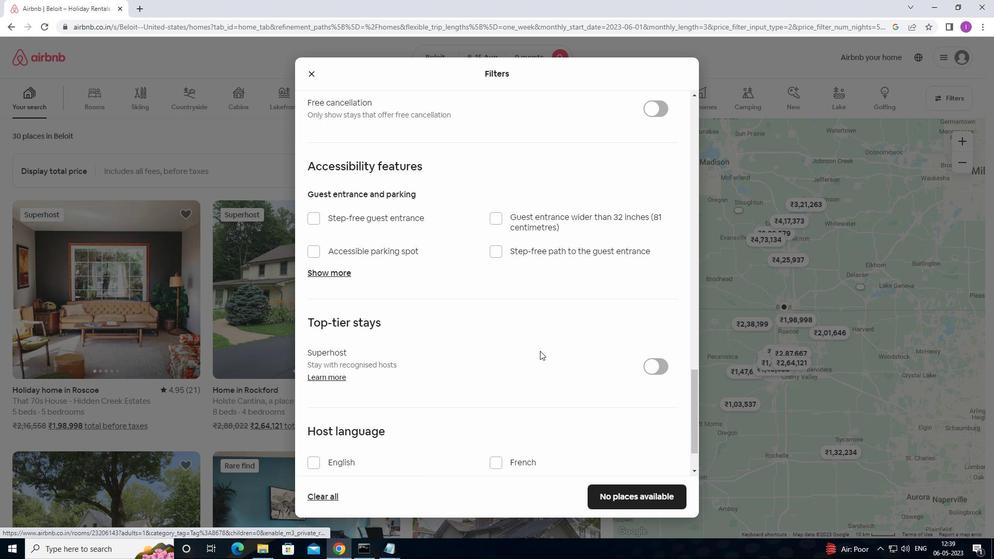 
Action: Mouse moved to (548, 348)
Screenshot: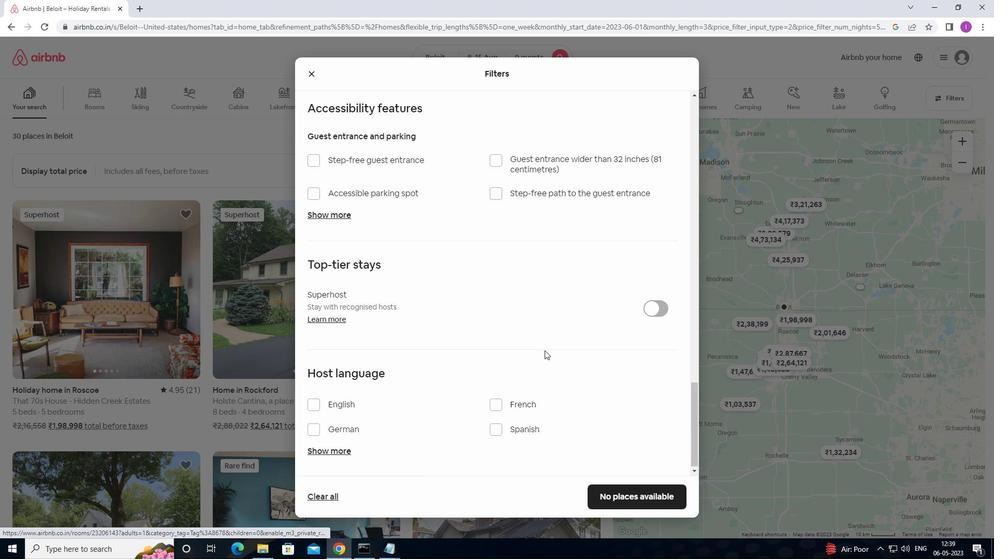 
Action: Mouse scrolled (548, 347) with delta (0, 0)
Screenshot: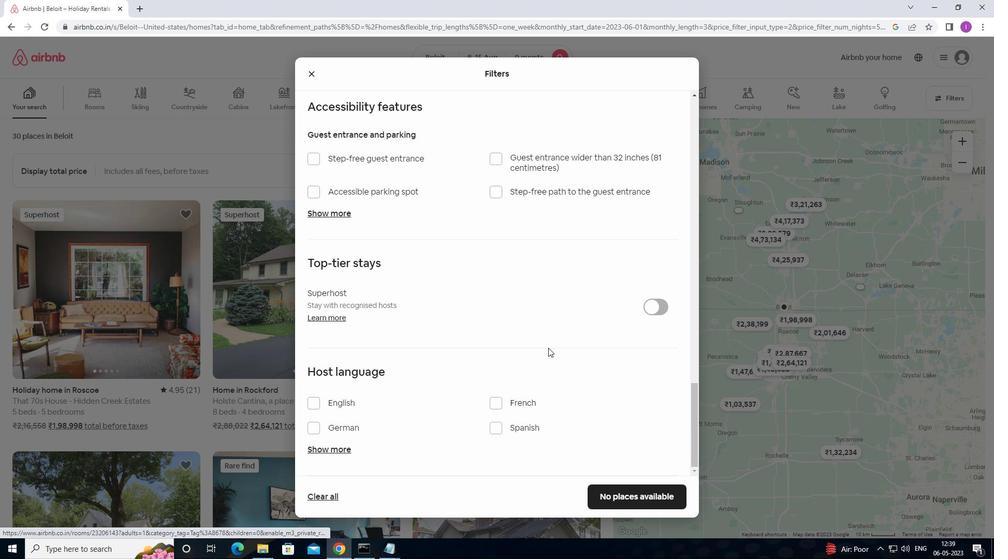 
Action: Mouse scrolled (548, 347) with delta (0, 0)
Screenshot: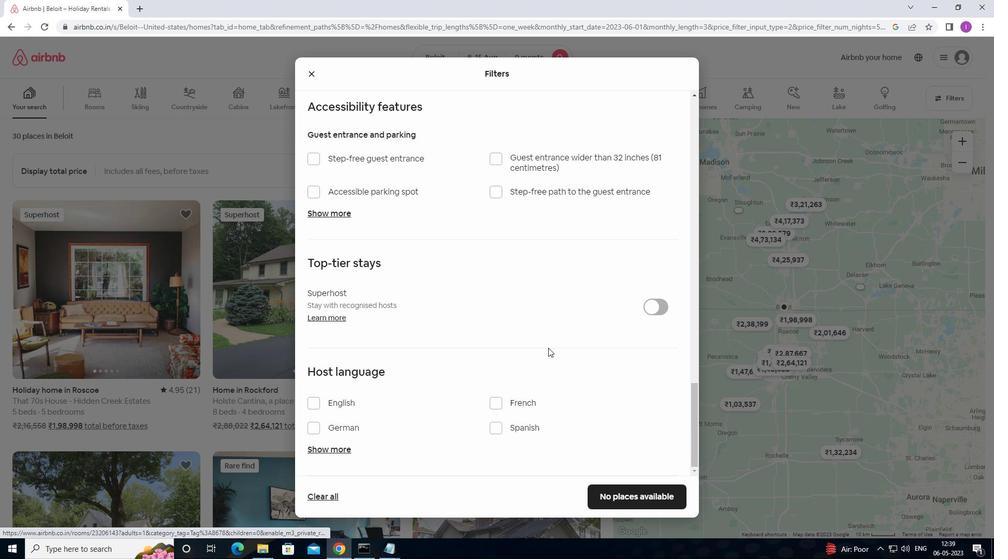 
Action: Mouse scrolled (548, 347) with delta (0, 0)
Screenshot: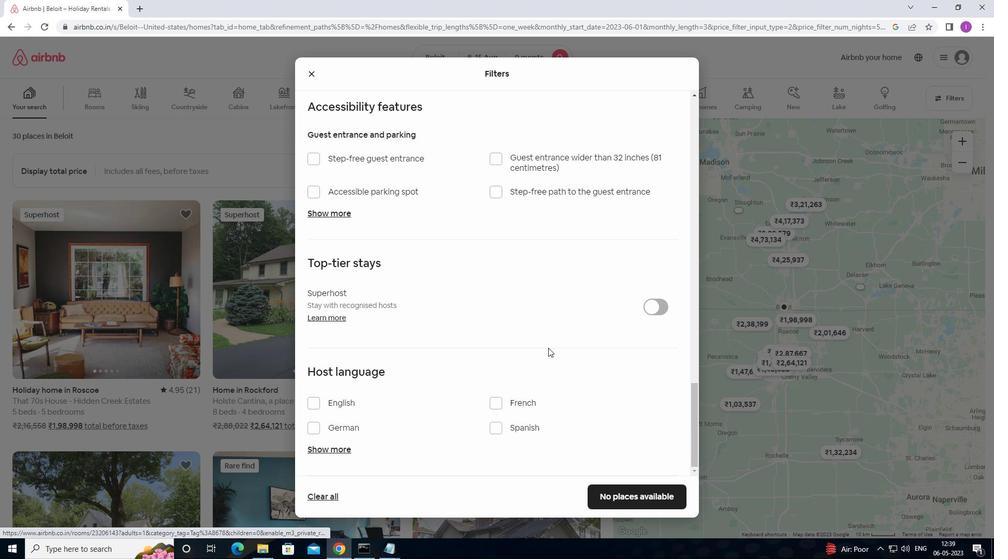 
Action: Mouse scrolled (548, 347) with delta (0, 0)
Screenshot: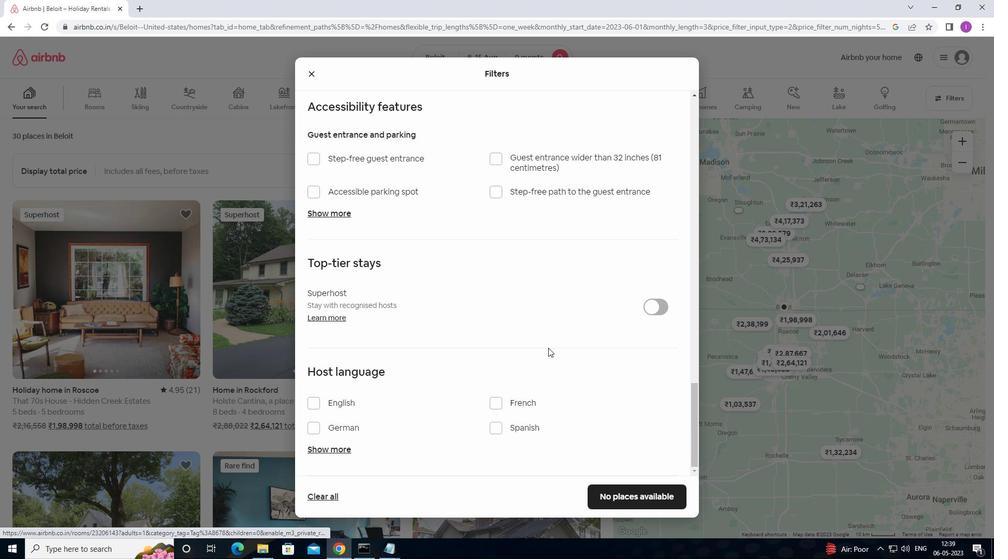 
Action: Mouse moved to (316, 405)
Screenshot: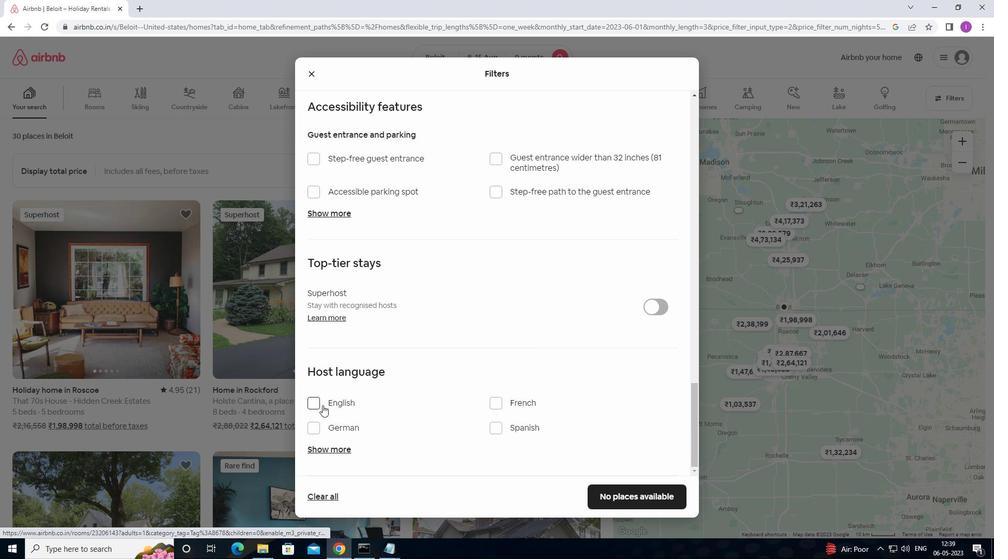 
Action: Mouse pressed left at (316, 405)
Screenshot: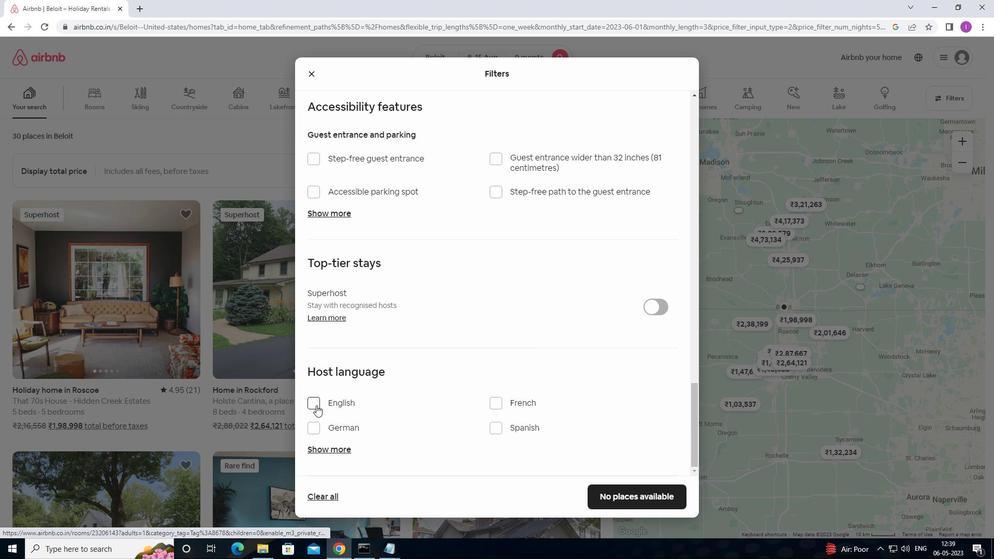 
Action: Mouse moved to (439, 377)
Screenshot: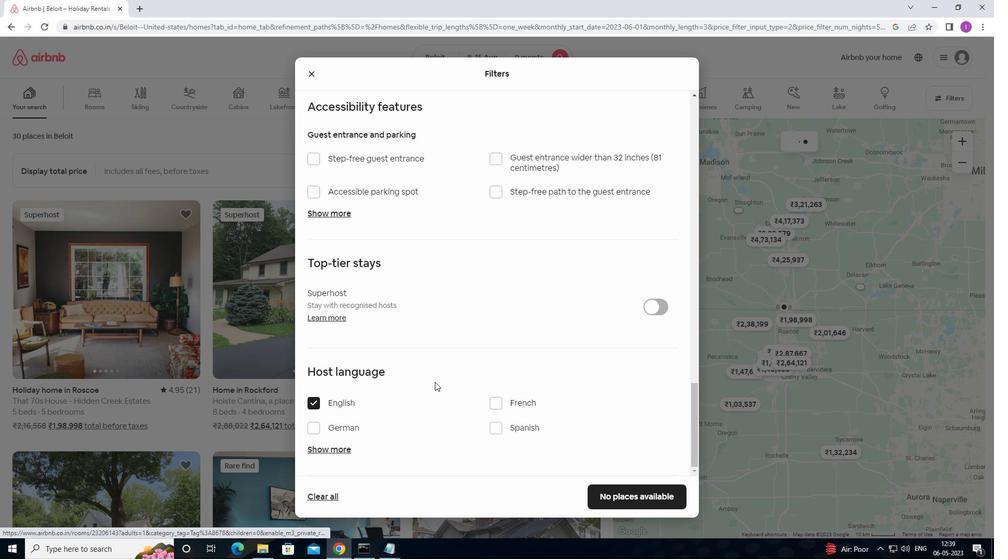 
Action: Mouse scrolled (439, 377) with delta (0, 0)
Screenshot: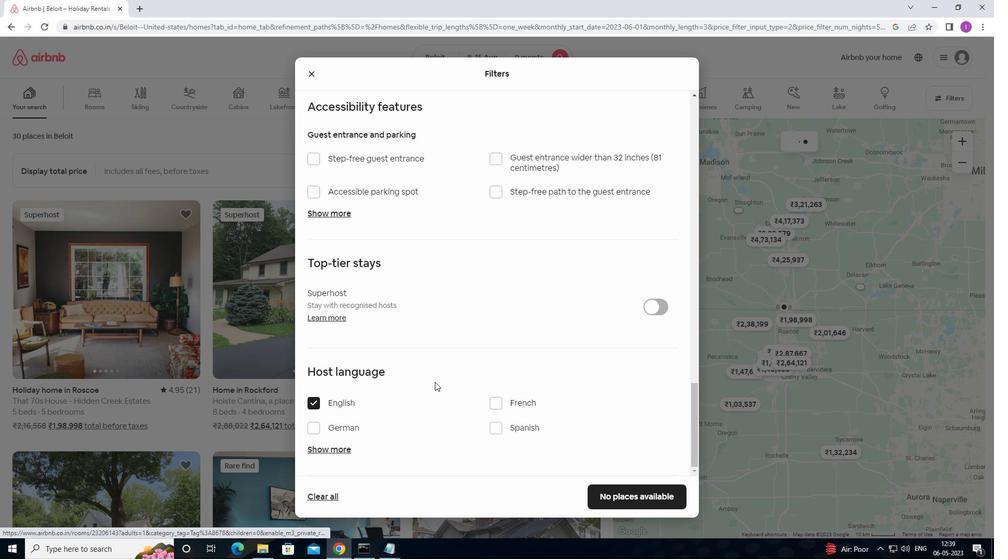 
Action: Mouse moved to (441, 377)
Screenshot: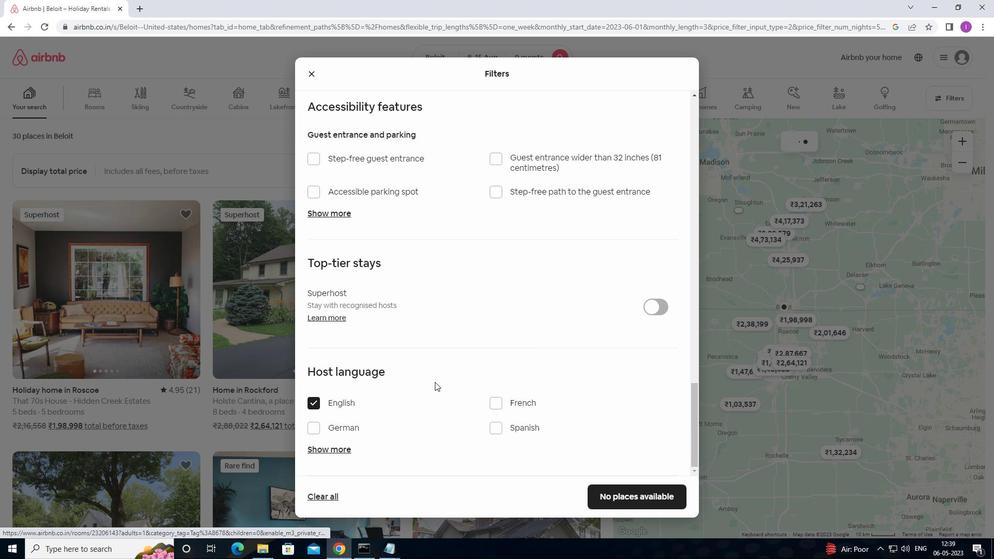 
Action: Mouse scrolled (441, 376) with delta (0, 0)
Screenshot: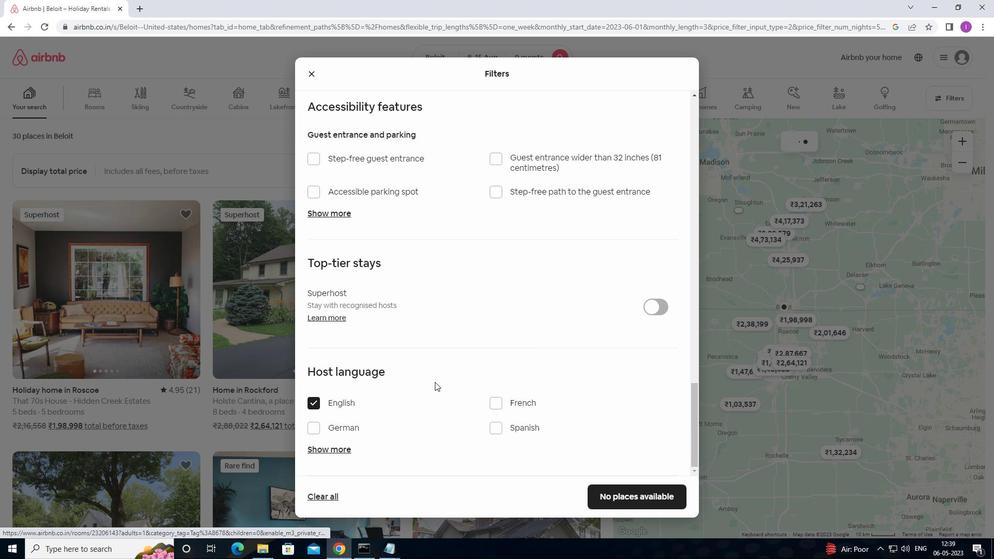
Action: Mouse moved to (445, 376)
Screenshot: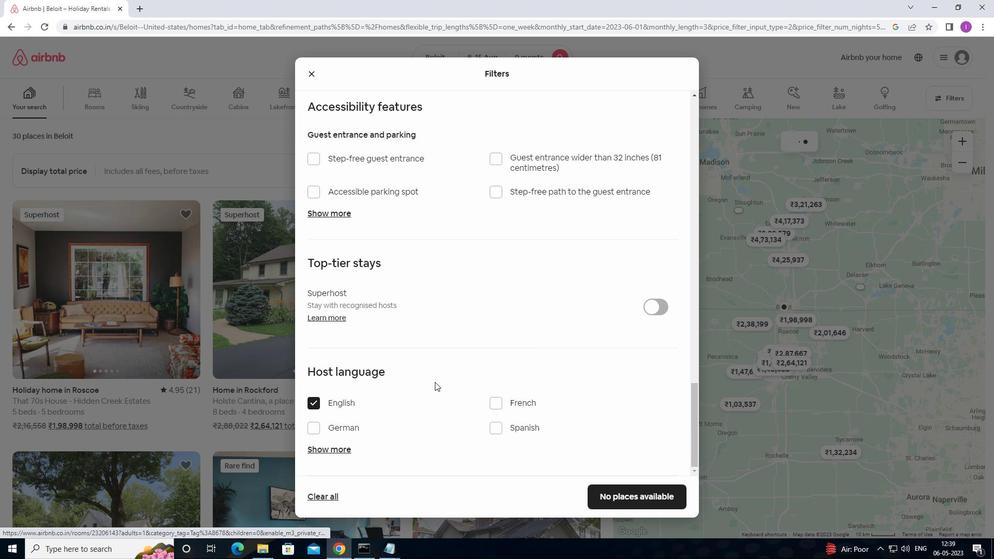 
Action: Mouse scrolled (445, 376) with delta (0, 0)
Screenshot: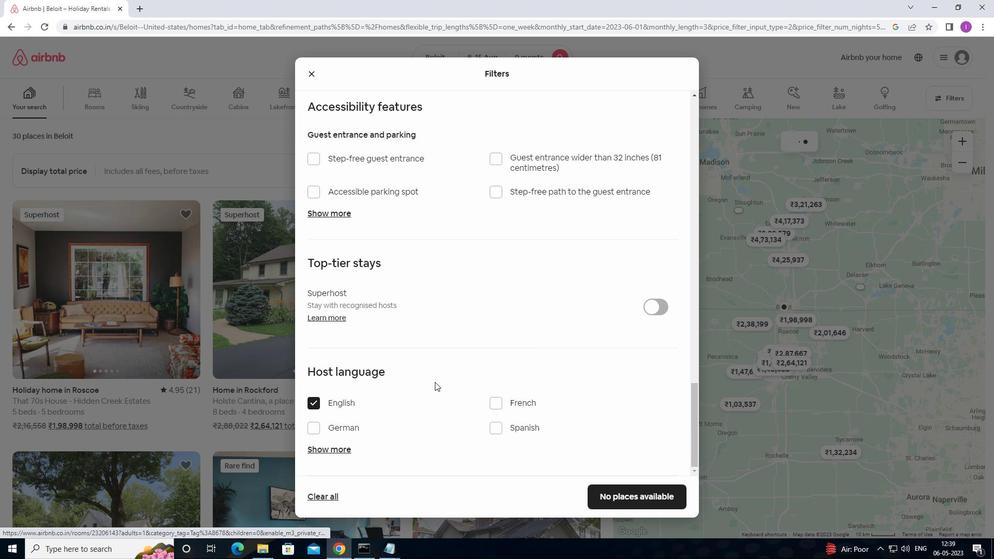 
Action: Mouse moved to (451, 376)
Screenshot: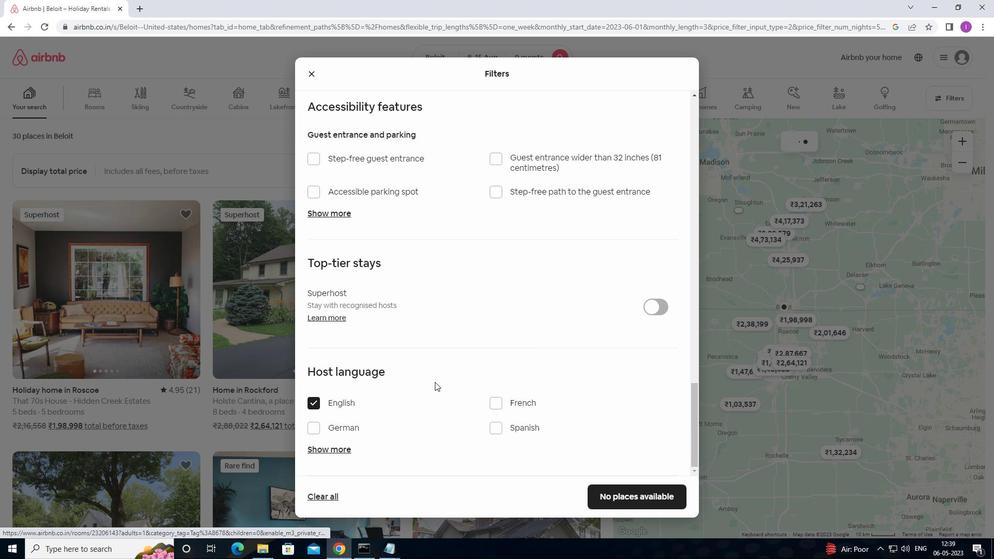 
Action: Mouse scrolled (451, 376) with delta (0, 0)
Screenshot: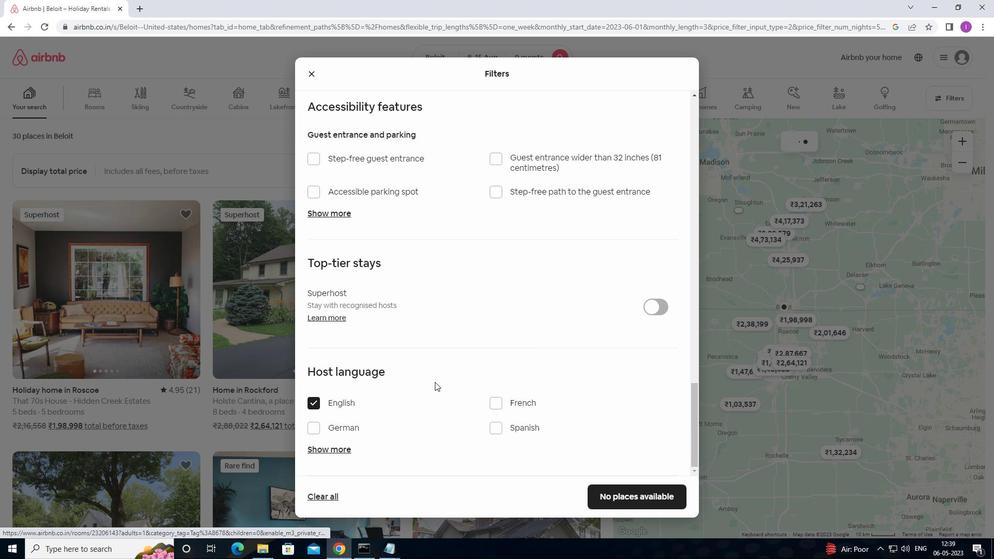 
Action: Mouse moved to (454, 376)
Screenshot: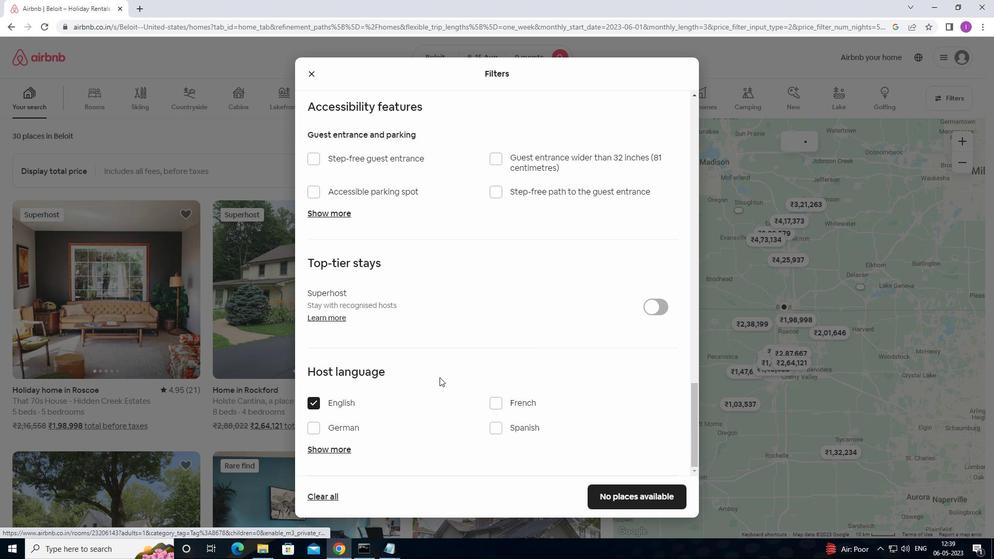 
Action: Mouse scrolled (454, 376) with delta (0, 0)
Screenshot: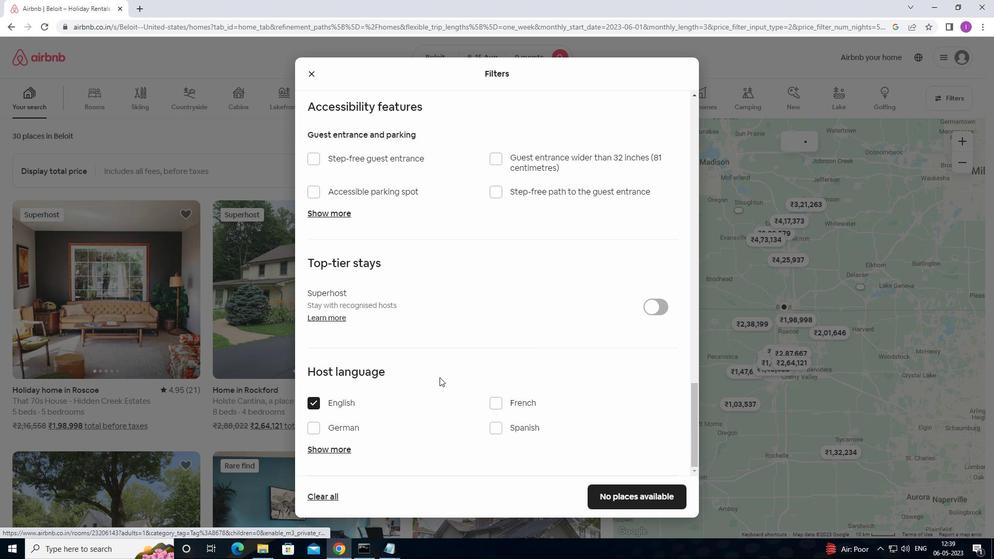 
Action: Mouse moved to (624, 500)
Screenshot: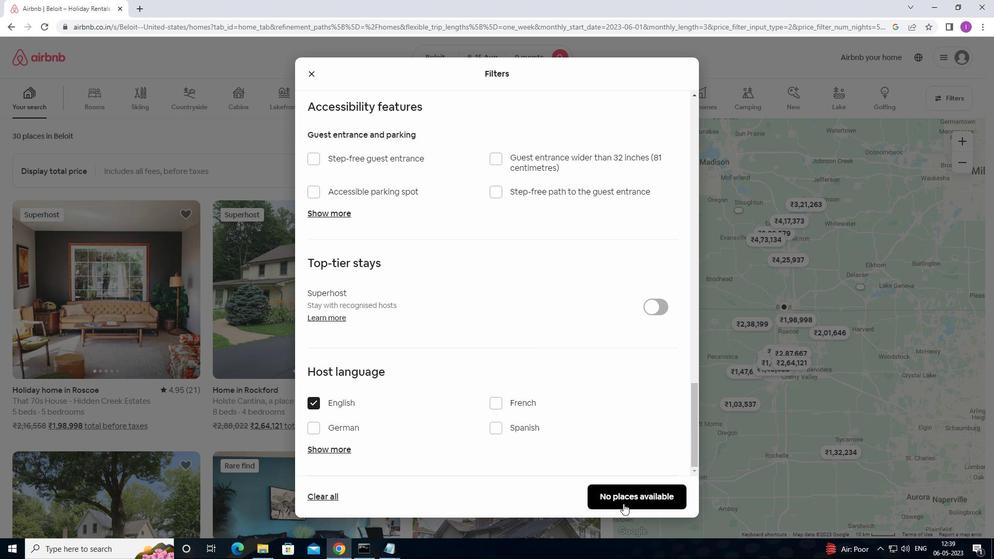 
Action: Mouse pressed left at (624, 500)
Screenshot: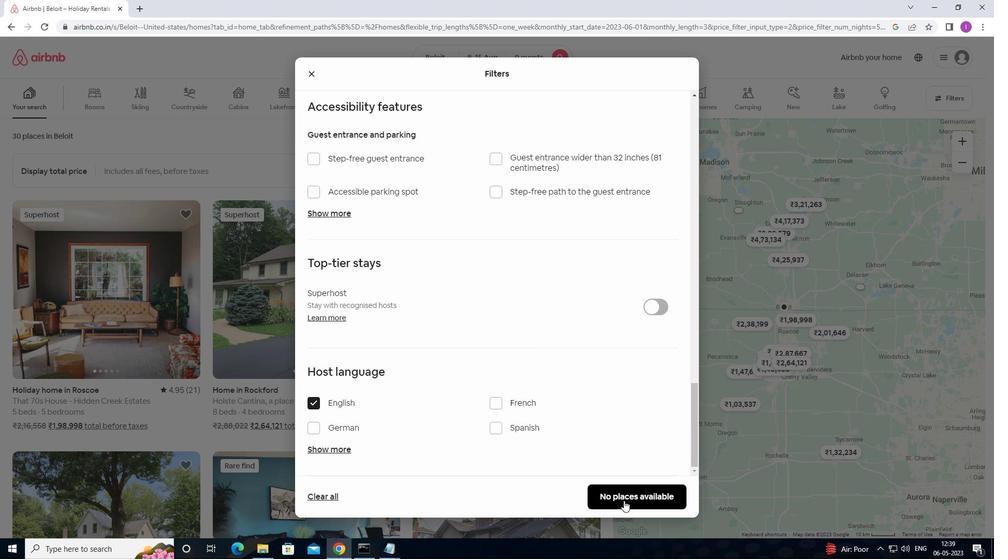 
Action: Mouse moved to (563, 204)
Screenshot: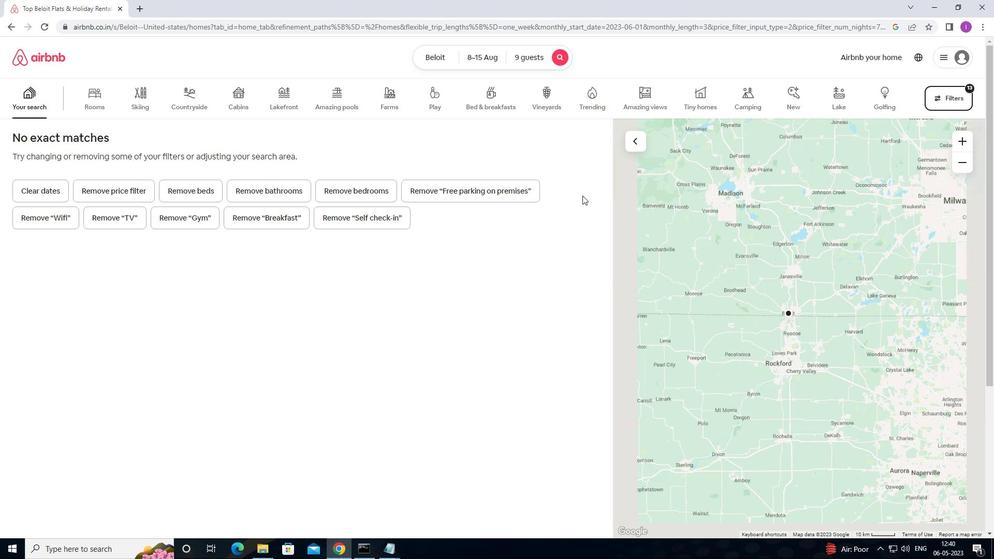 
